 Task: Find connections with filter location Kresek with filter topic #Venturecapitalwith filter profile language German with filter current company MTR Foods Private Limited with filter school Maulana Azad National Urdu University, Hyderabad with filter industry Mobile Gaming Apps with filter service category Customer Support with filter keywords title Community Volunteer Jobs
Action: Mouse moved to (666, 72)
Screenshot: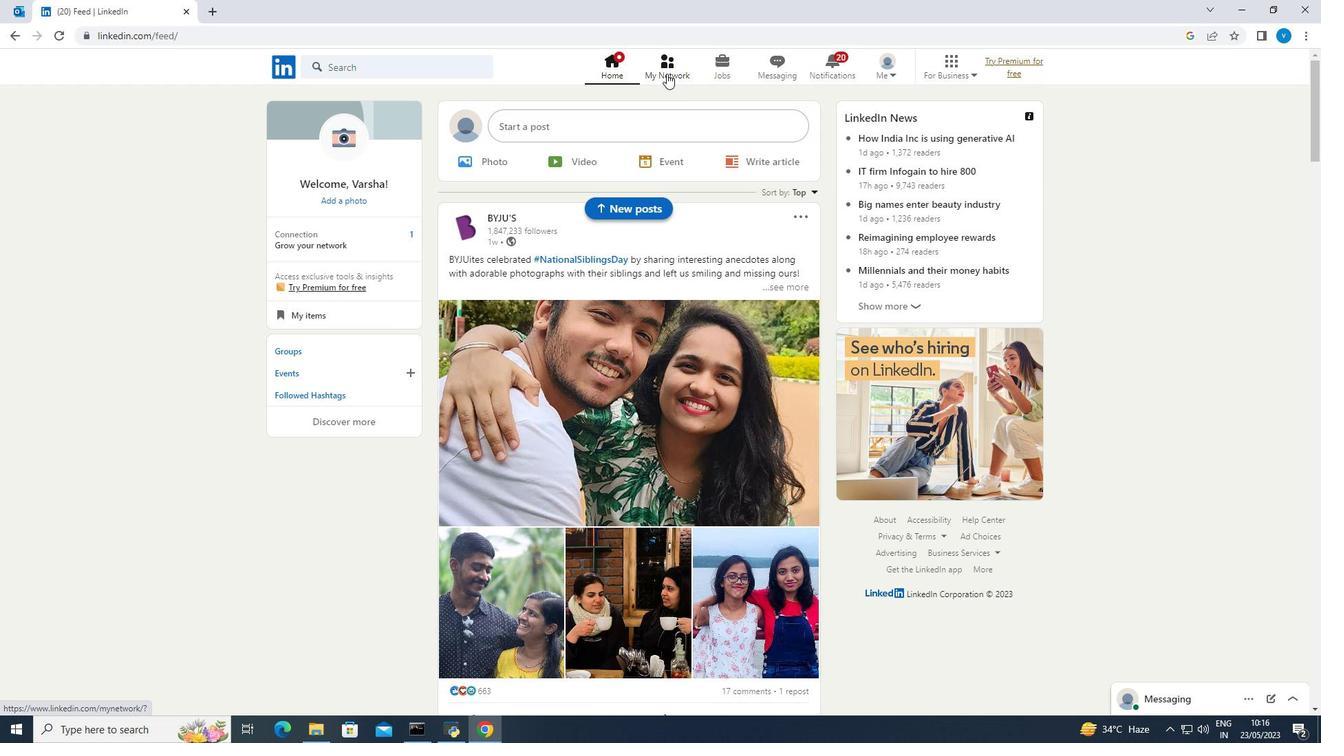 
Action: Mouse pressed left at (666, 72)
Screenshot: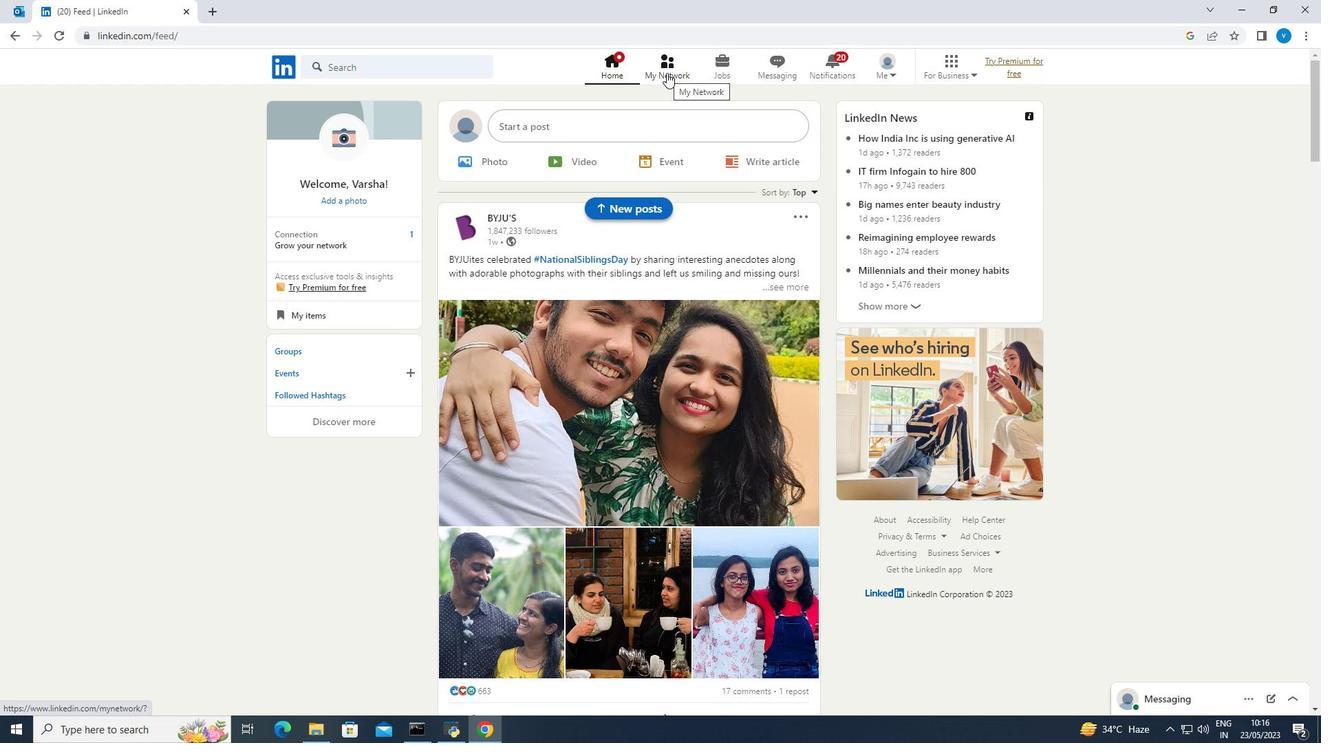 
Action: Mouse moved to (366, 141)
Screenshot: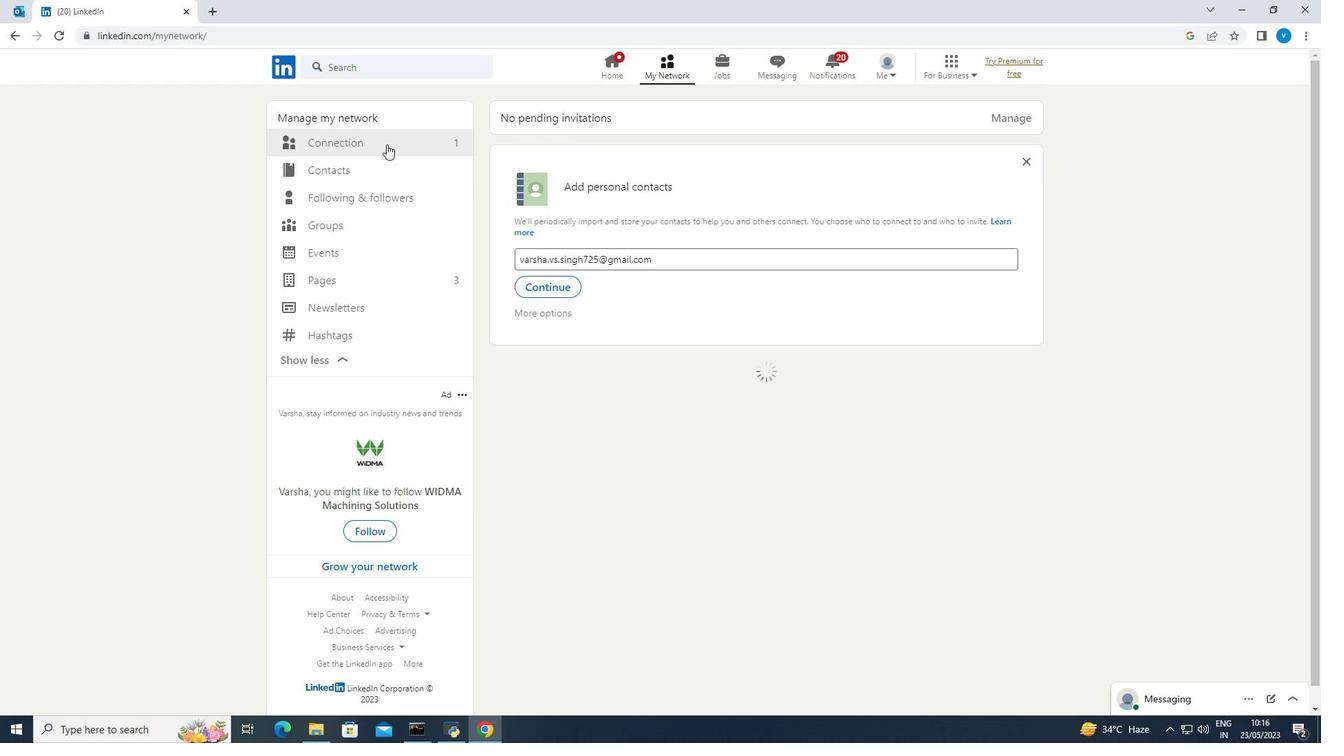 
Action: Mouse pressed left at (366, 141)
Screenshot: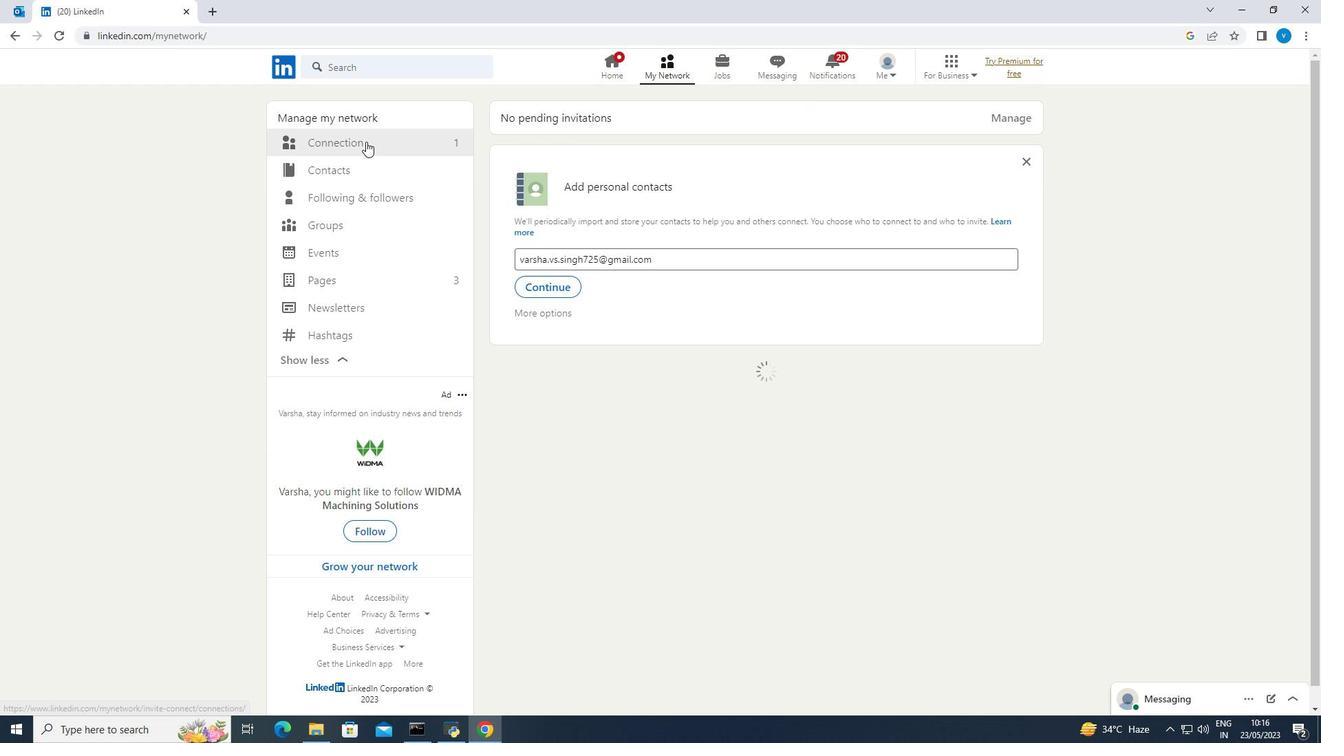 
Action: Mouse moved to (764, 143)
Screenshot: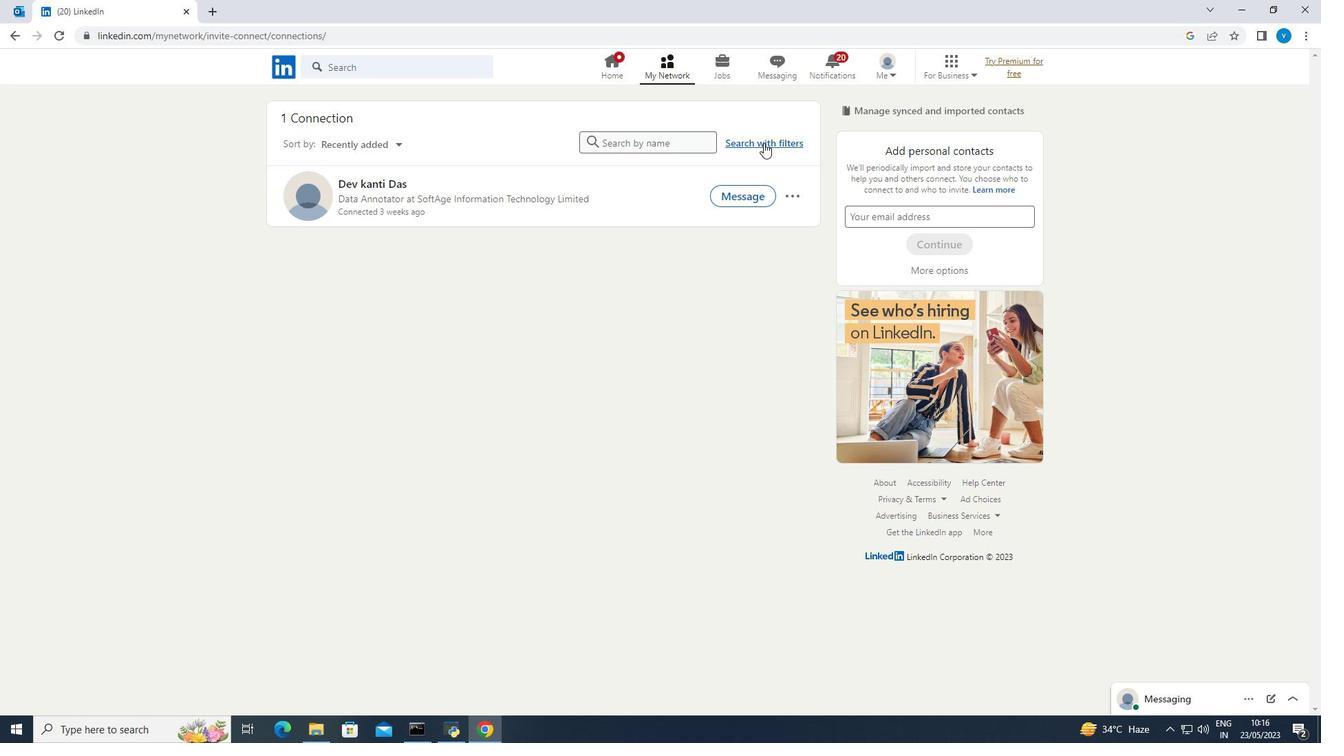 
Action: Mouse pressed left at (764, 143)
Screenshot: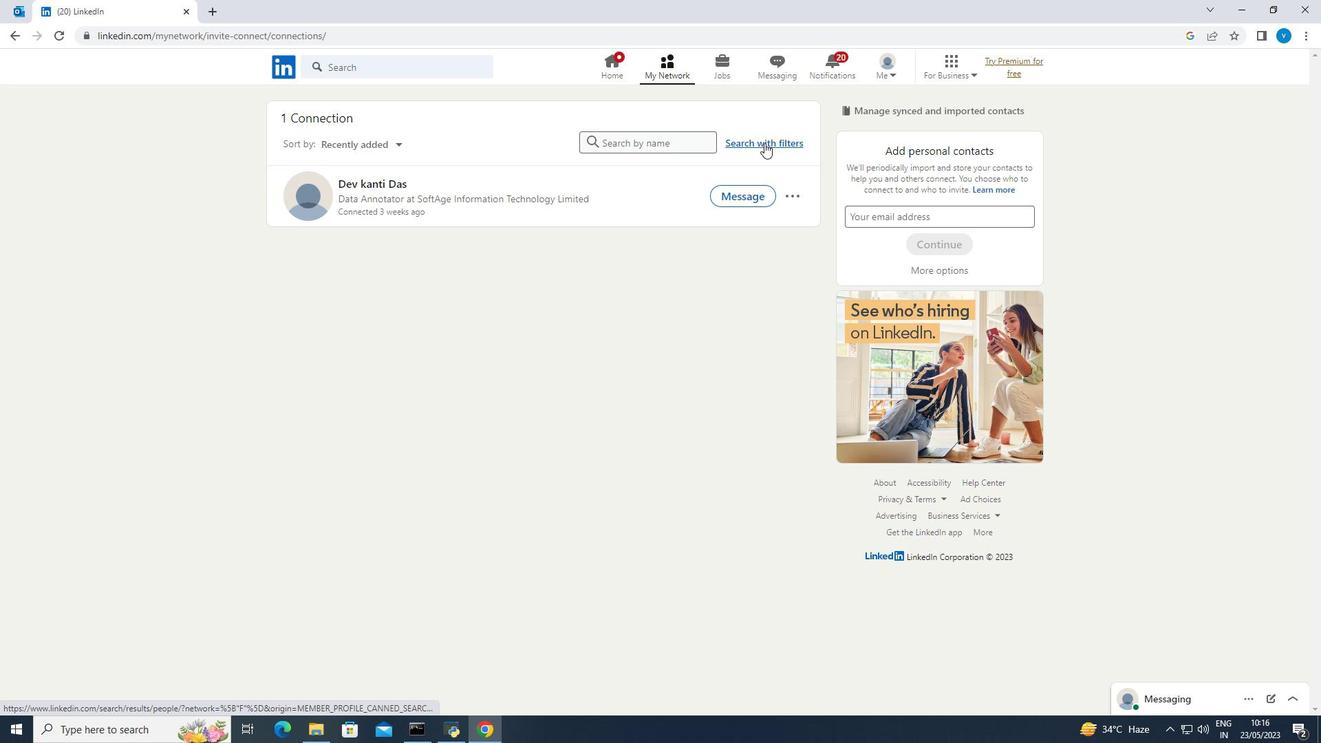 
Action: Mouse moved to (705, 108)
Screenshot: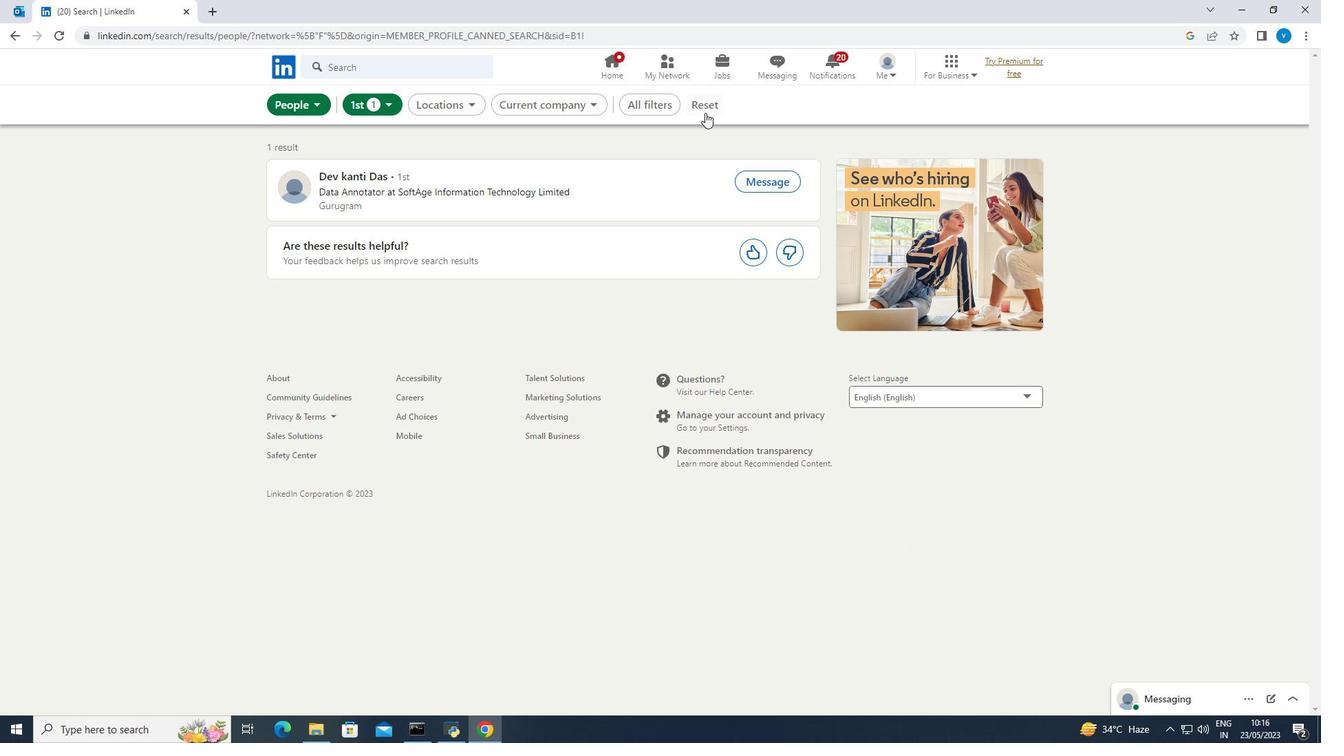 
Action: Mouse pressed left at (705, 108)
Screenshot: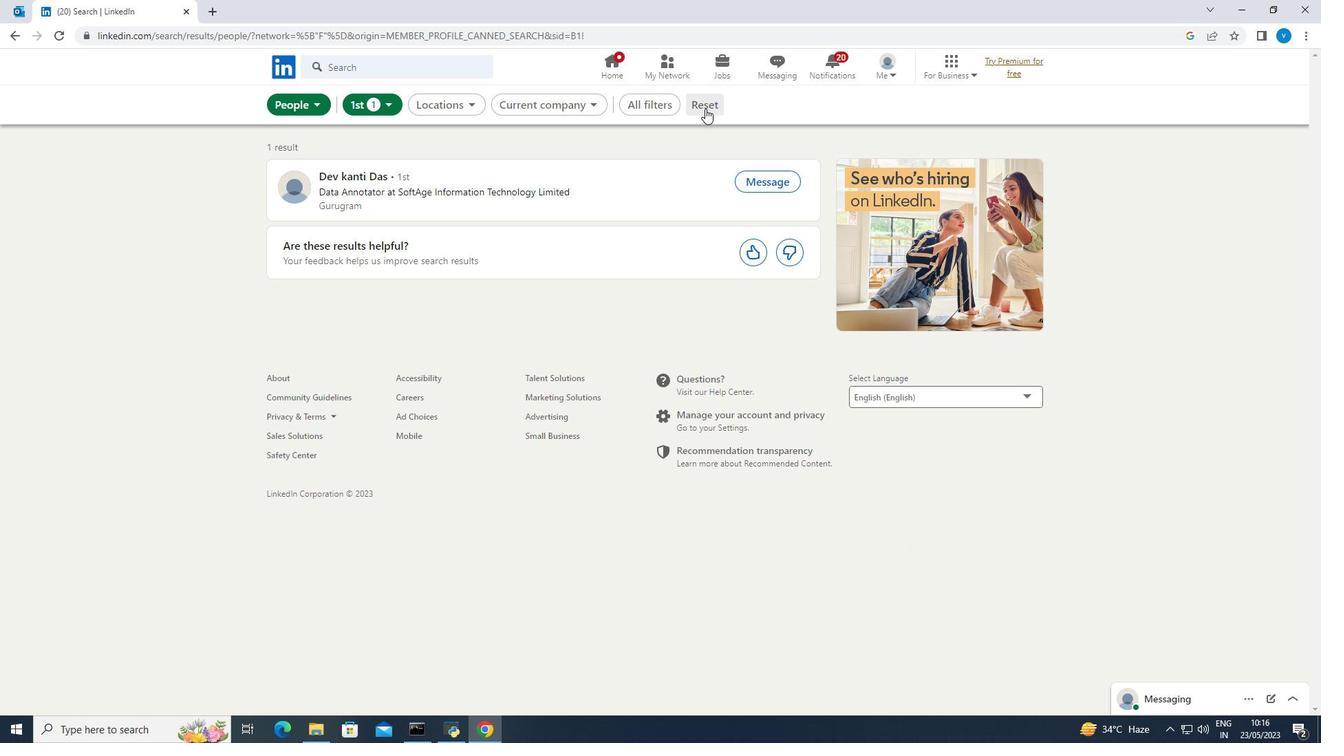 
Action: Mouse moved to (695, 108)
Screenshot: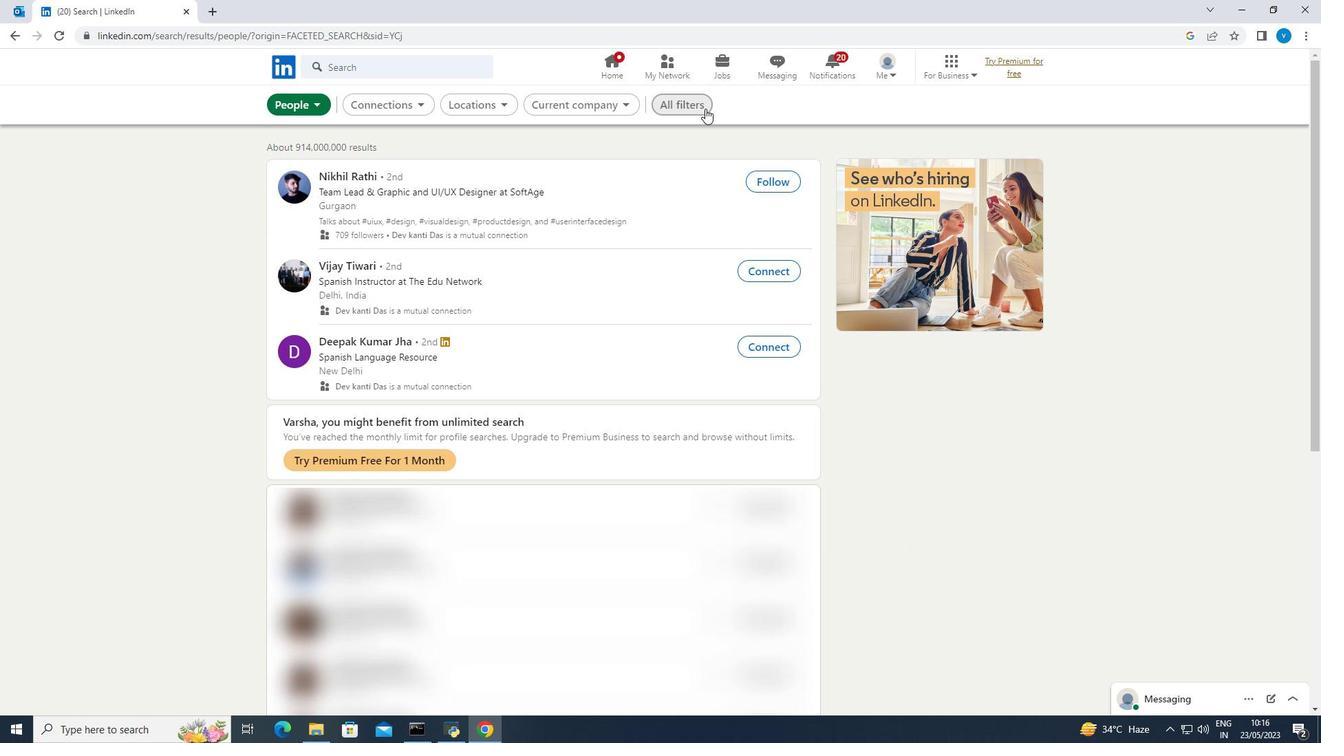 
Action: Mouse pressed left at (695, 108)
Screenshot: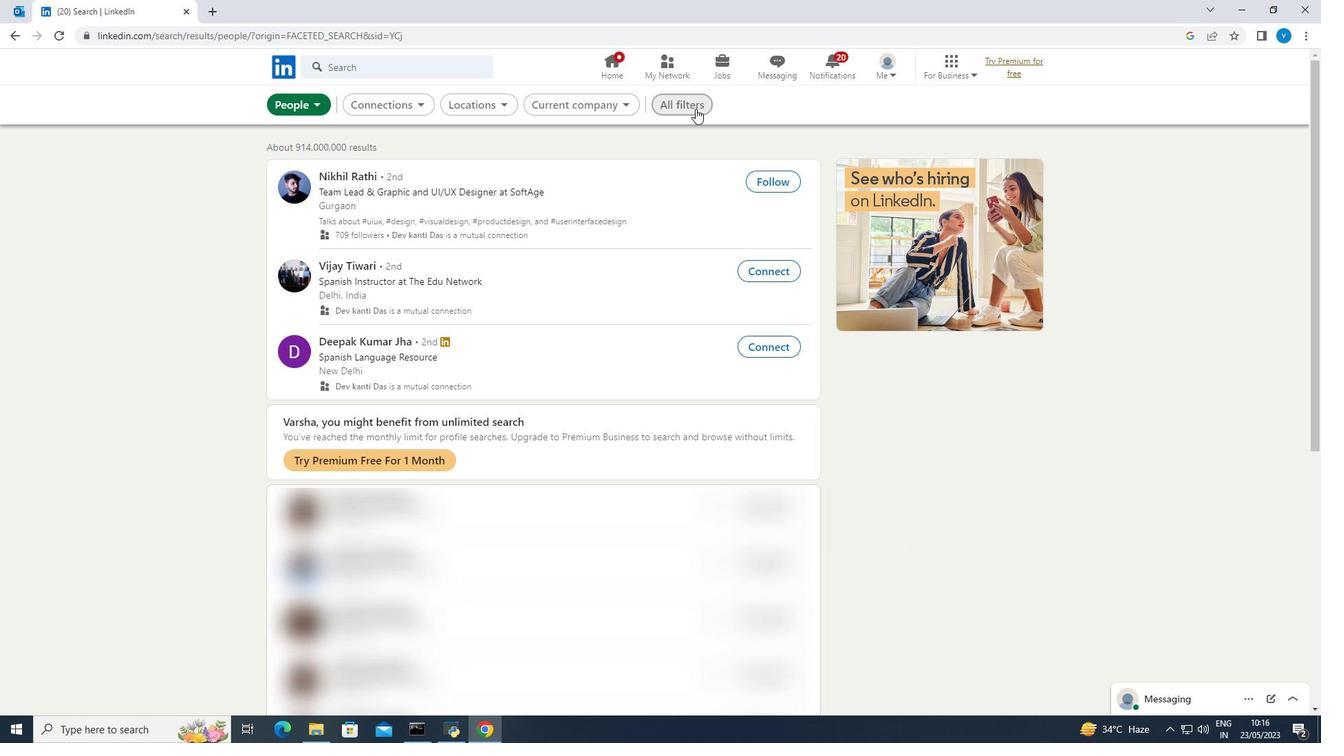 
Action: Mouse moved to (1003, 254)
Screenshot: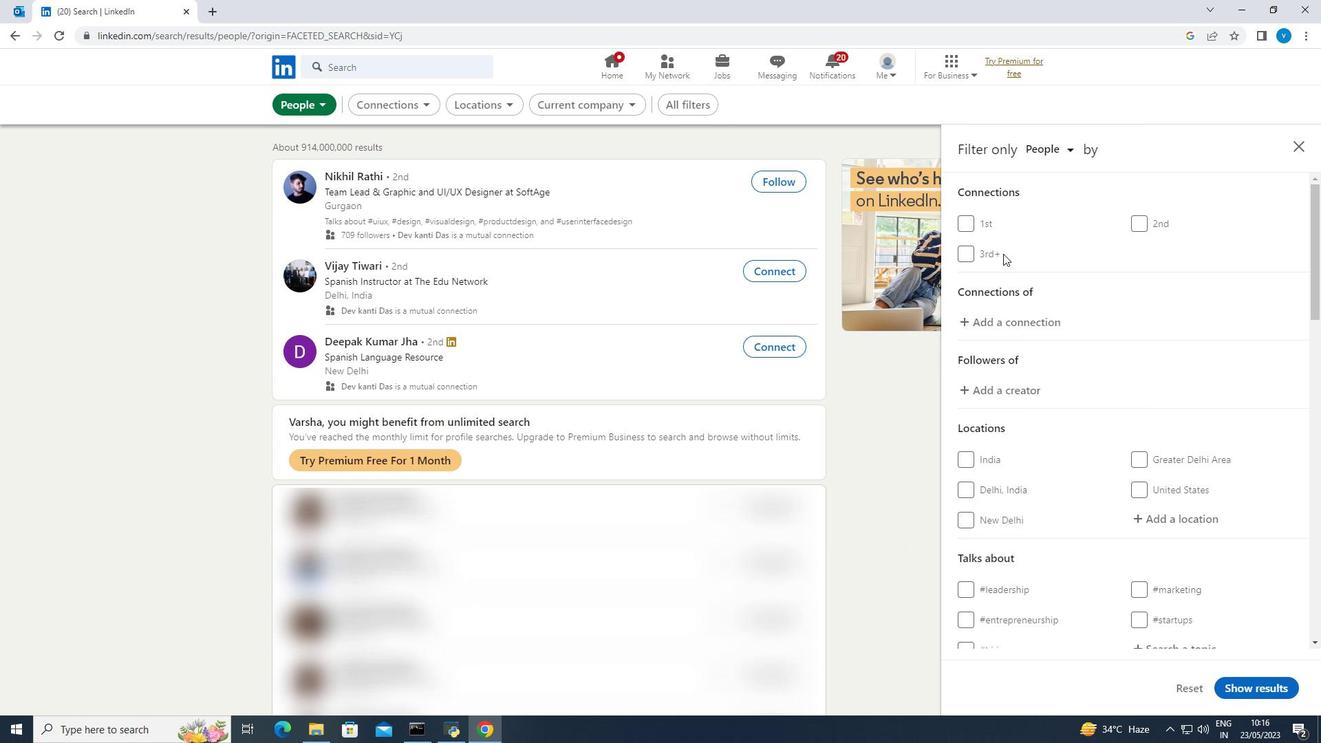 
Action: Mouse scrolled (1003, 253) with delta (0, 0)
Screenshot: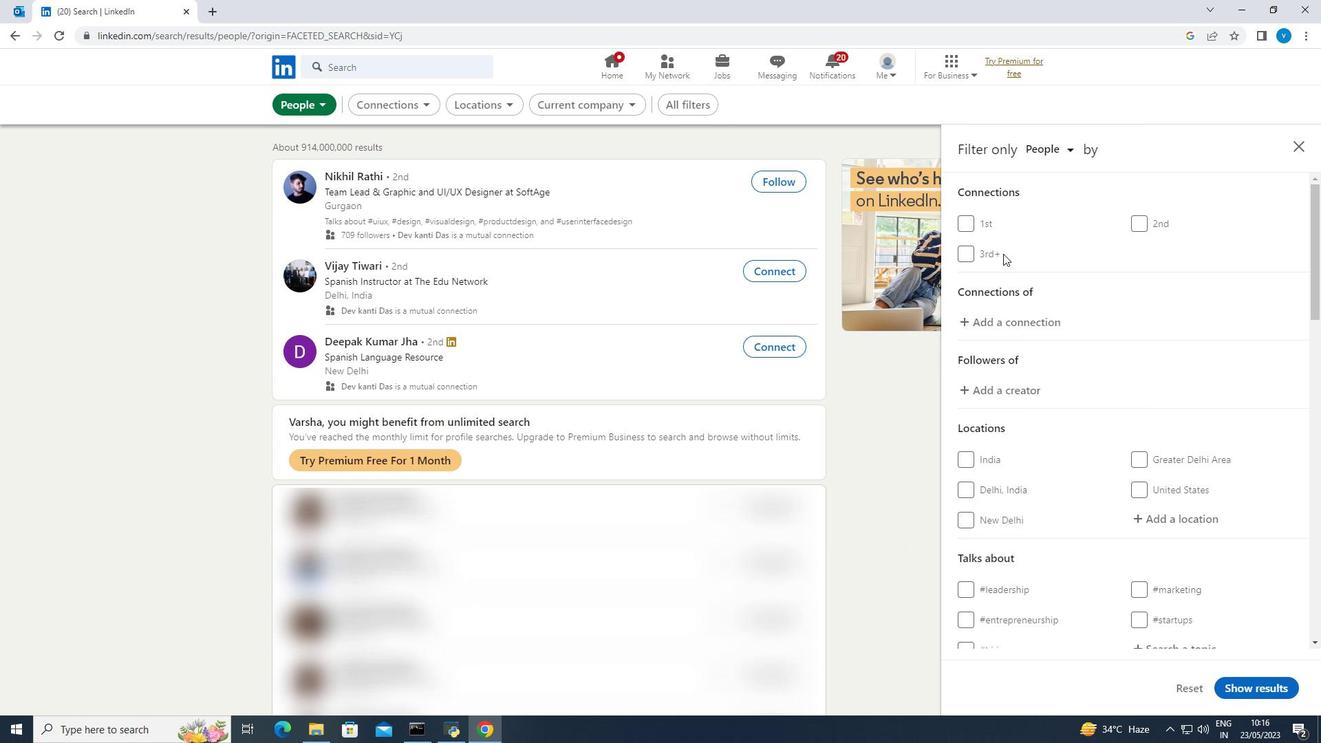 
Action: Mouse moved to (1003, 254)
Screenshot: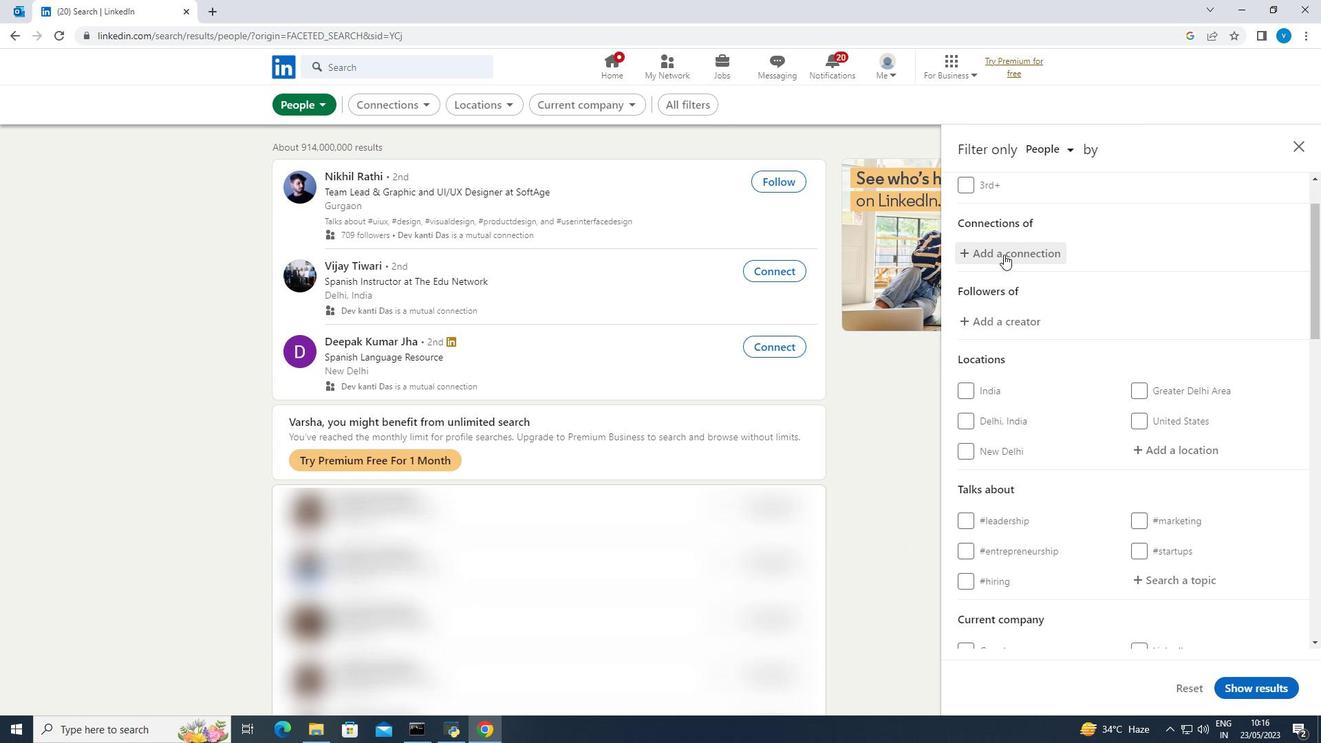
Action: Mouse scrolled (1003, 253) with delta (0, 0)
Screenshot: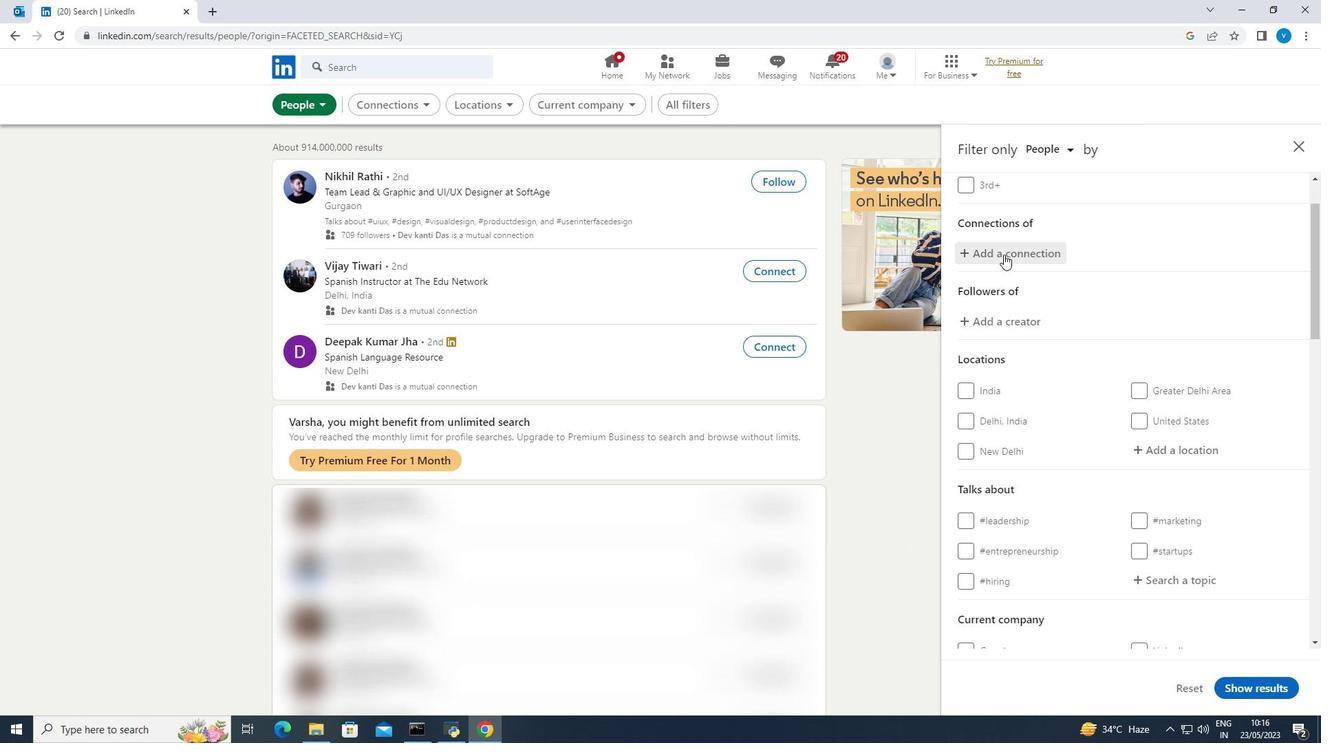 
Action: Mouse scrolled (1003, 253) with delta (0, 0)
Screenshot: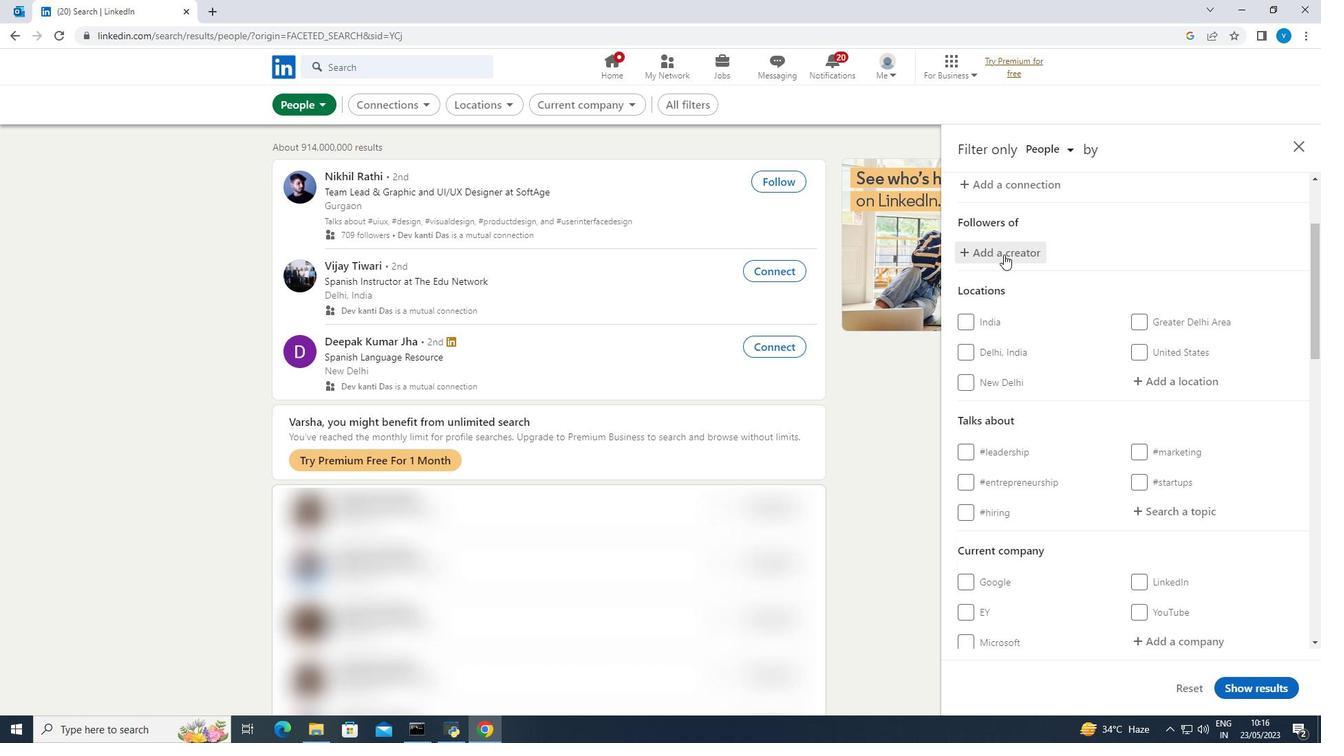 
Action: Mouse moved to (1171, 309)
Screenshot: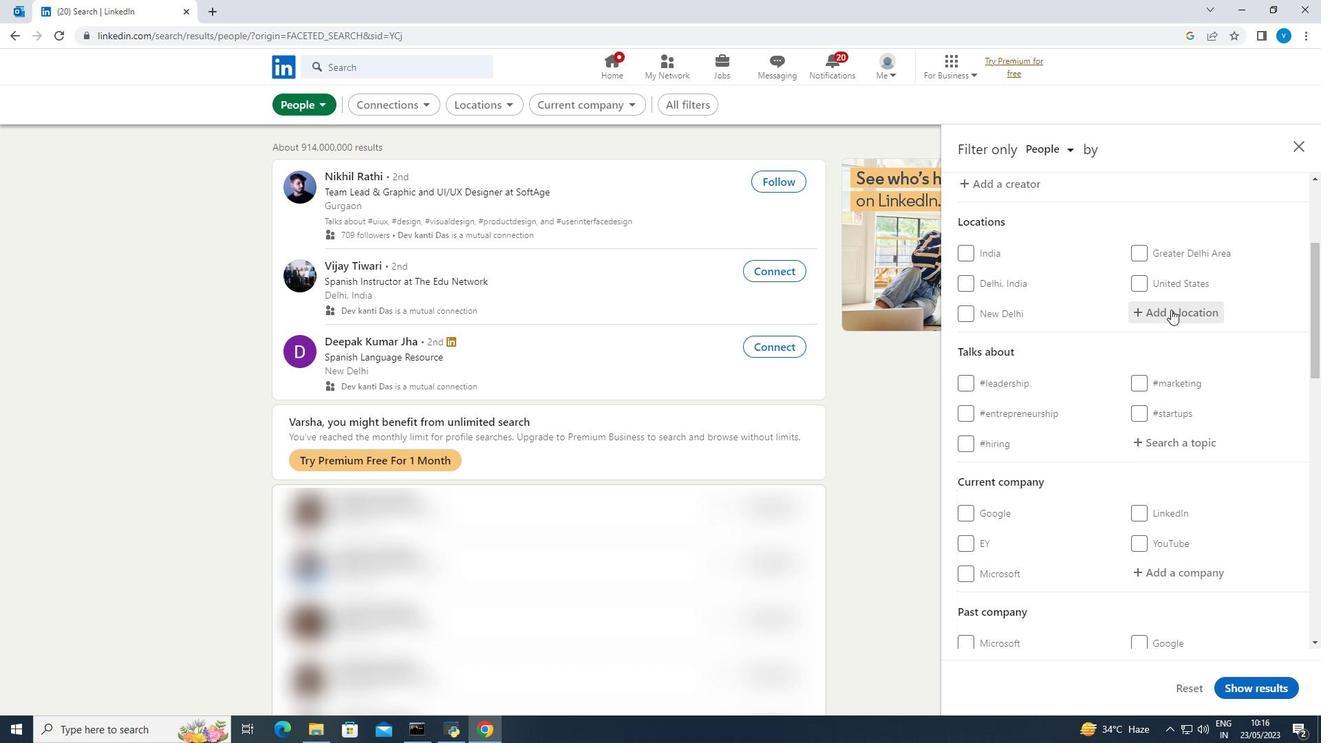 
Action: Mouse pressed left at (1171, 309)
Screenshot: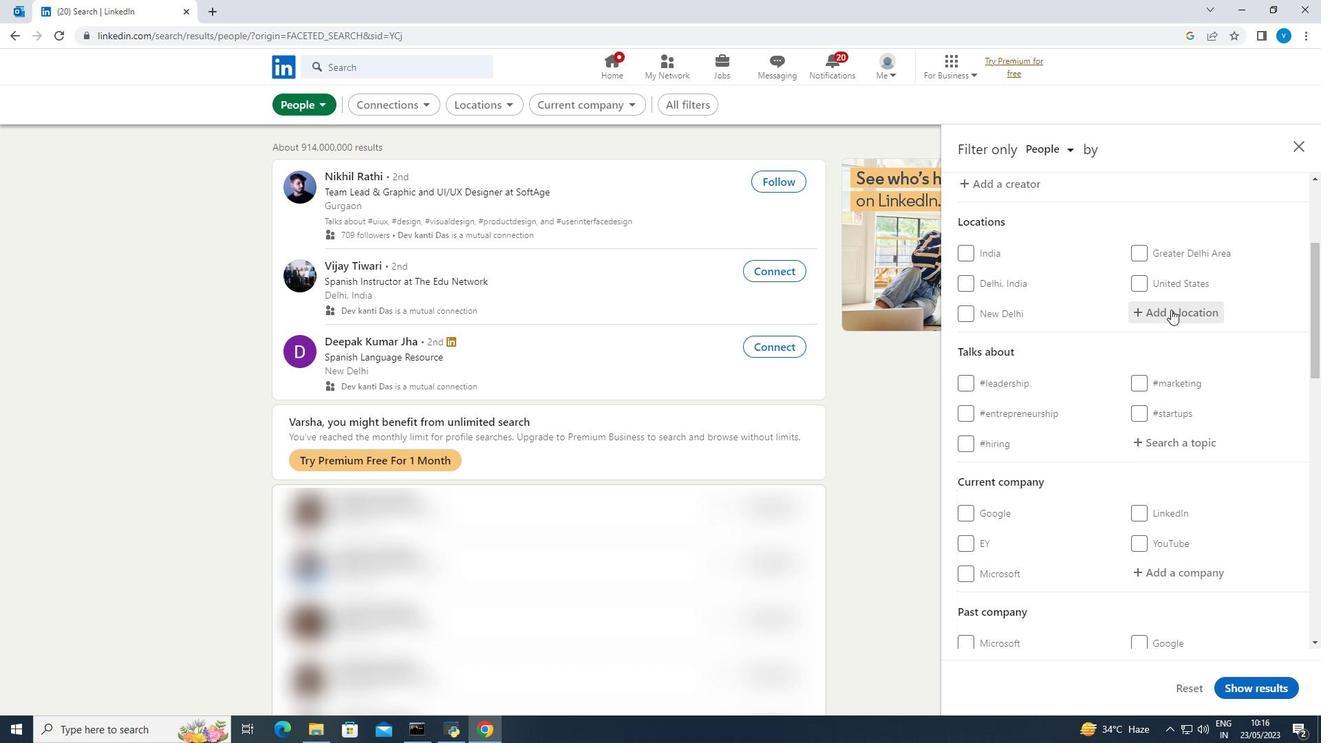 
Action: Key pressed <Key.shift><Key.shift><Key.shift><Key.shift><Key.shift><Key.shift><Key.shift>Kresek
Screenshot: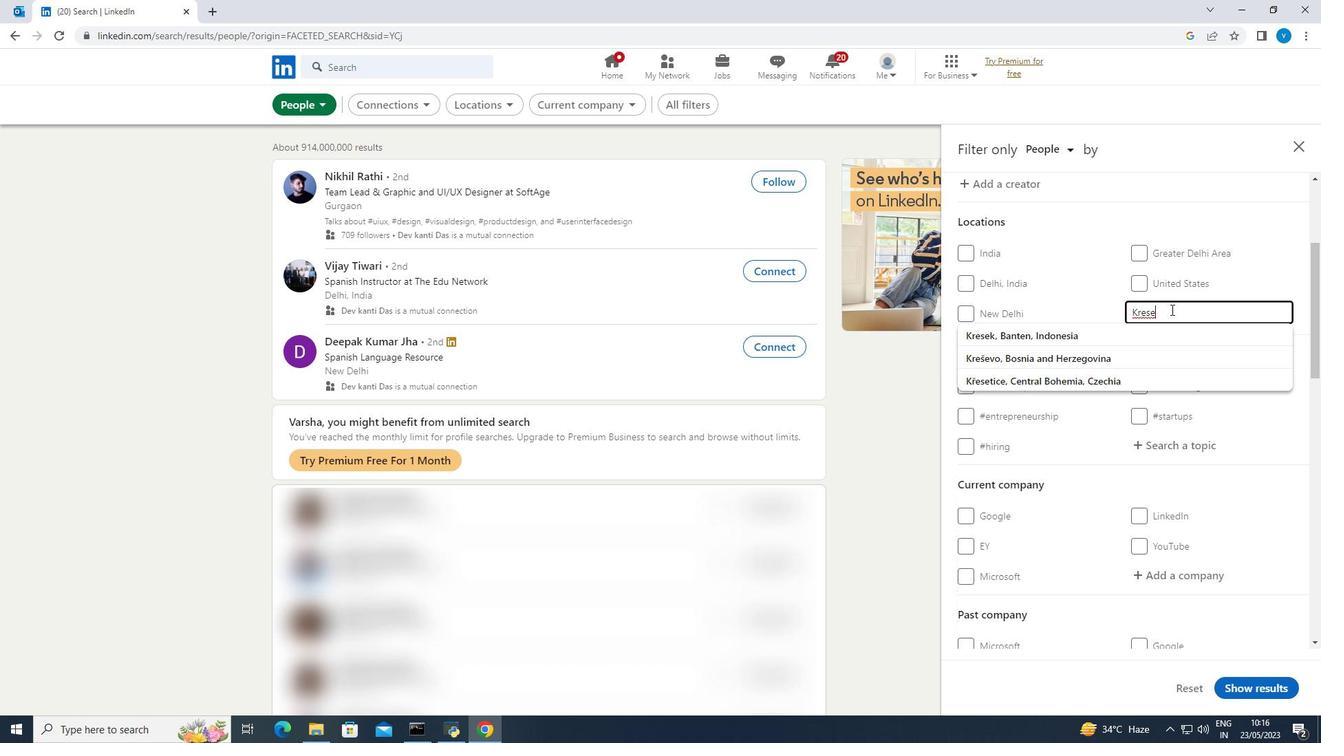 
Action: Mouse moved to (1160, 436)
Screenshot: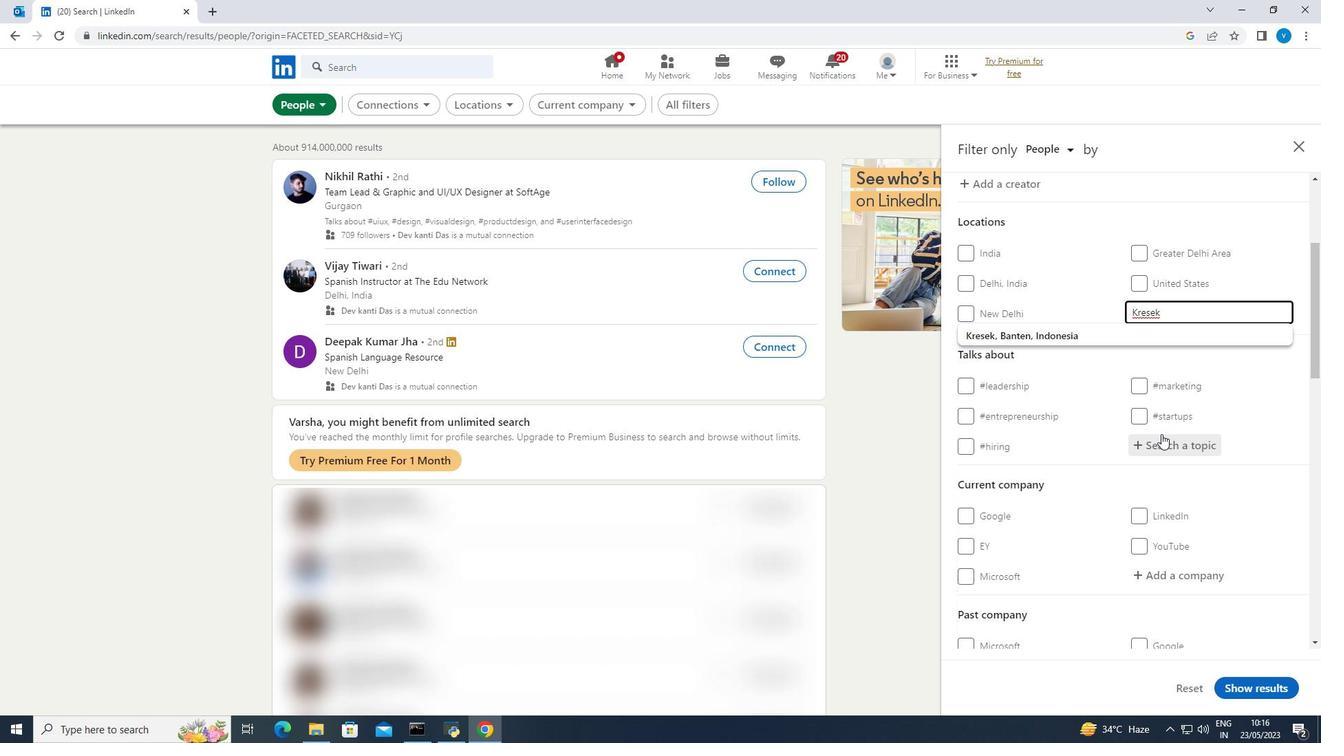 
Action: Mouse pressed left at (1160, 436)
Screenshot: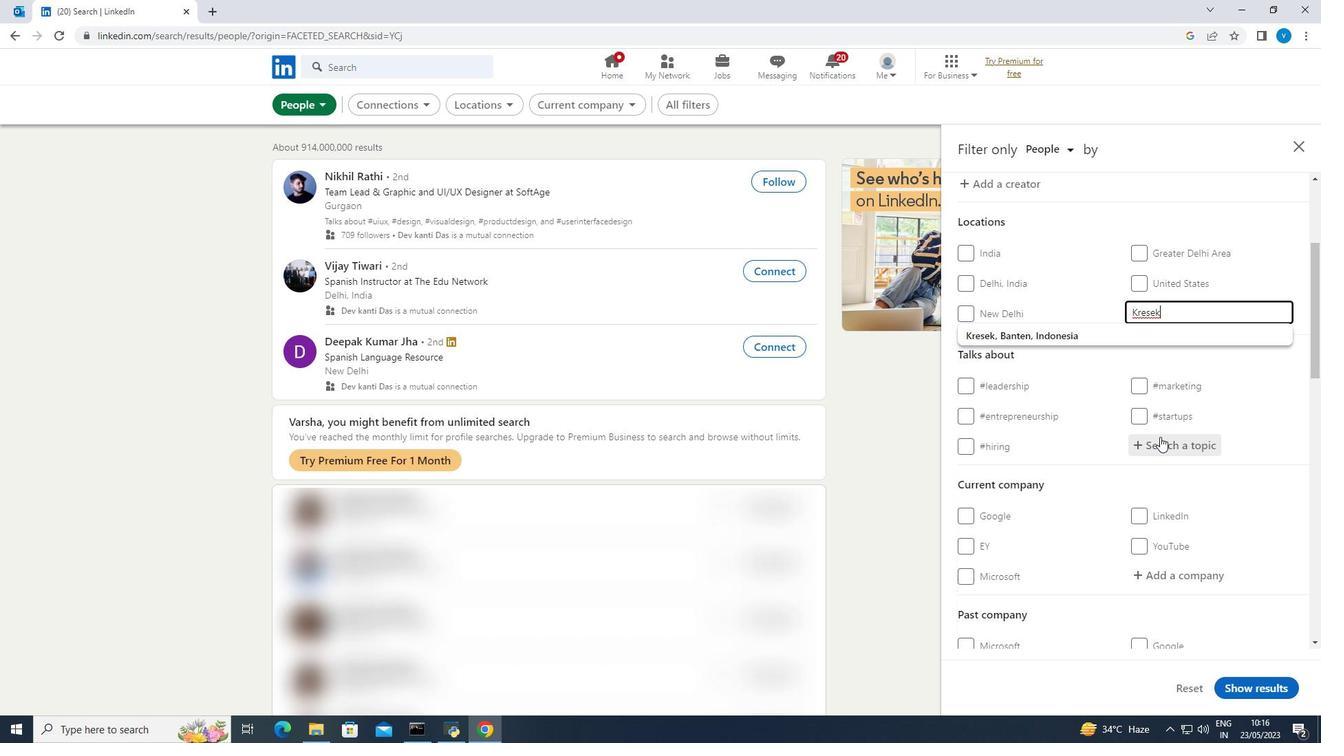 
Action: Key pressed <Key.shift><Key.shift><Key.shift><Key.shift><Key.shift><Key.shift><Key.shift>#<Key.shift><Key.shift><Key.shift>Venturecapital
Screenshot: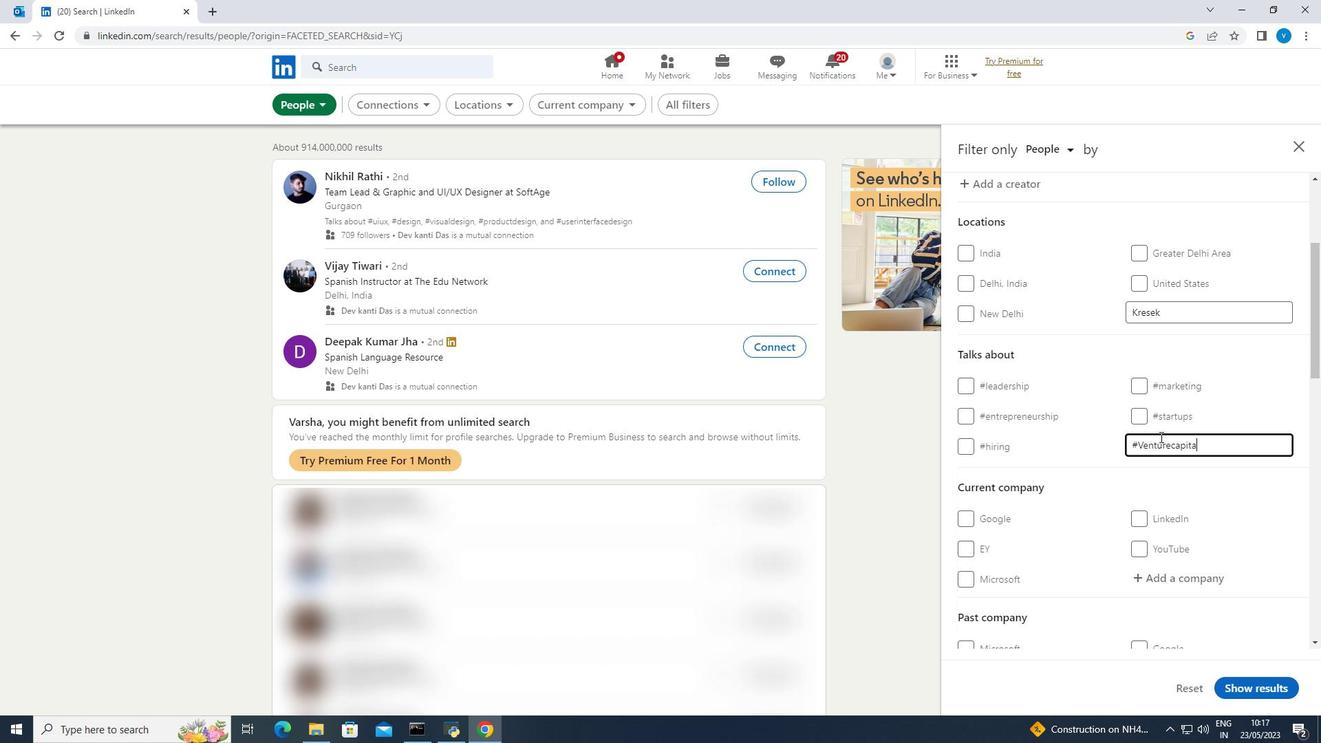 
Action: Mouse moved to (1118, 483)
Screenshot: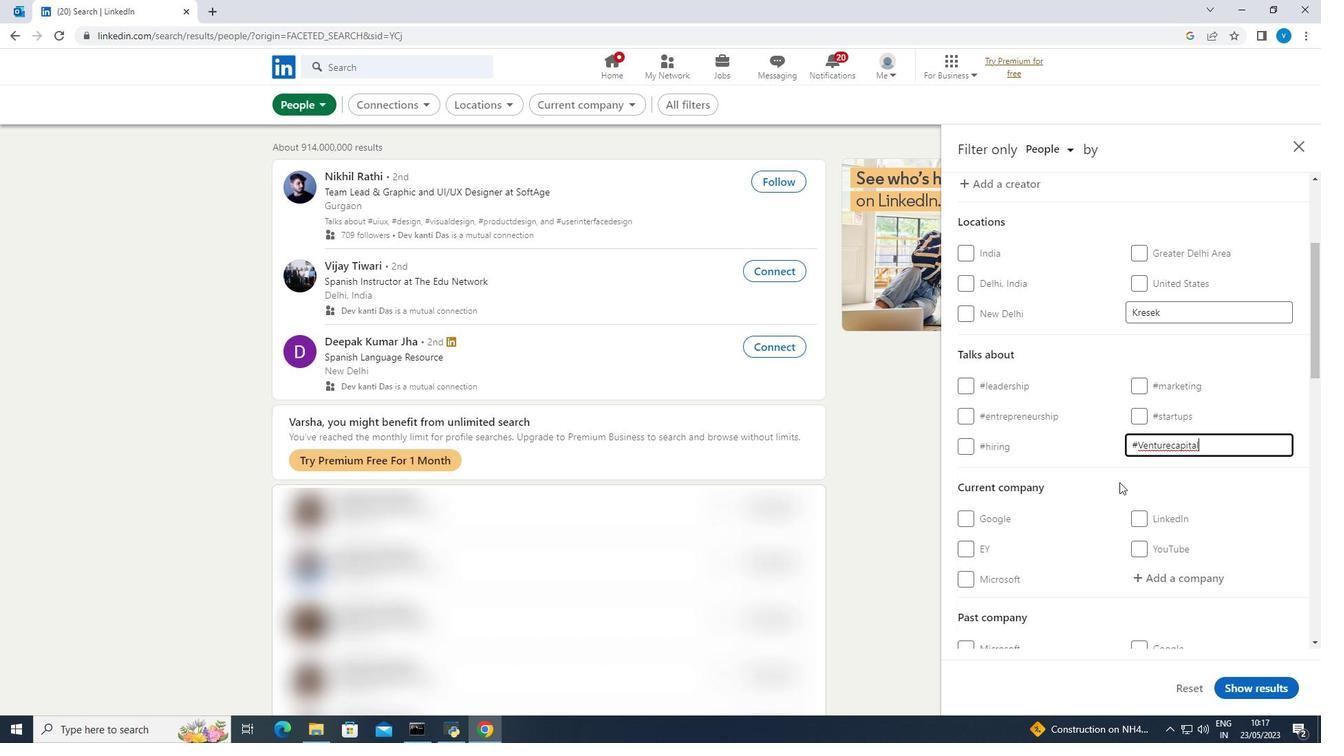 
Action: Mouse scrolled (1118, 482) with delta (0, 0)
Screenshot: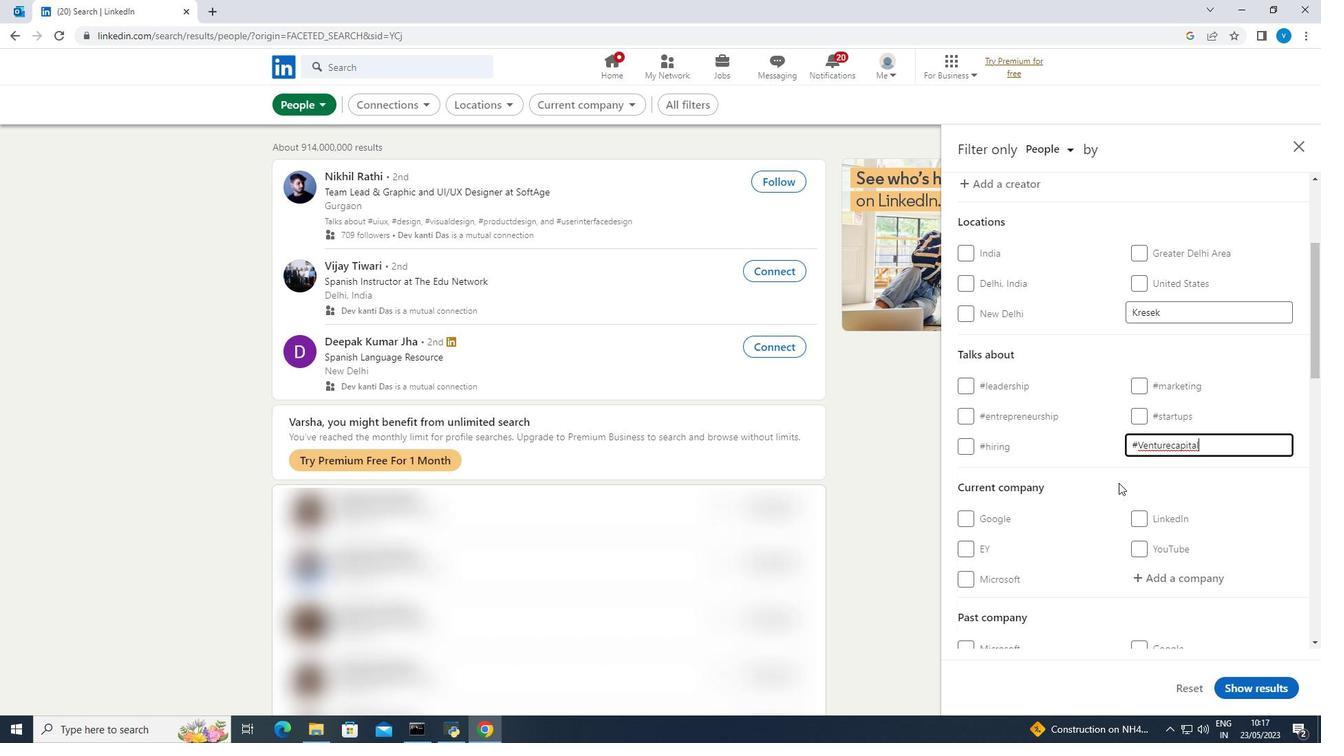 
Action: Mouse moved to (1118, 483)
Screenshot: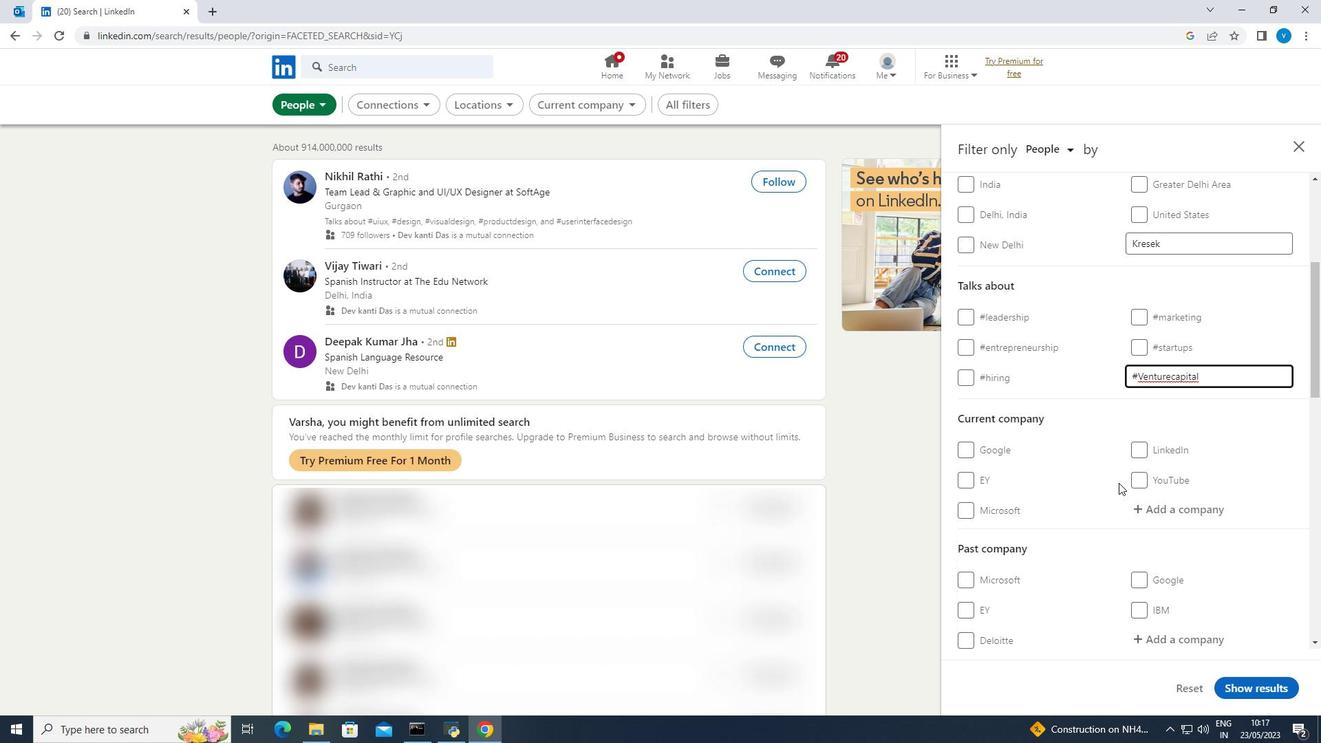 
Action: Mouse scrolled (1118, 482) with delta (0, 0)
Screenshot: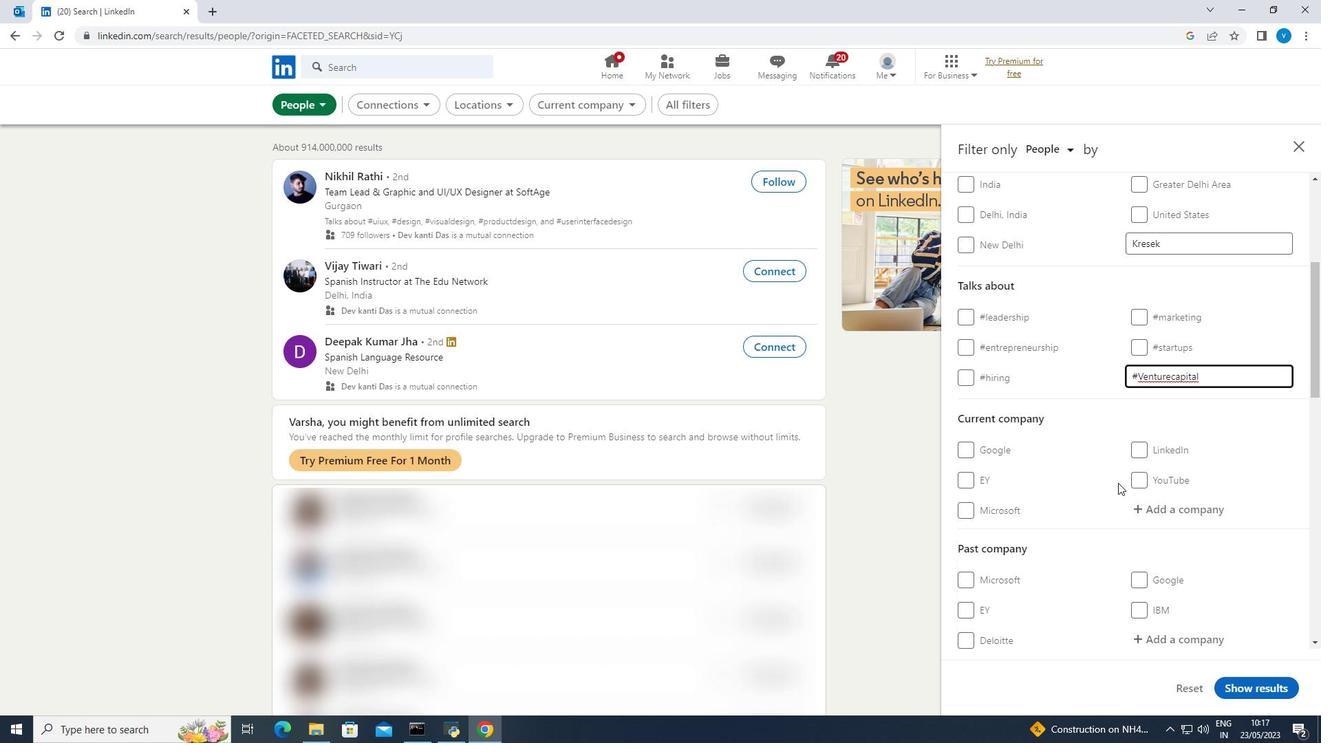 
Action: Mouse moved to (1117, 484)
Screenshot: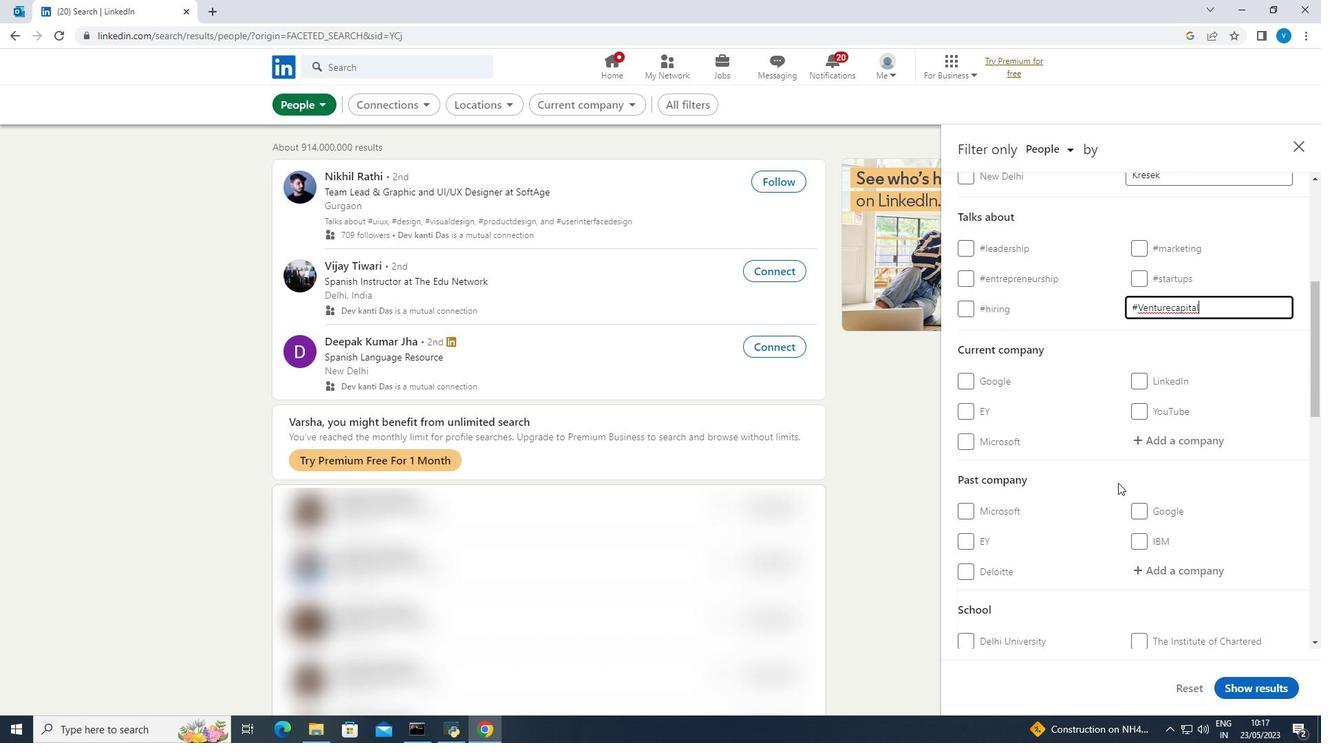 
Action: Mouse scrolled (1117, 483) with delta (0, 0)
Screenshot: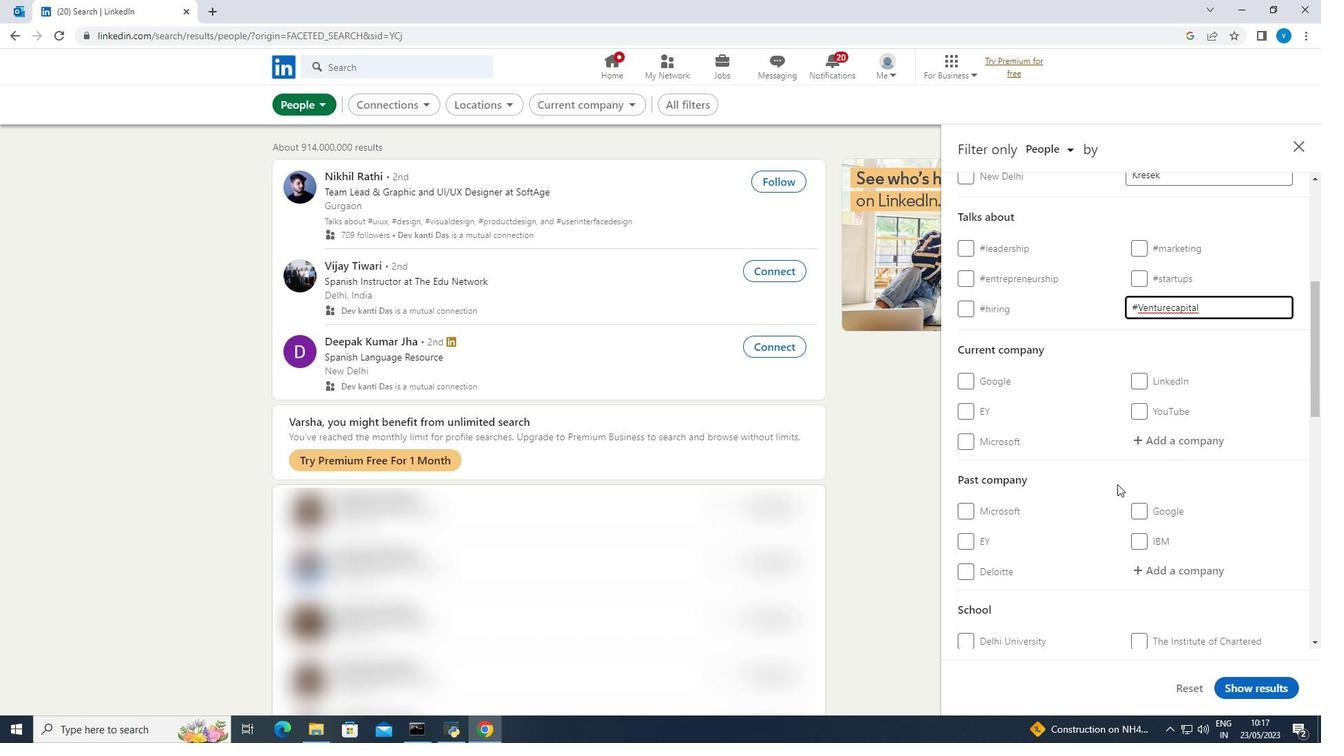 
Action: Mouse scrolled (1117, 483) with delta (0, 0)
Screenshot: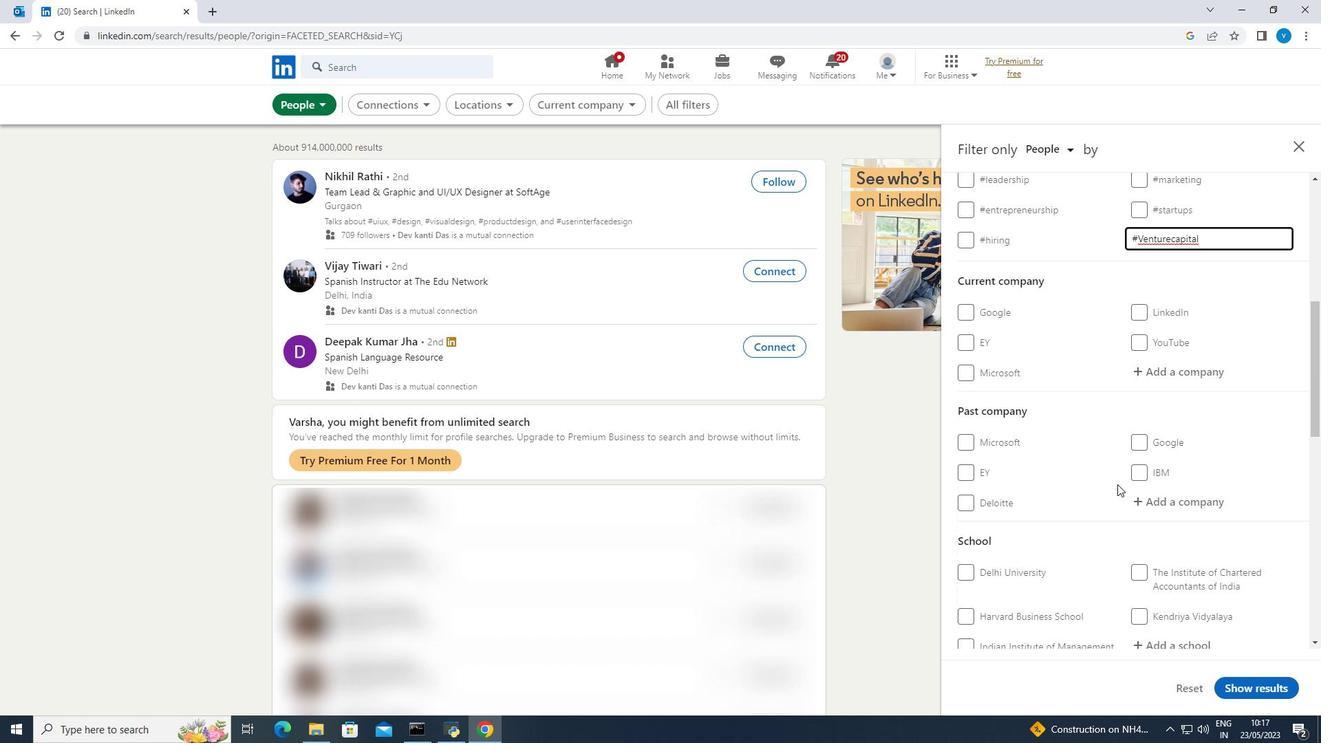 
Action: Mouse scrolled (1117, 483) with delta (0, 0)
Screenshot: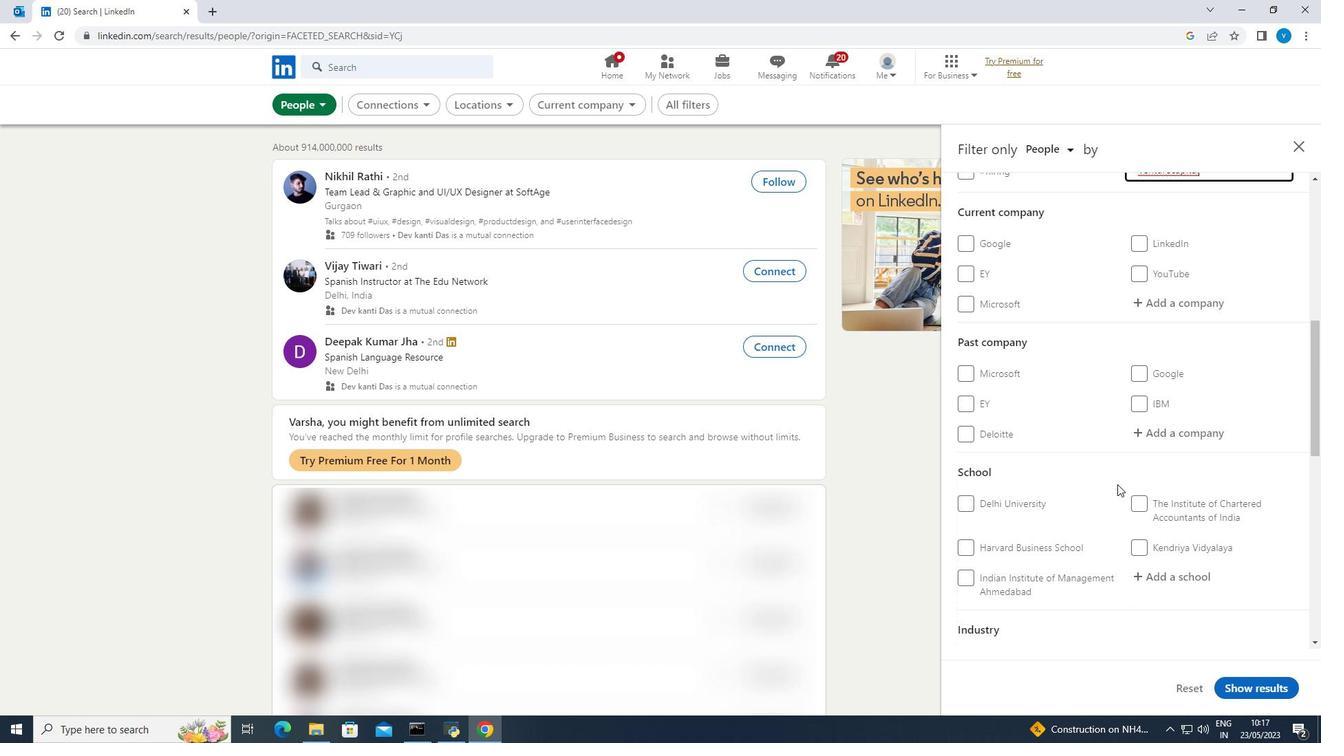 
Action: Mouse scrolled (1117, 483) with delta (0, 0)
Screenshot: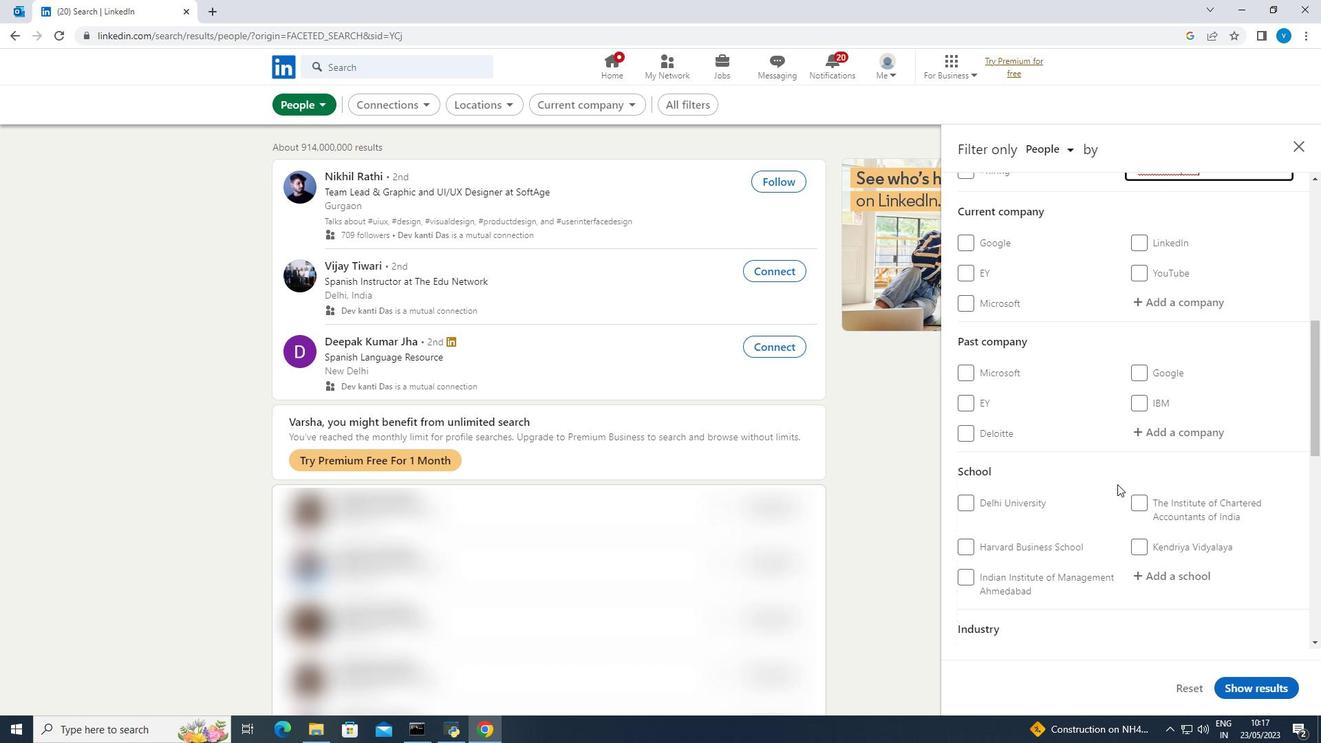
Action: Mouse scrolled (1117, 483) with delta (0, 0)
Screenshot: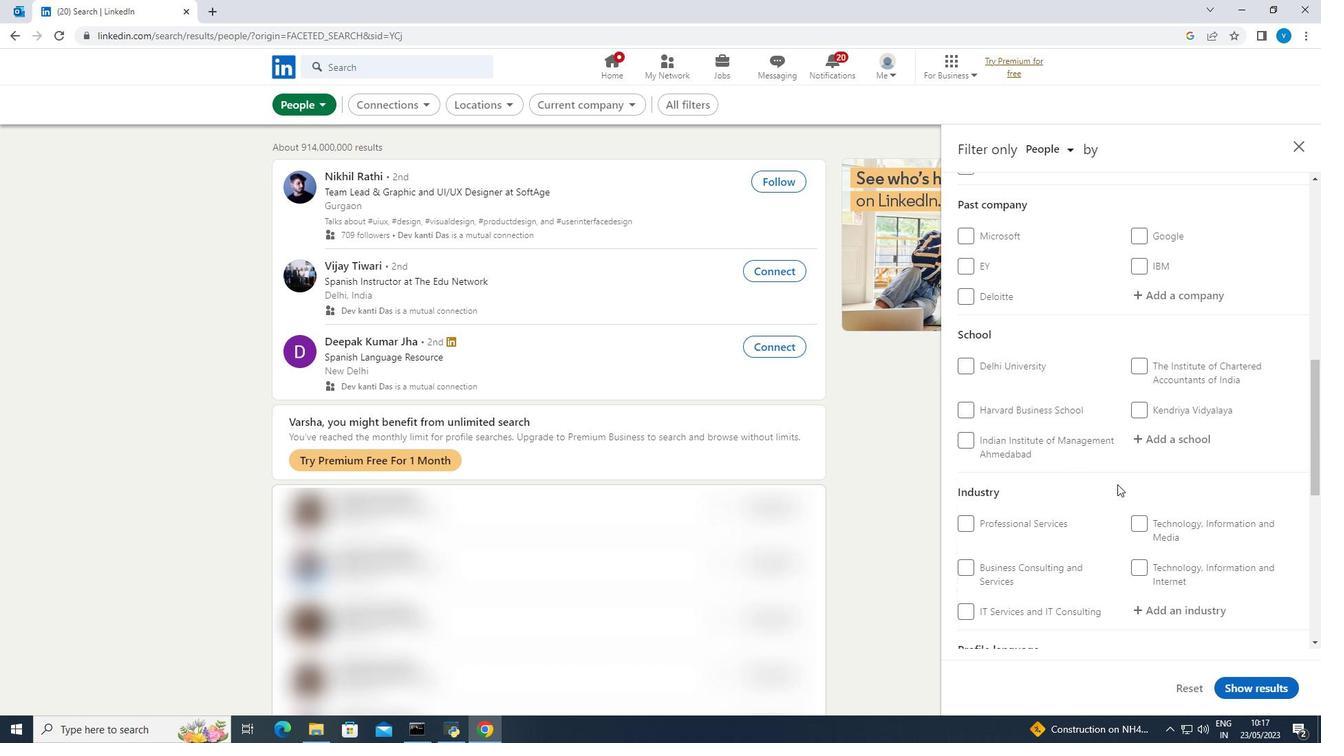 
Action: Mouse scrolled (1117, 483) with delta (0, 0)
Screenshot: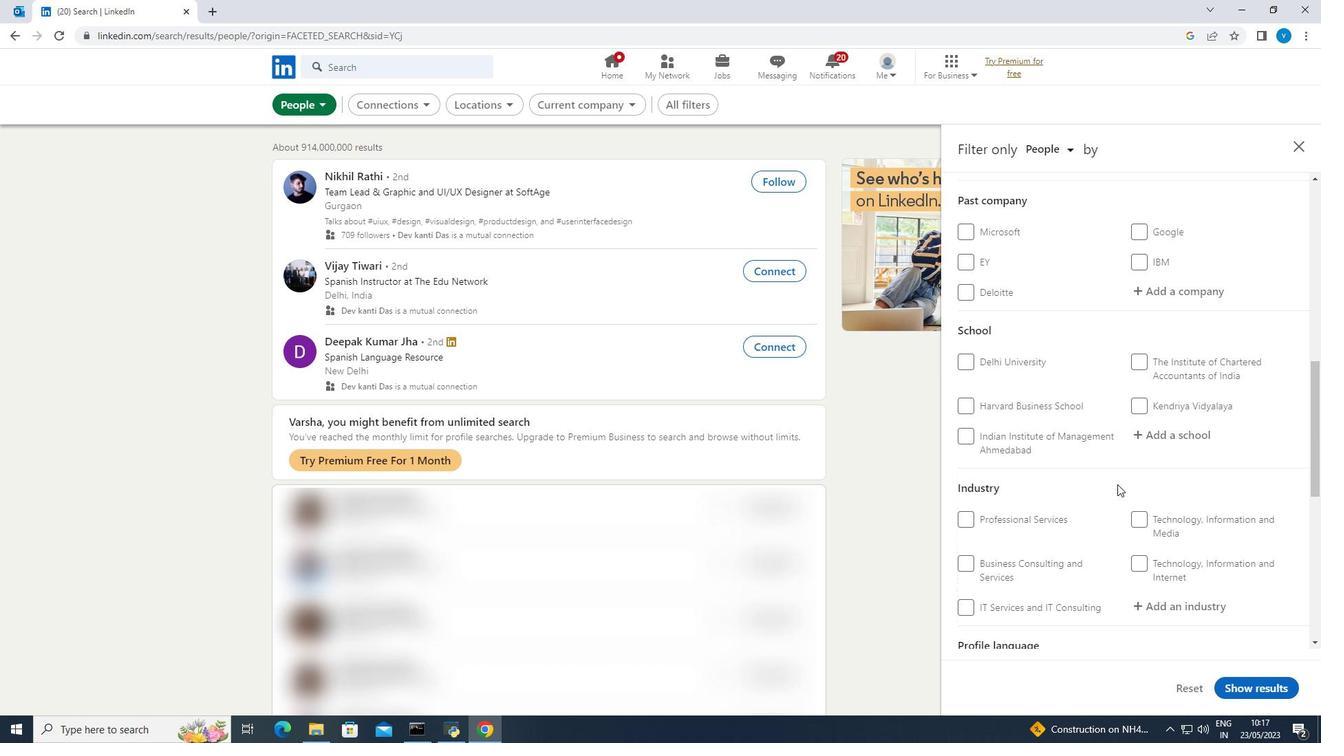 
Action: Mouse moved to (968, 604)
Screenshot: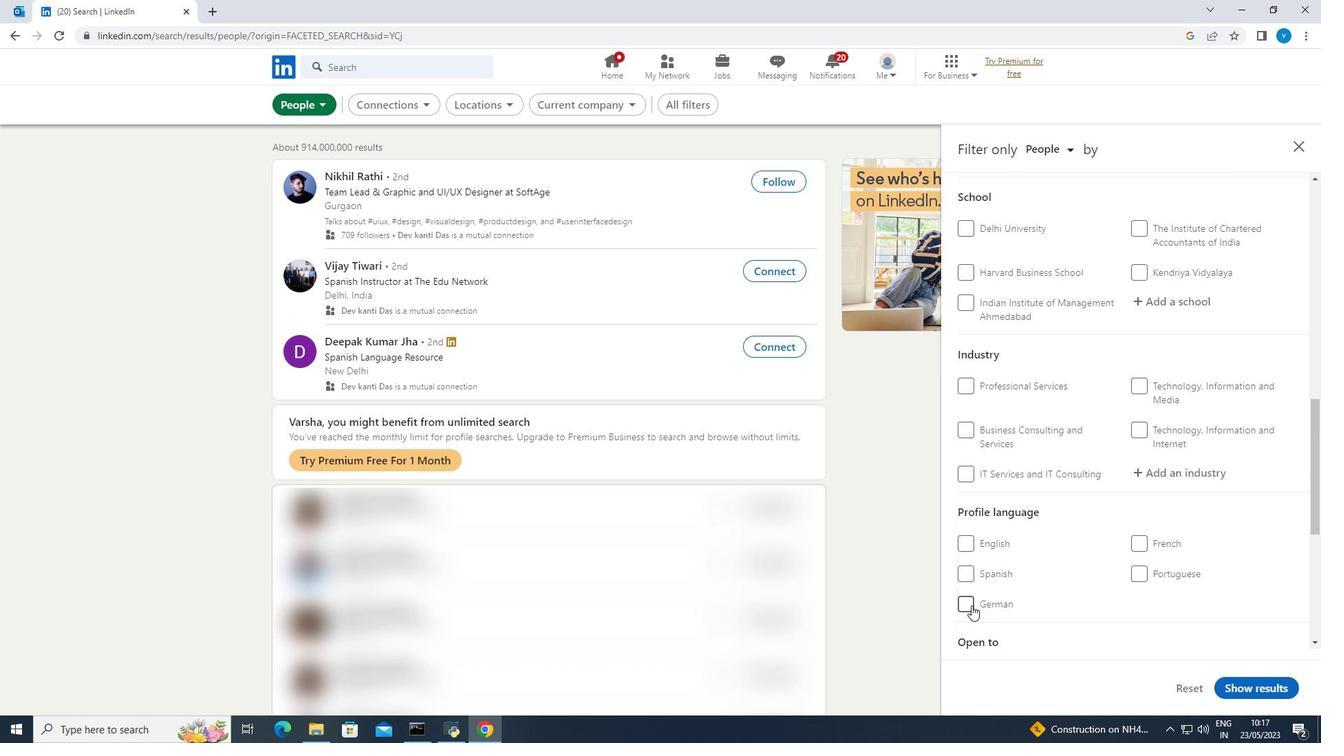 
Action: Mouse pressed left at (968, 604)
Screenshot: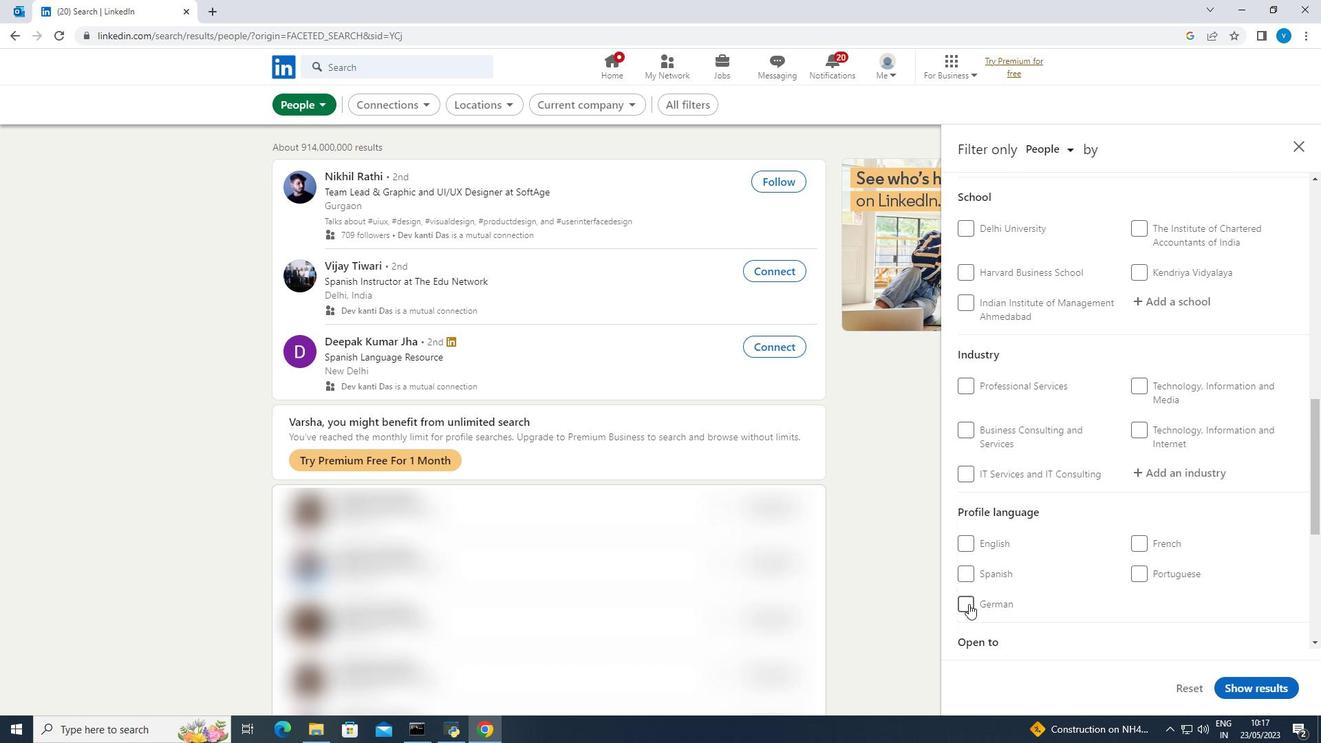 
Action: Mouse moved to (980, 593)
Screenshot: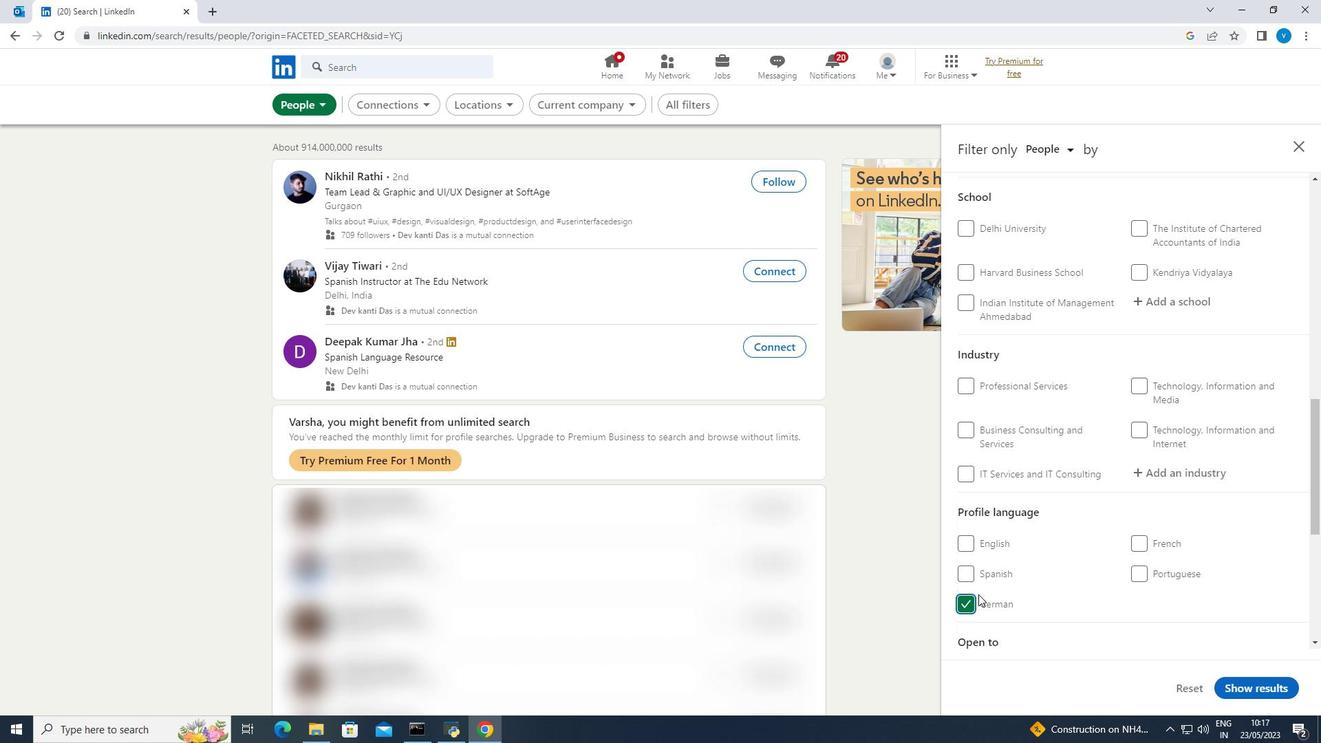 
Action: Mouse scrolled (980, 594) with delta (0, 0)
Screenshot: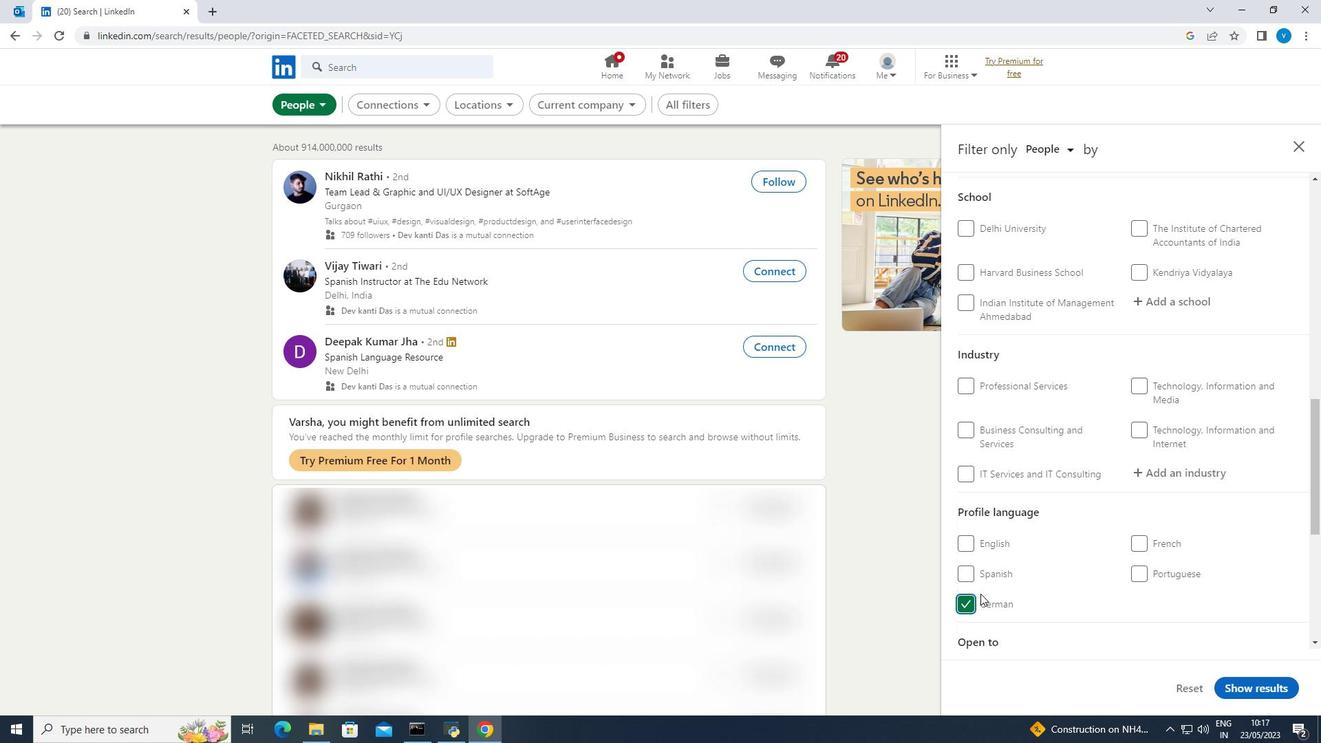 
Action: Mouse moved to (984, 590)
Screenshot: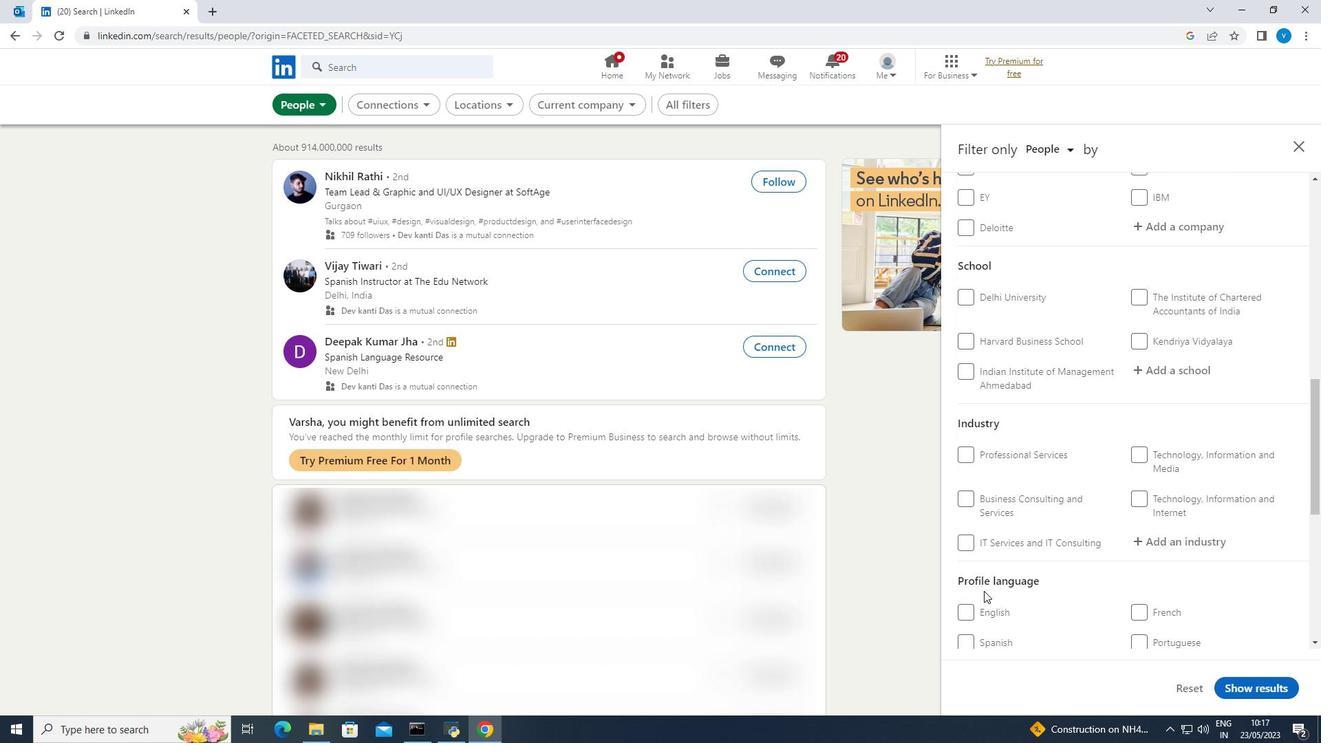 
Action: Mouse scrolled (984, 591) with delta (0, 0)
Screenshot: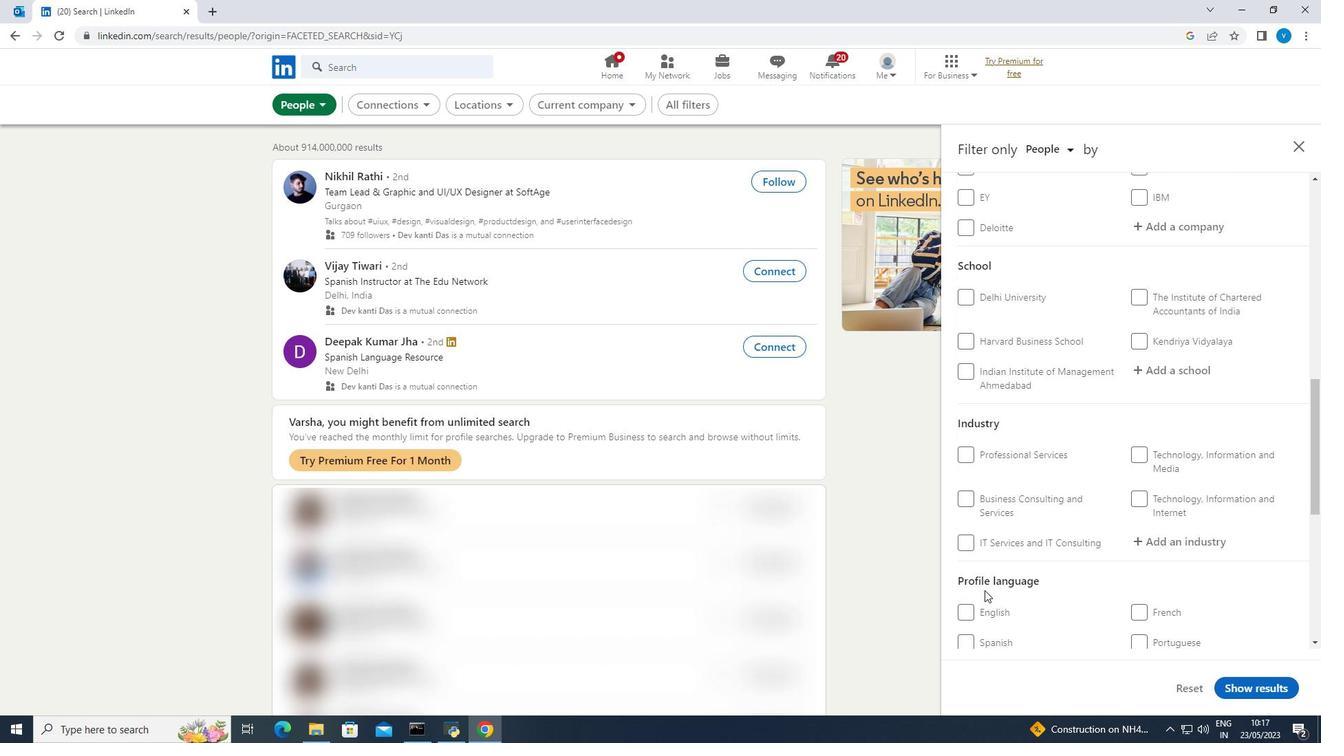 
Action: Mouse moved to (988, 588)
Screenshot: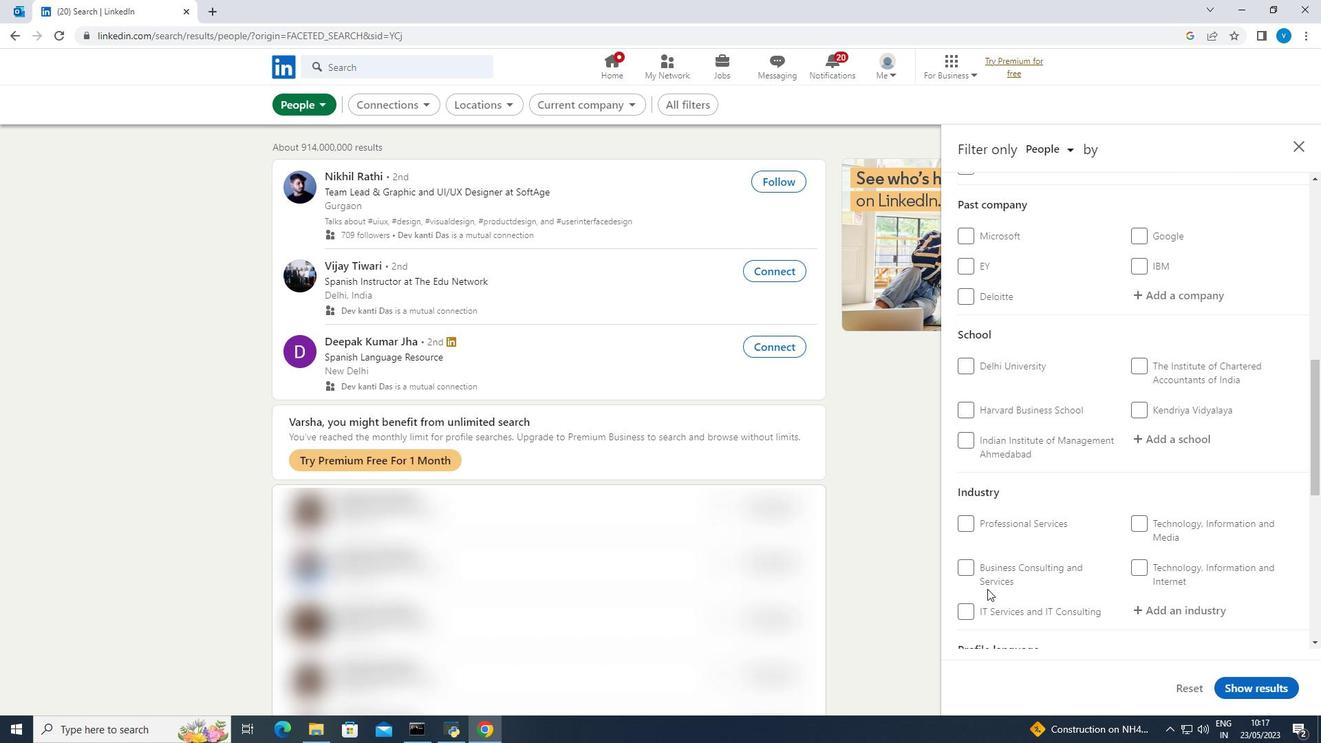 
Action: Mouse scrolled (988, 588) with delta (0, 0)
Screenshot: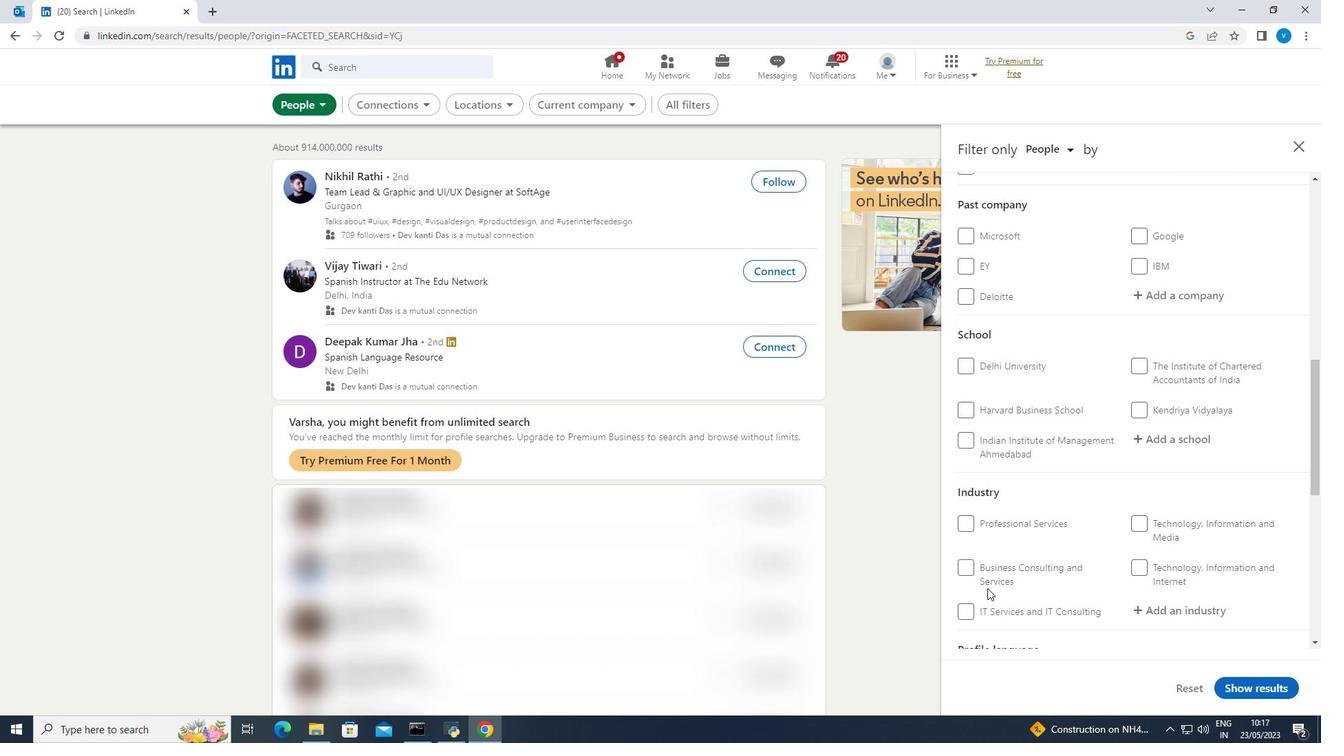 
Action: Mouse scrolled (988, 588) with delta (0, 0)
Screenshot: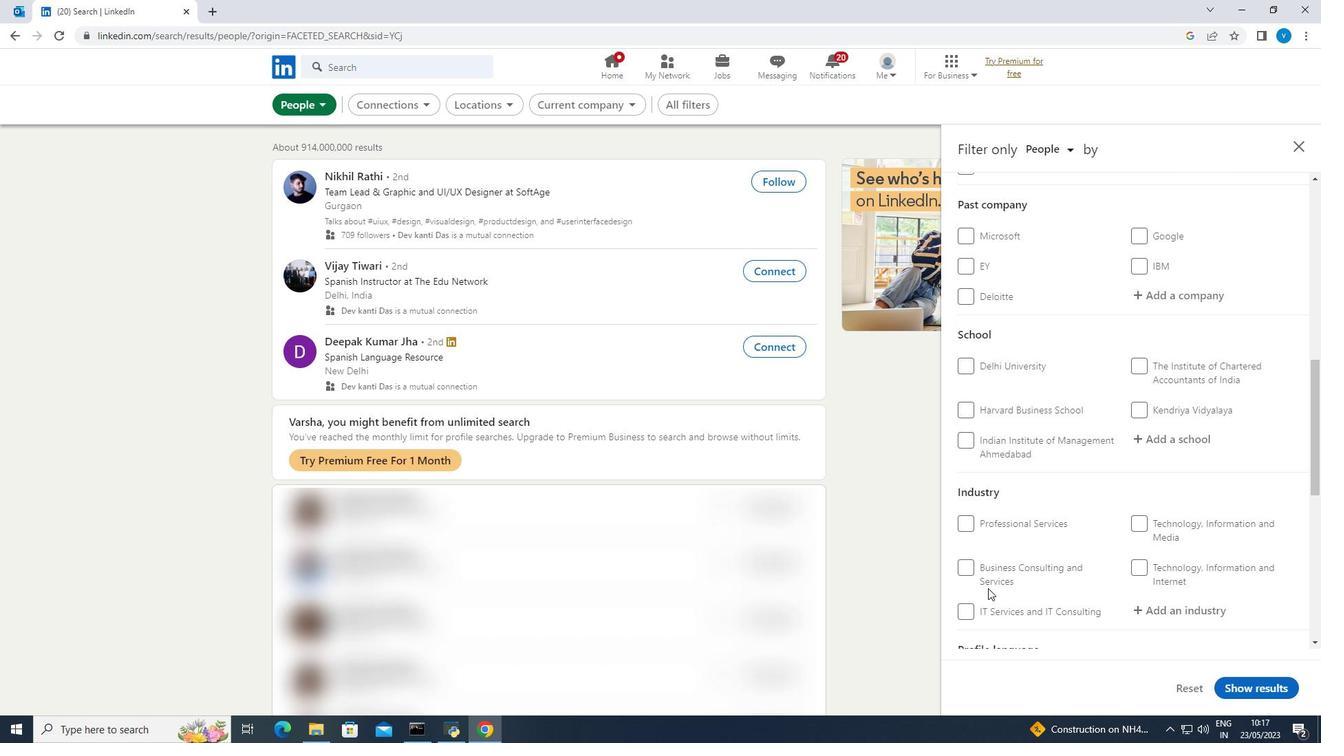 
Action: Mouse moved to (1171, 305)
Screenshot: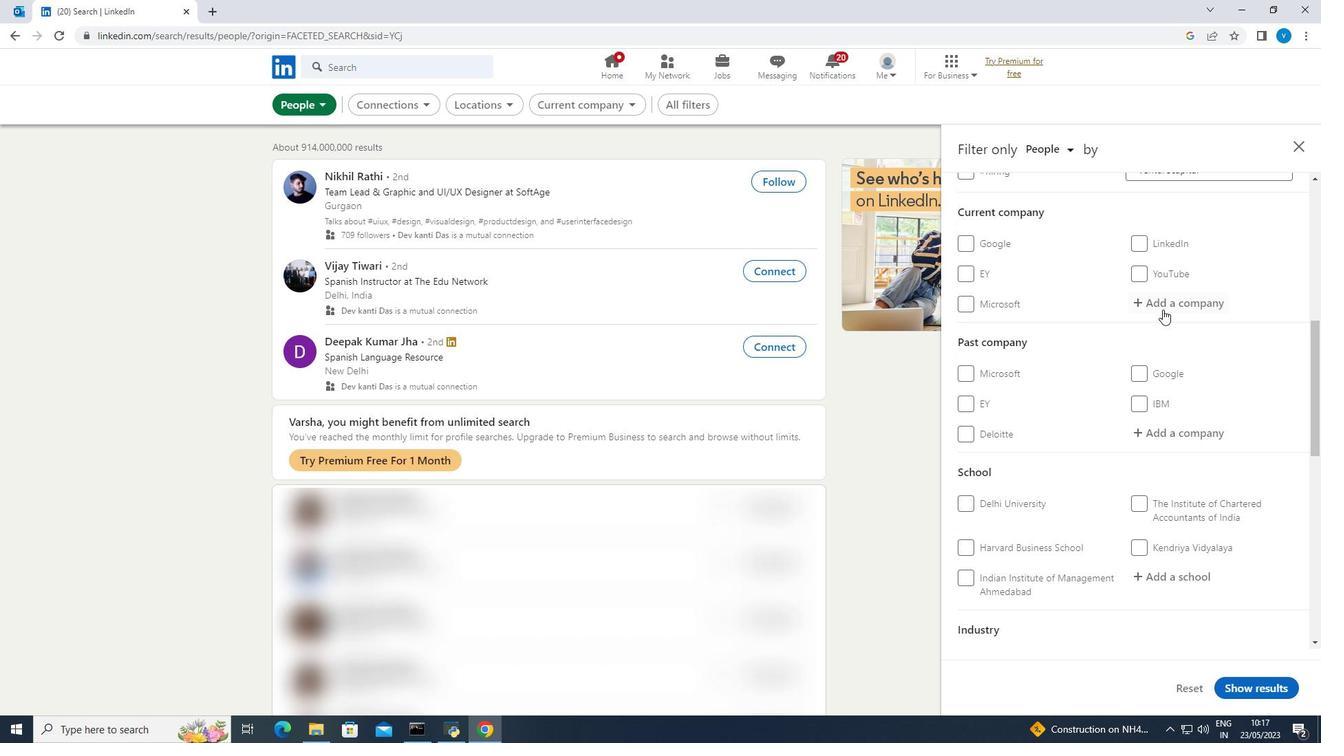 
Action: Mouse pressed left at (1171, 305)
Screenshot: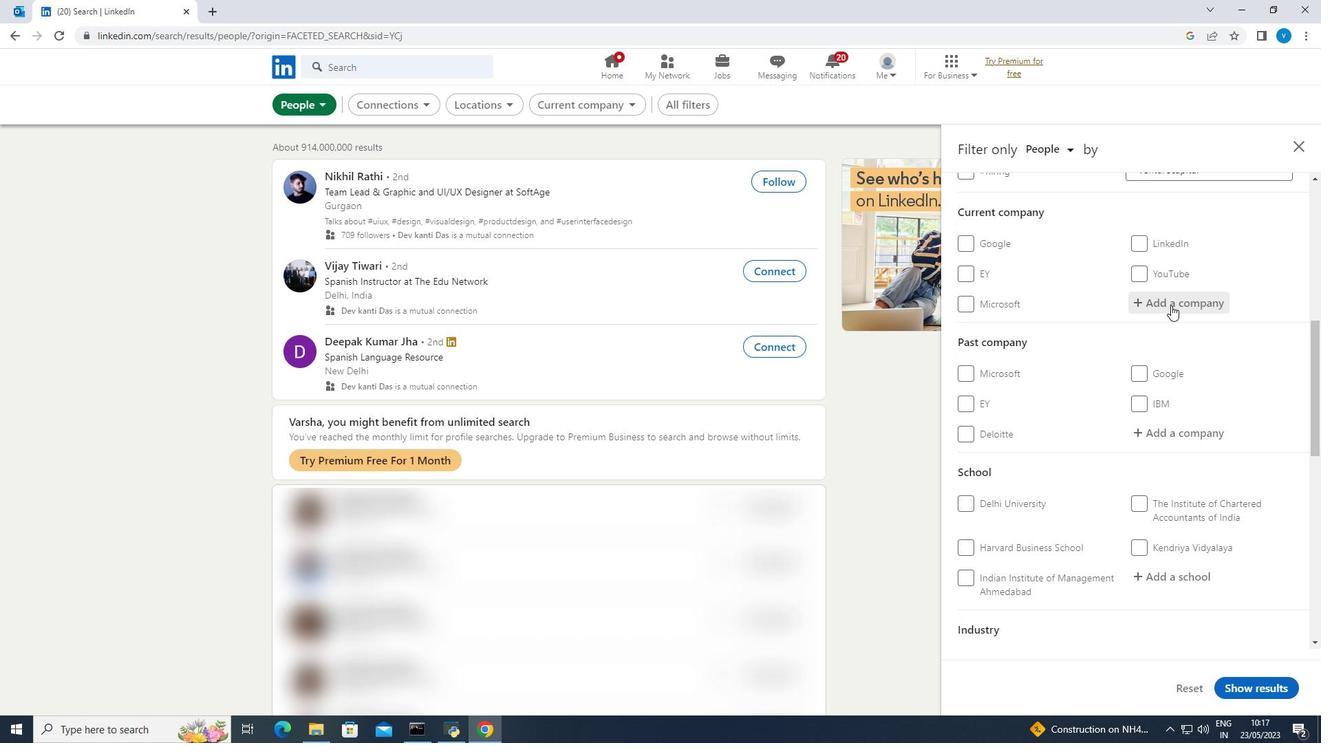 
Action: Key pressed <Key.shift><Key.shift>MTR<Key.space><Key.shift>Foods
Screenshot: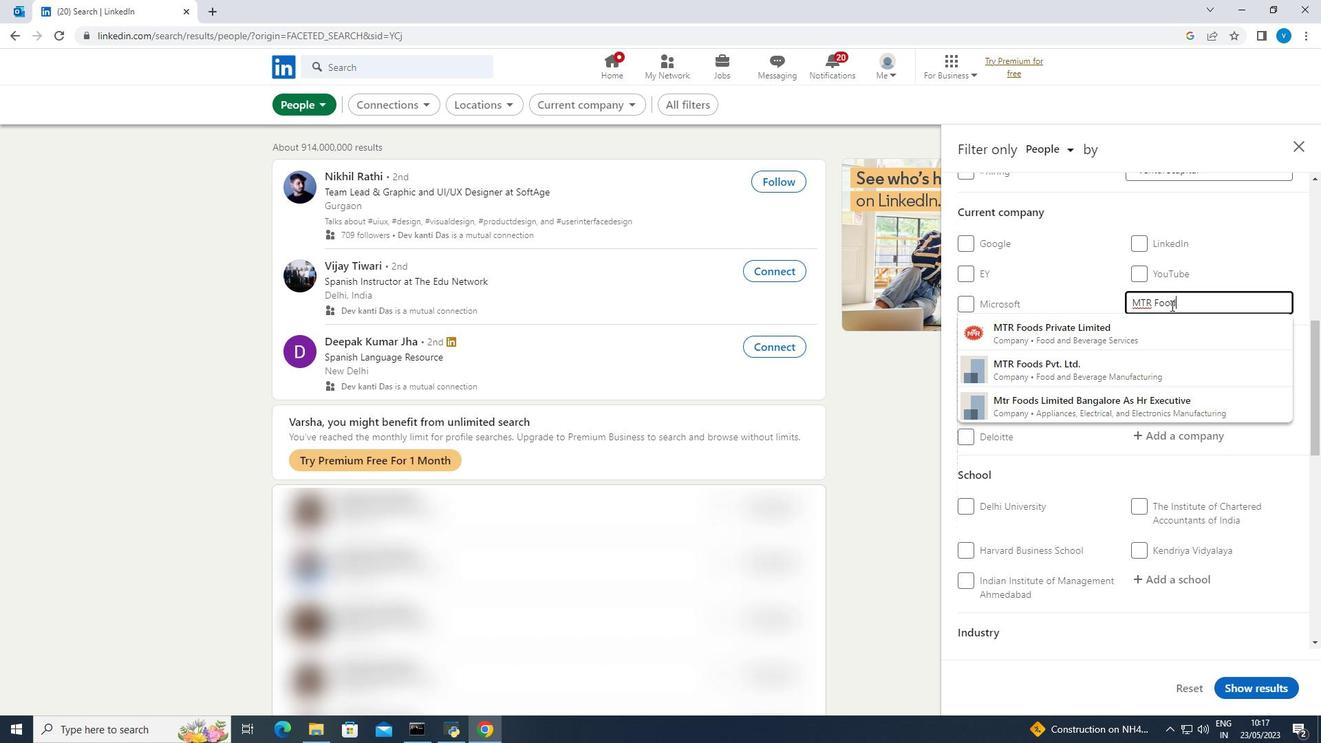 
Action: Mouse moved to (1160, 330)
Screenshot: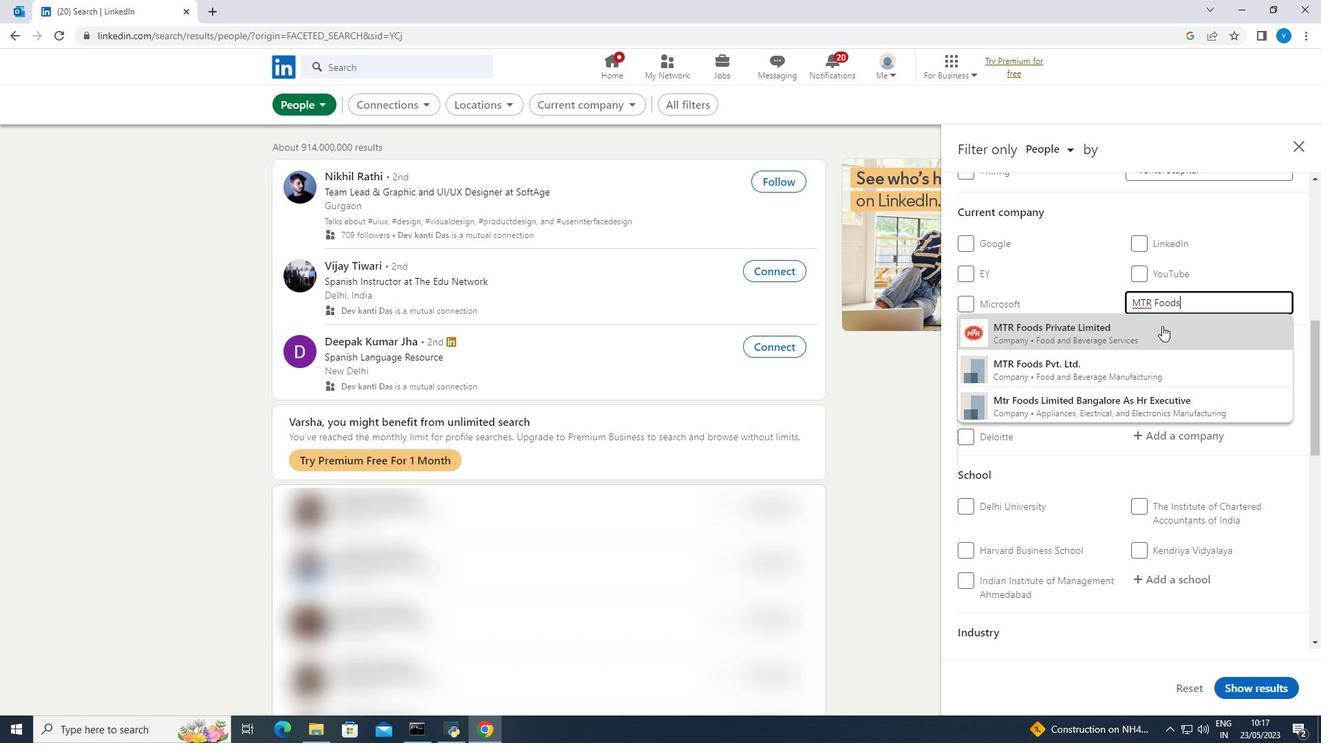 
Action: Mouse pressed left at (1160, 330)
Screenshot: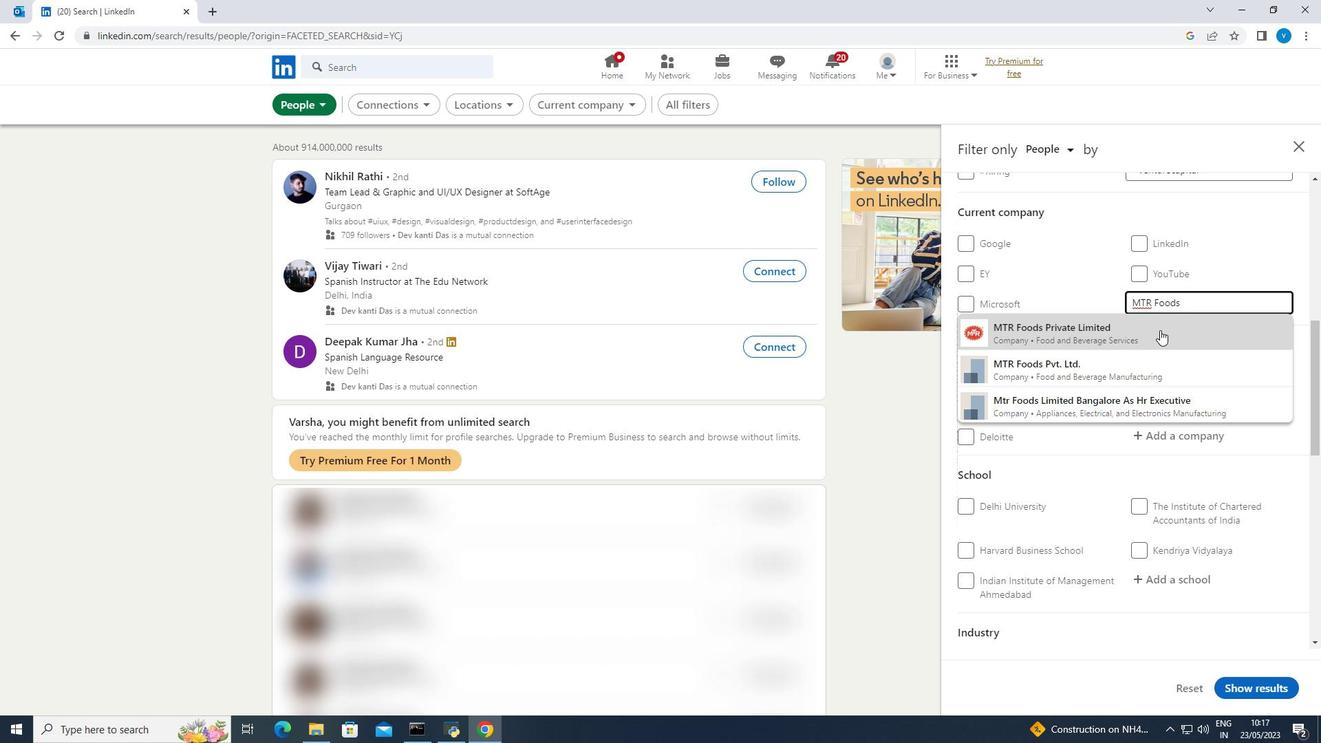 
Action: Mouse moved to (1160, 331)
Screenshot: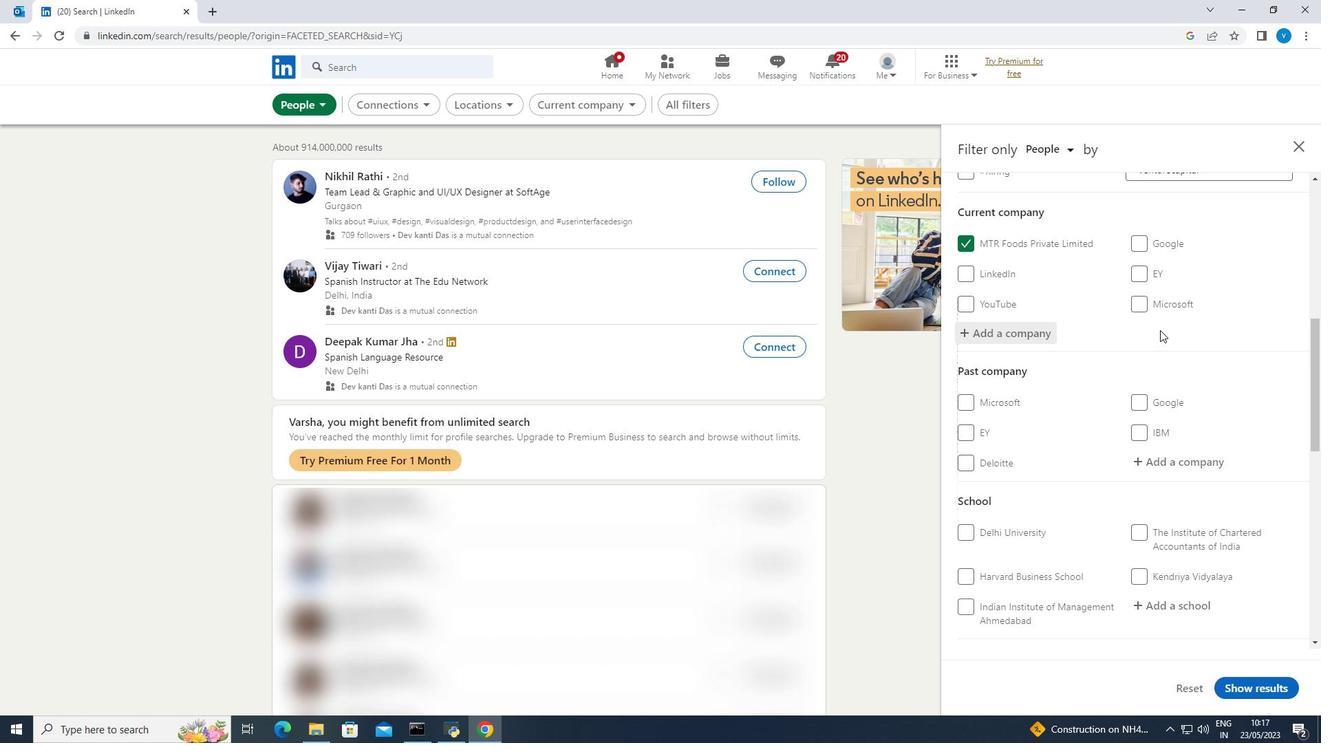 
Action: Mouse scrolled (1160, 330) with delta (0, 0)
Screenshot: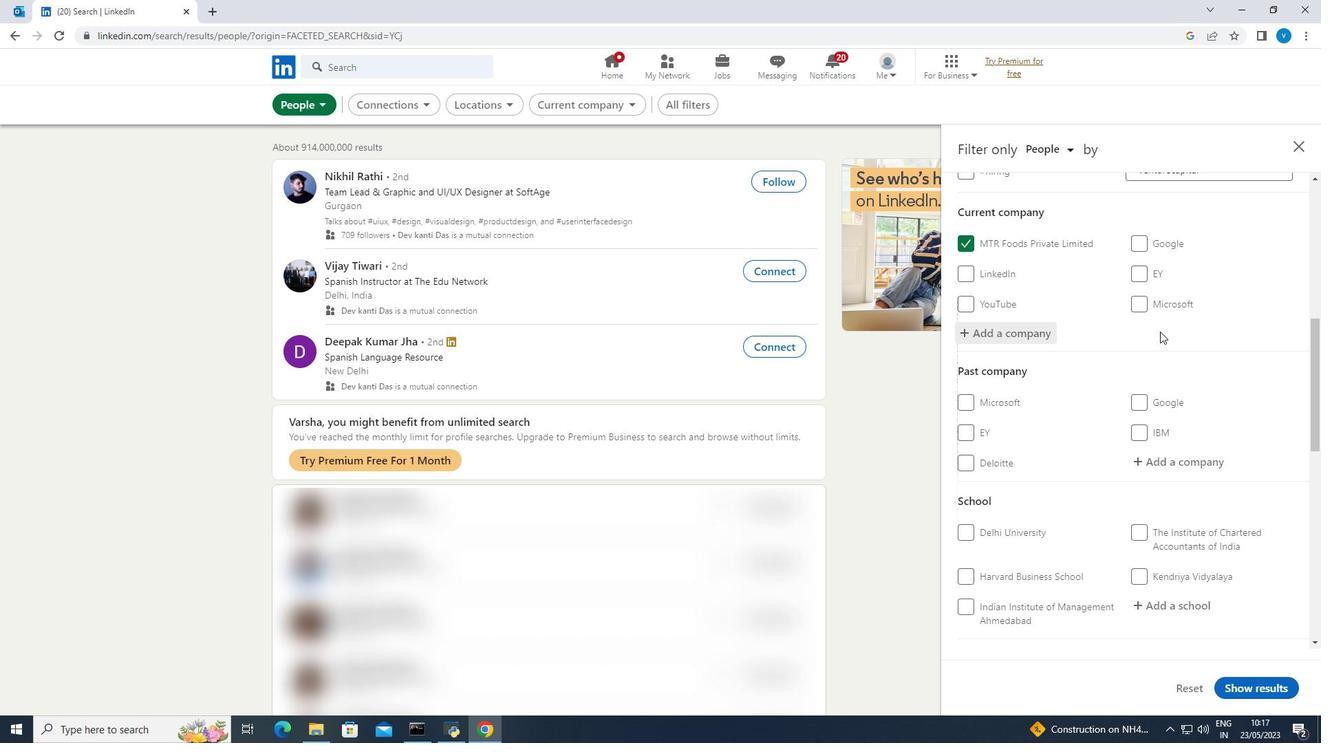
Action: Mouse moved to (1160, 331)
Screenshot: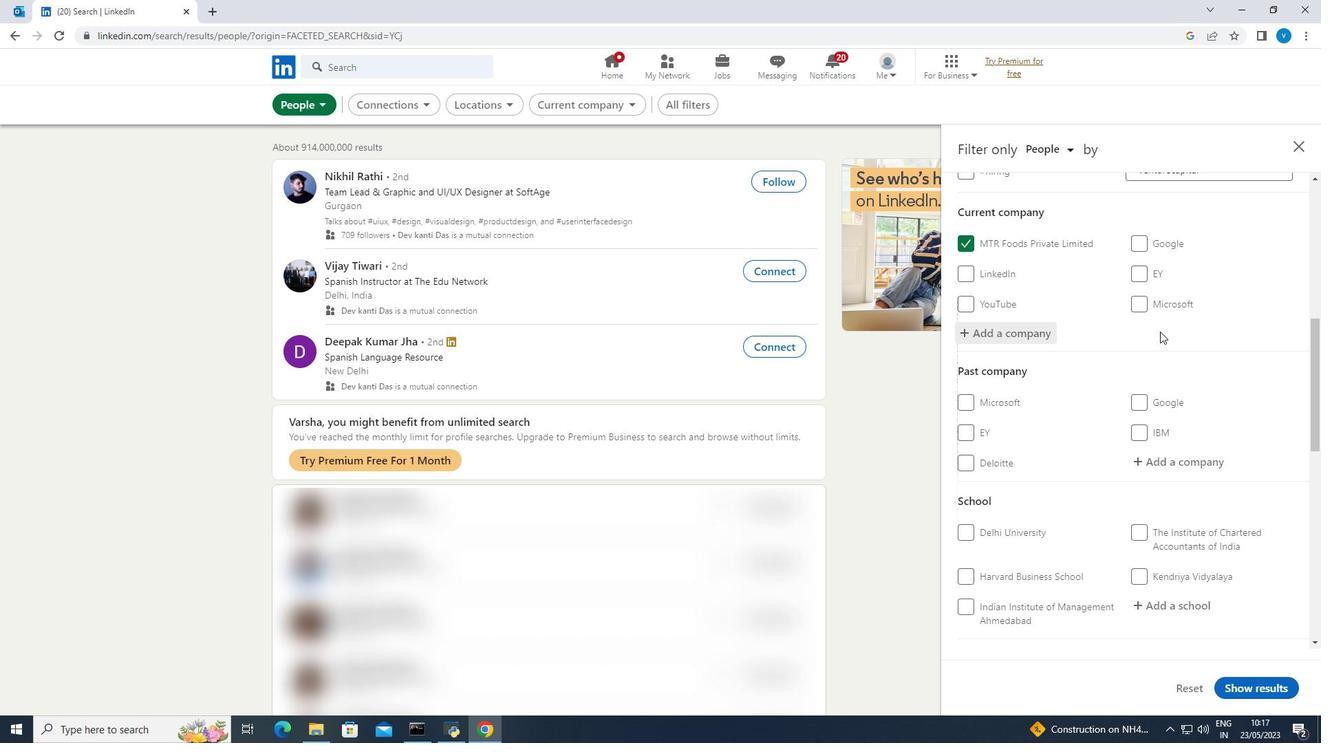 
Action: Mouse scrolled (1160, 330) with delta (0, 0)
Screenshot: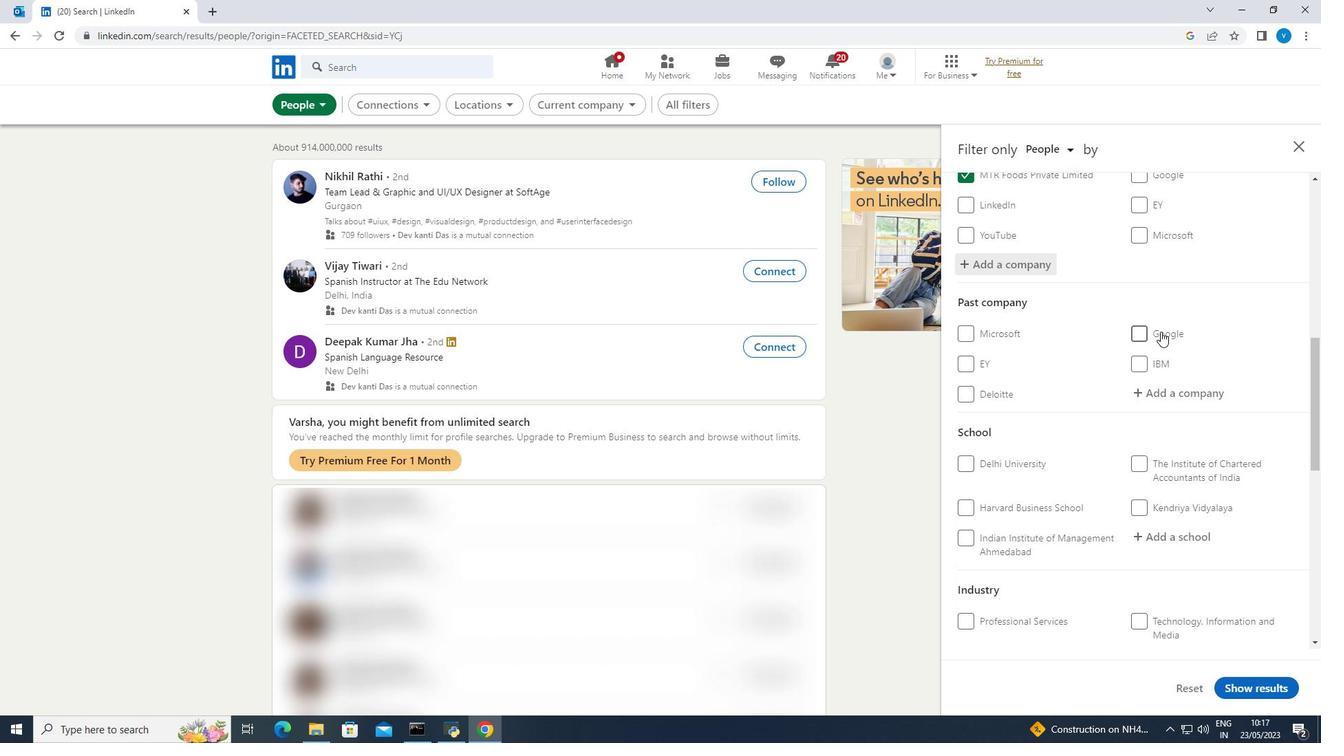 
Action: Mouse scrolled (1160, 330) with delta (0, 0)
Screenshot: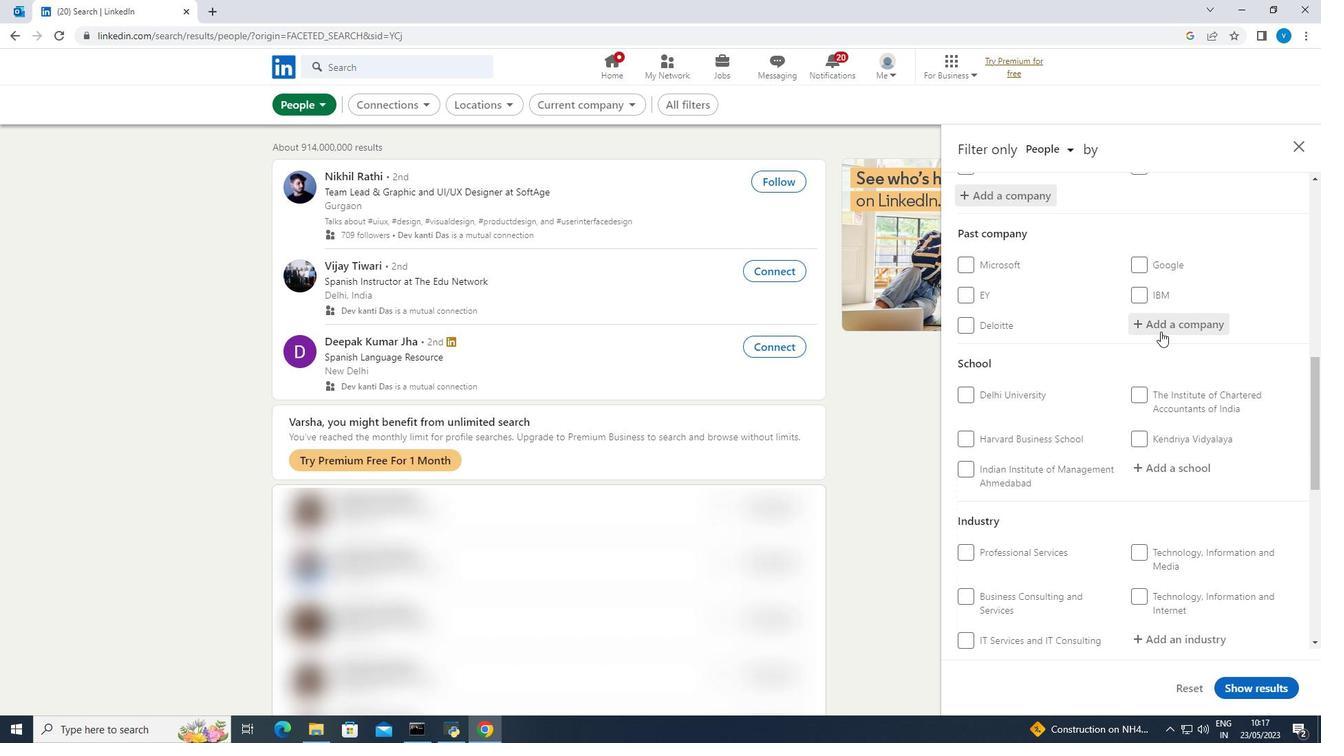 
Action: Mouse moved to (1163, 393)
Screenshot: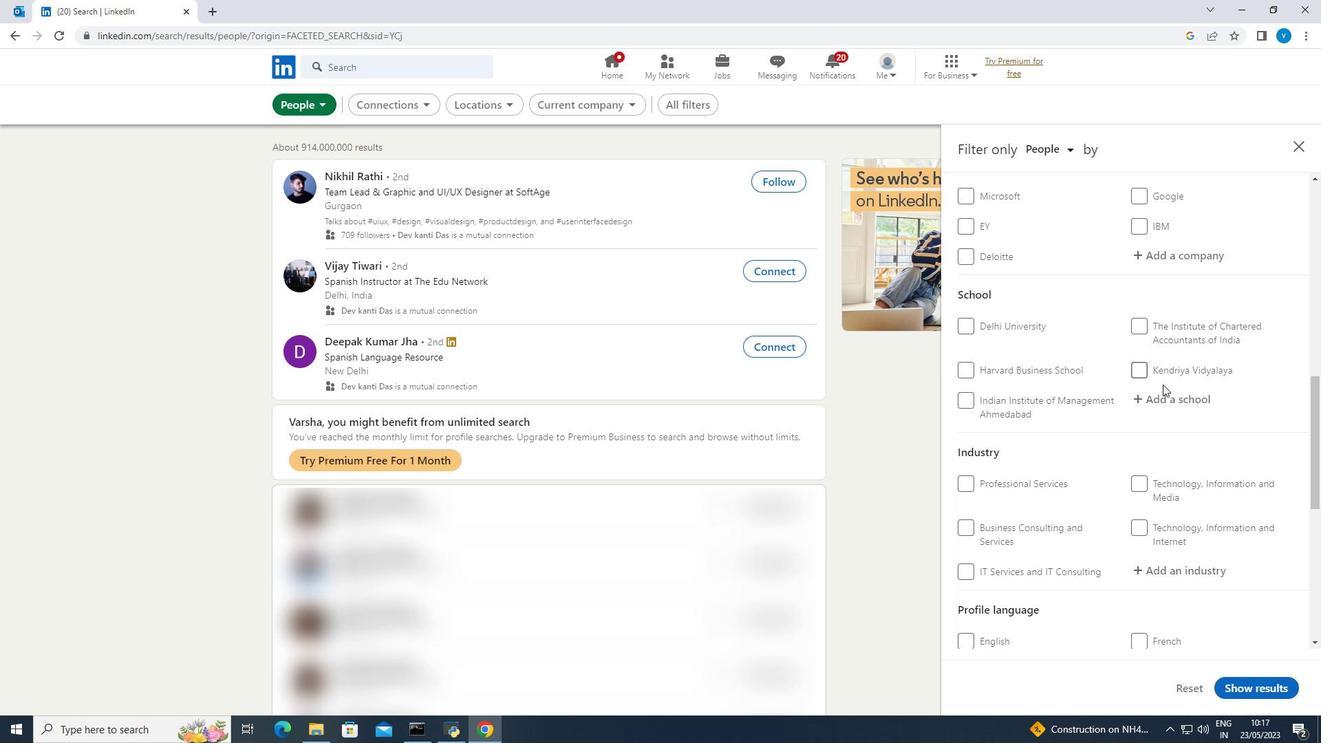
Action: Mouse pressed left at (1163, 393)
Screenshot: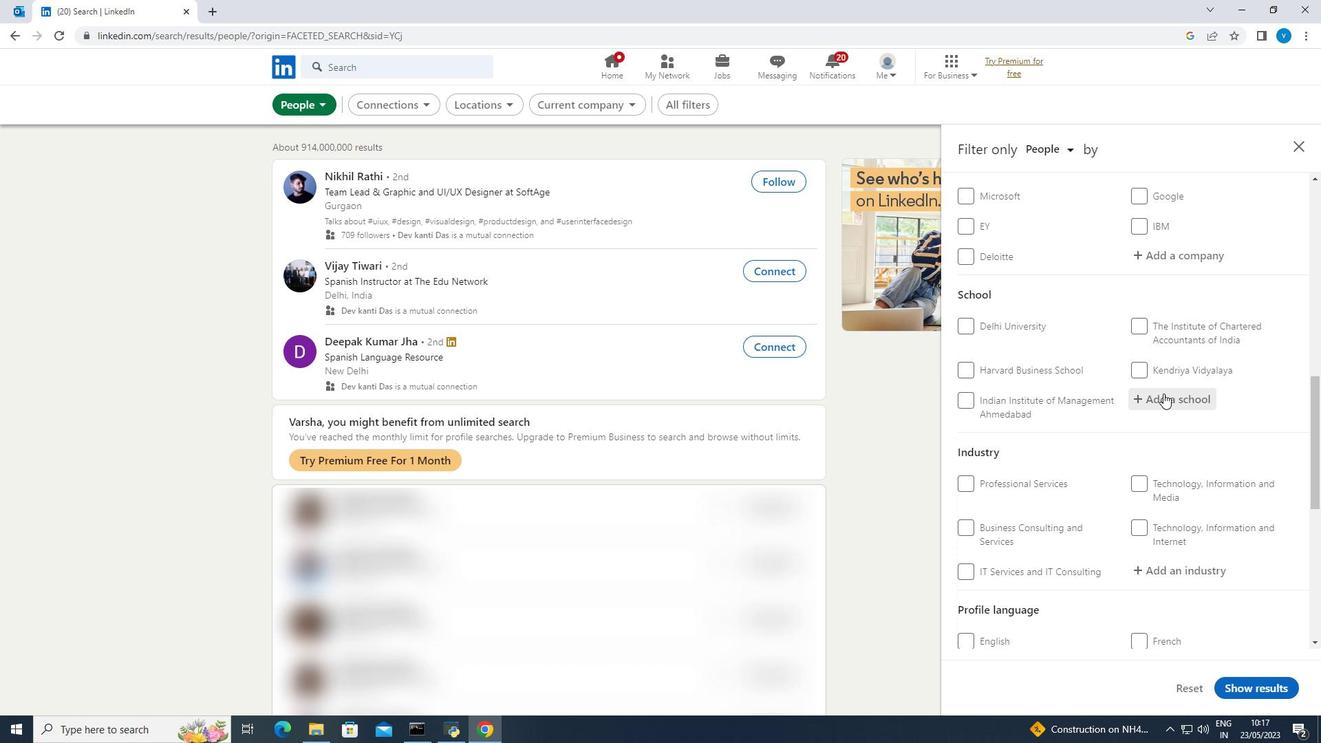 
Action: Key pressed <Key.shift><Key.shift><Key.shift><Key.shift><Key.shift><Key.shift><Key.shift><Key.shift><Key.shift><Key.shift><Key.shift><Key.shift><Key.shift><Key.shift><Key.shift><Key.shift><Key.shift><Key.shift><Key.shift><Key.shift><Key.shift><Key.shift><Key.shift><Key.shift><Key.shift><Key.shift><Key.shift><Key.shift><Key.shift><Key.shift><Key.shift><Key.shift><Key.shift><Key.shift>Maulana<Key.space><Key.shift><Key.shift><Key.shift><Key.shift><Key.shift><Key.shift>Azad<Key.space><Key.shift><Key.shift><Key.shift><Key.shift><Key.shift><Key.shift>National
Screenshot: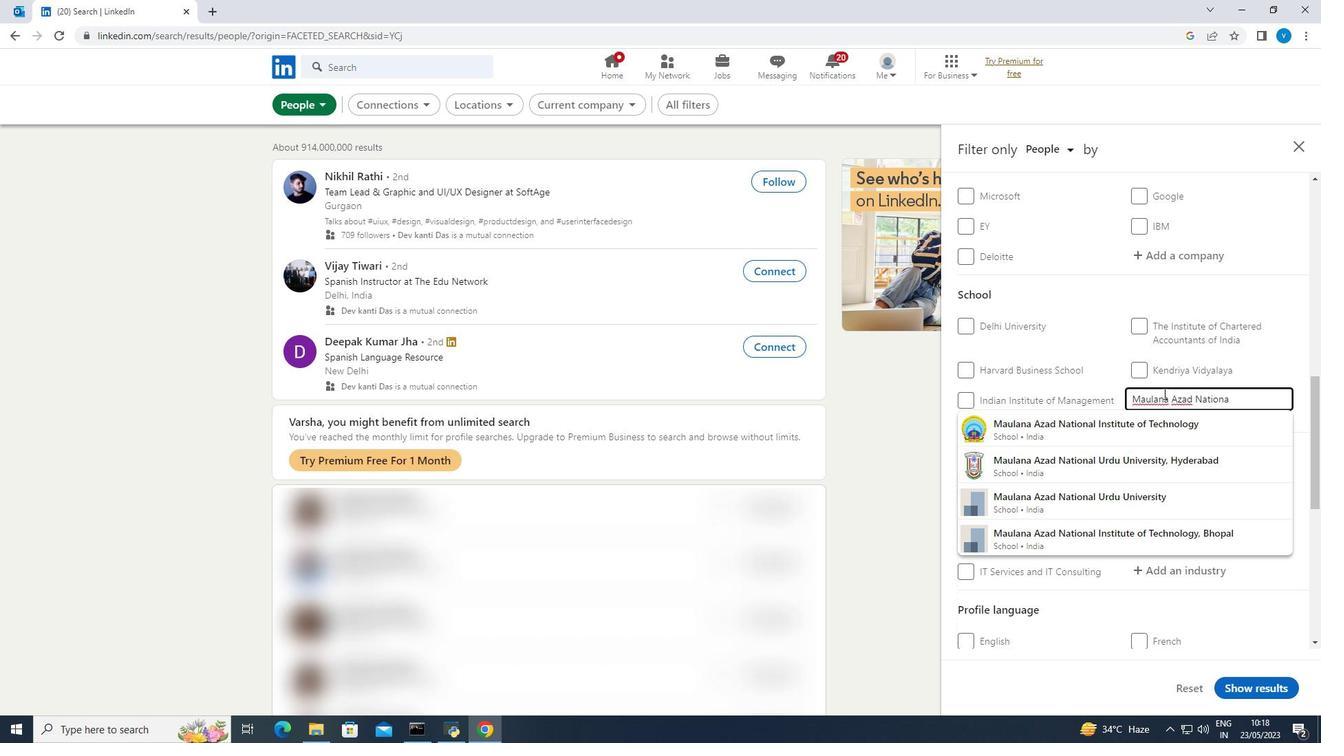 
Action: Mouse moved to (1142, 451)
Screenshot: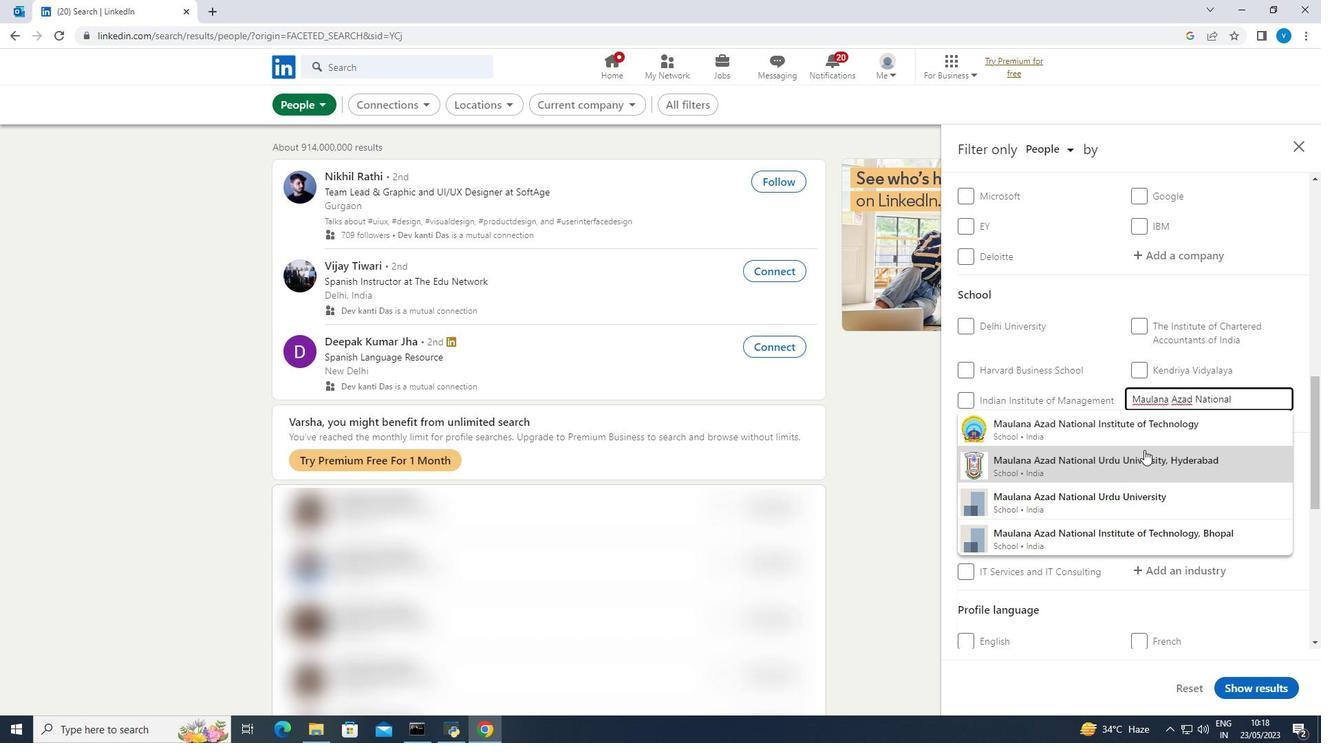 
Action: Mouse pressed left at (1142, 451)
Screenshot: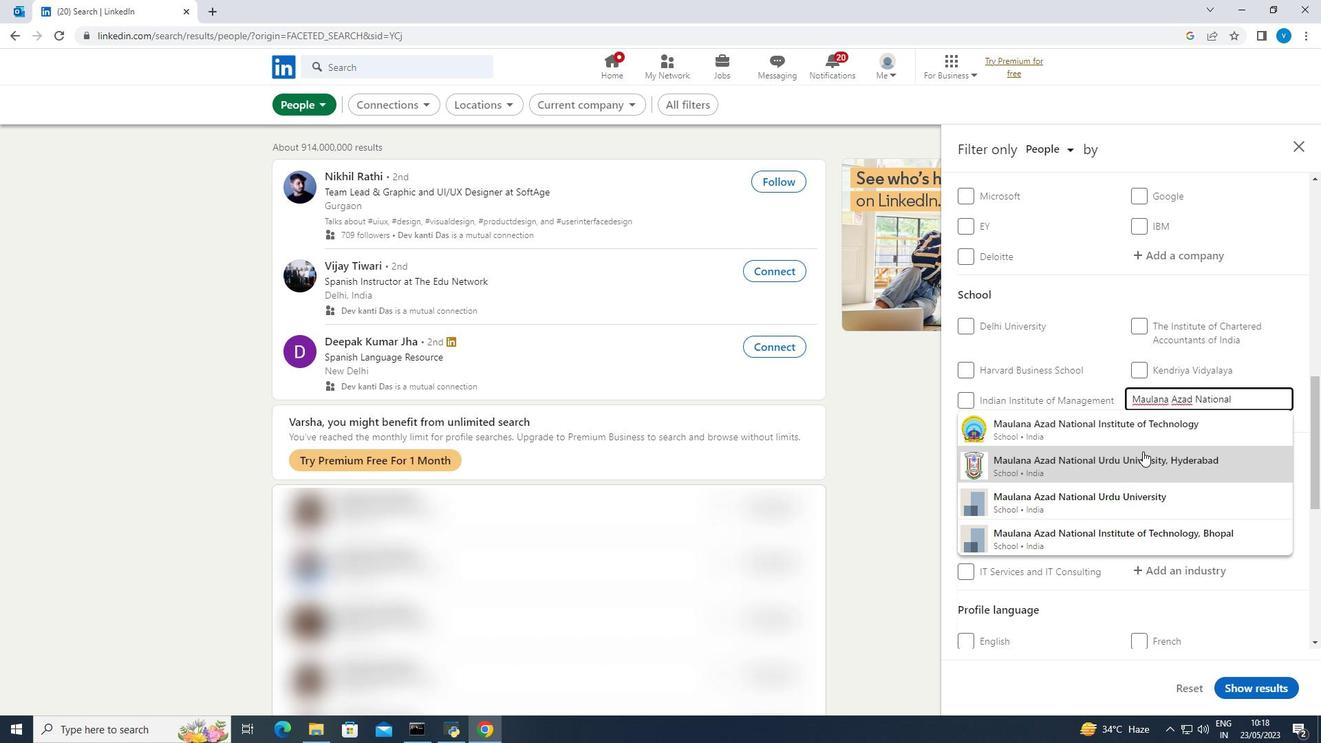 
Action: Mouse scrolled (1142, 450) with delta (0, 0)
Screenshot: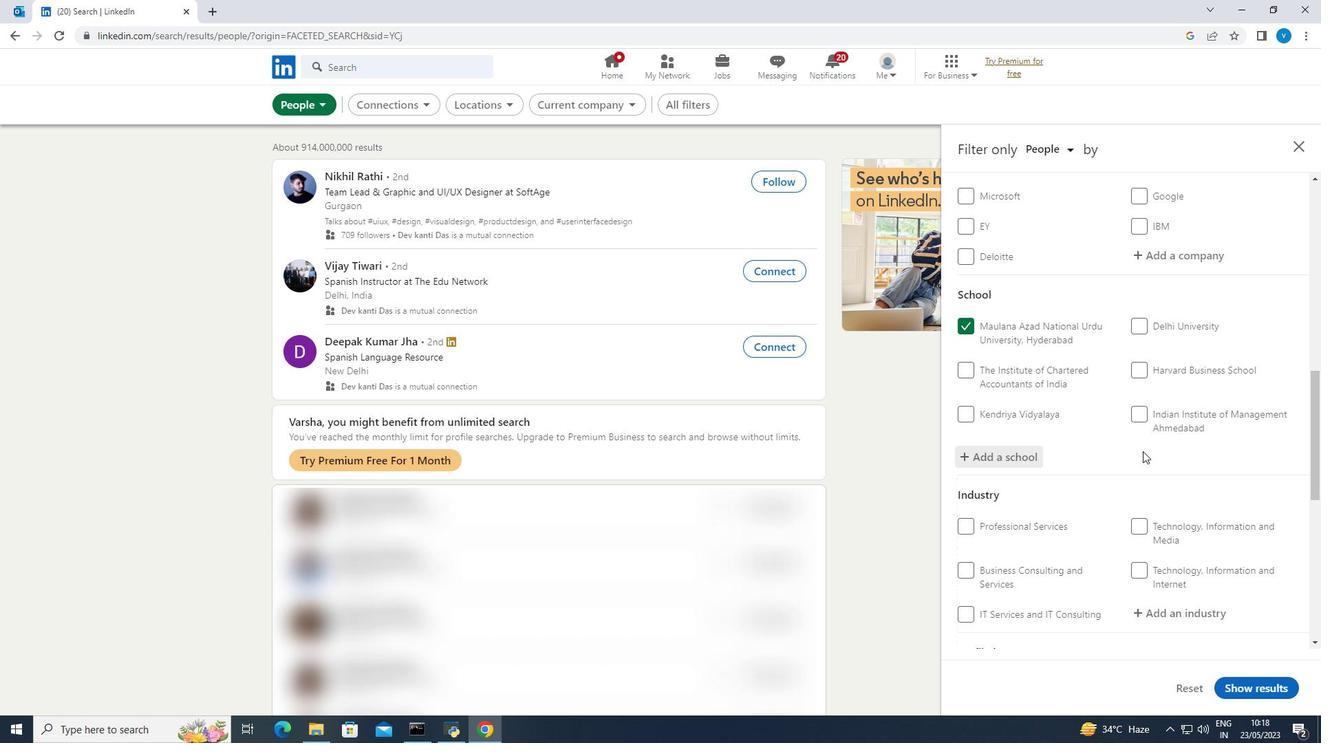 
Action: Mouse scrolled (1142, 450) with delta (0, 0)
Screenshot: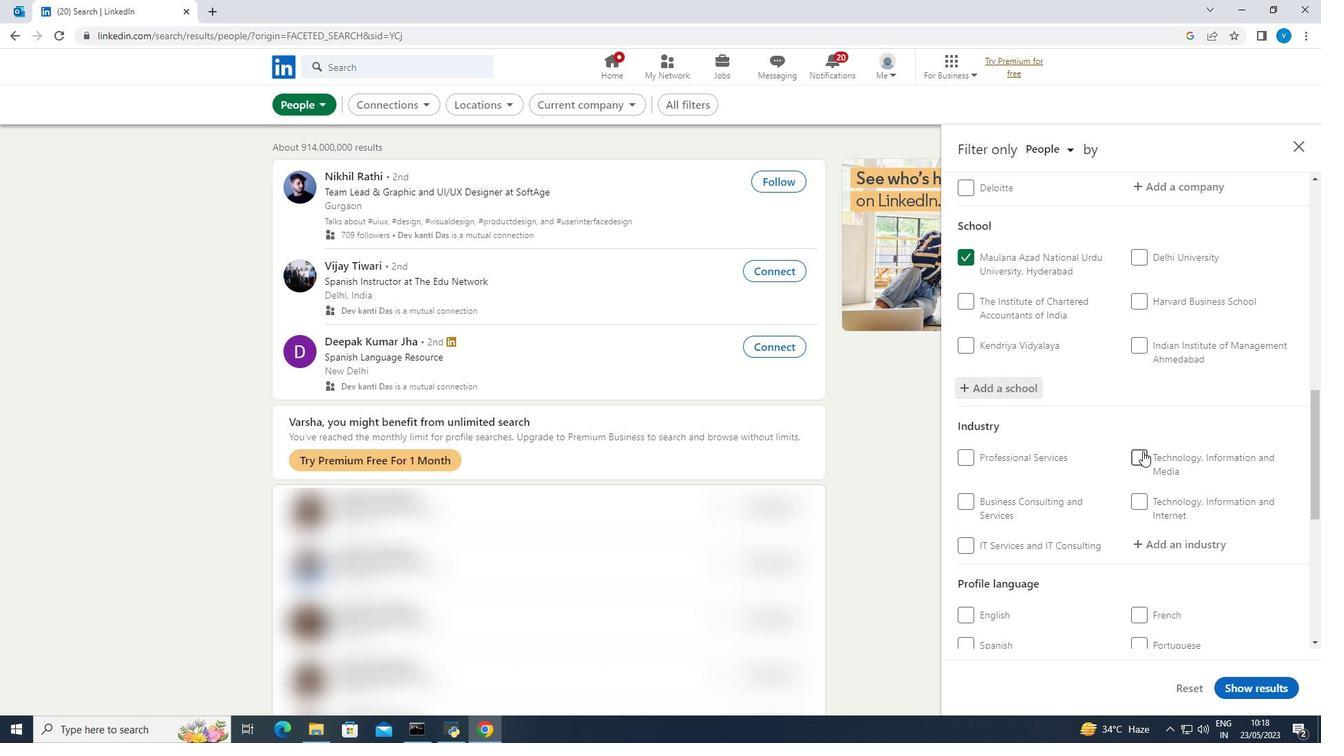 
Action: Mouse moved to (1173, 481)
Screenshot: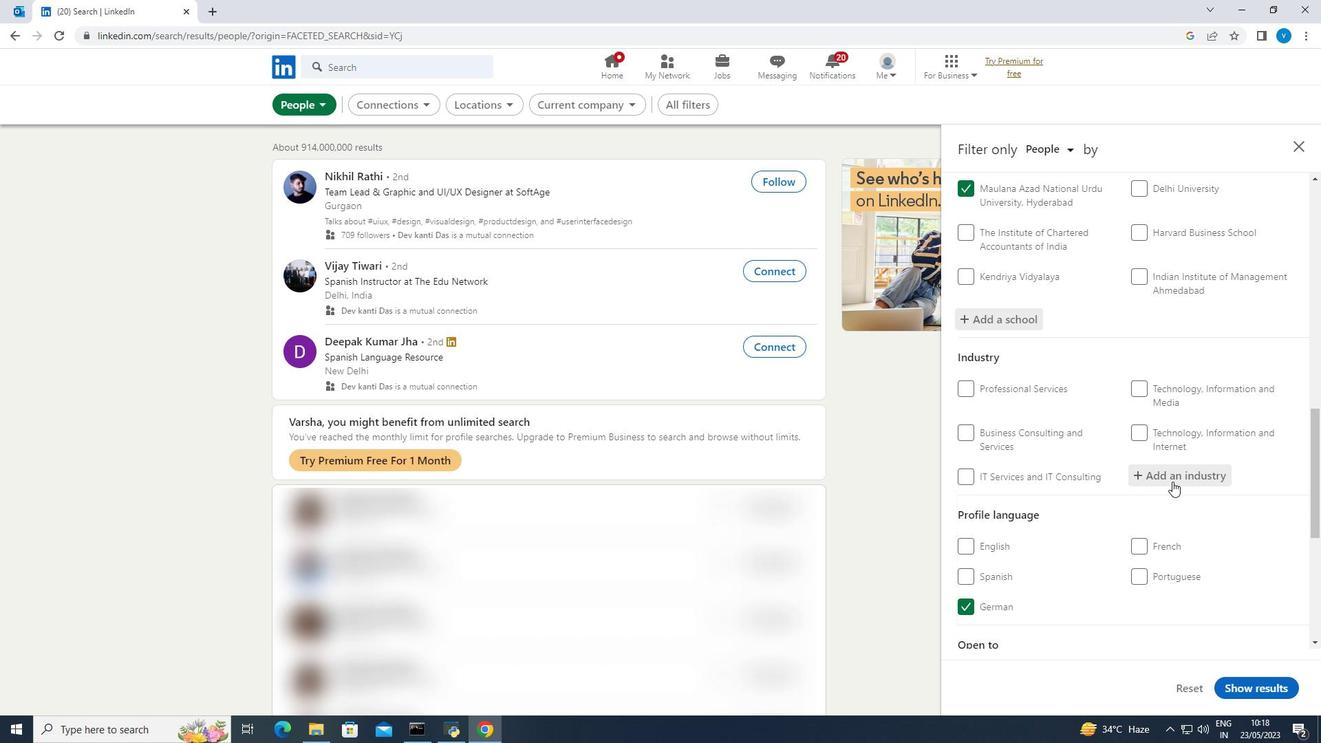 
Action: Mouse pressed left at (1173, 481)
Screenshot: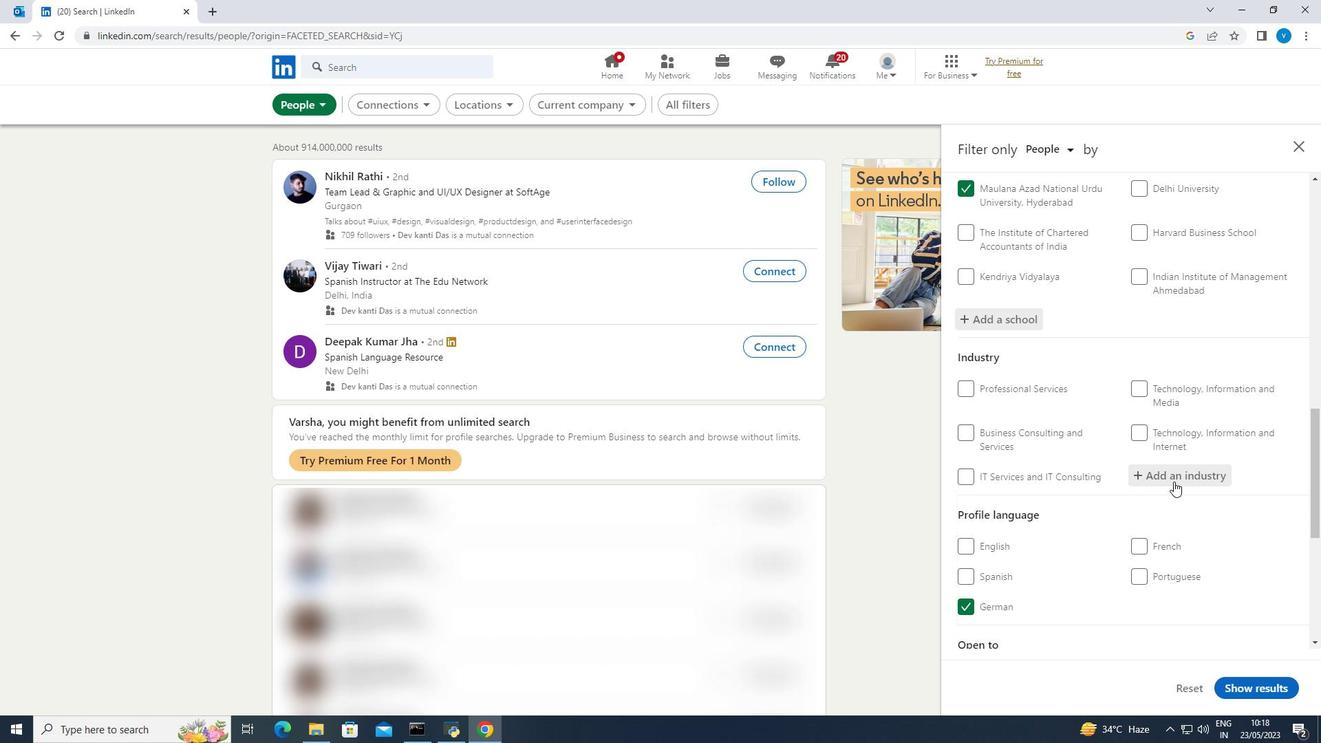 
Action: Mouse moved to (1173, 480)
Screenshot: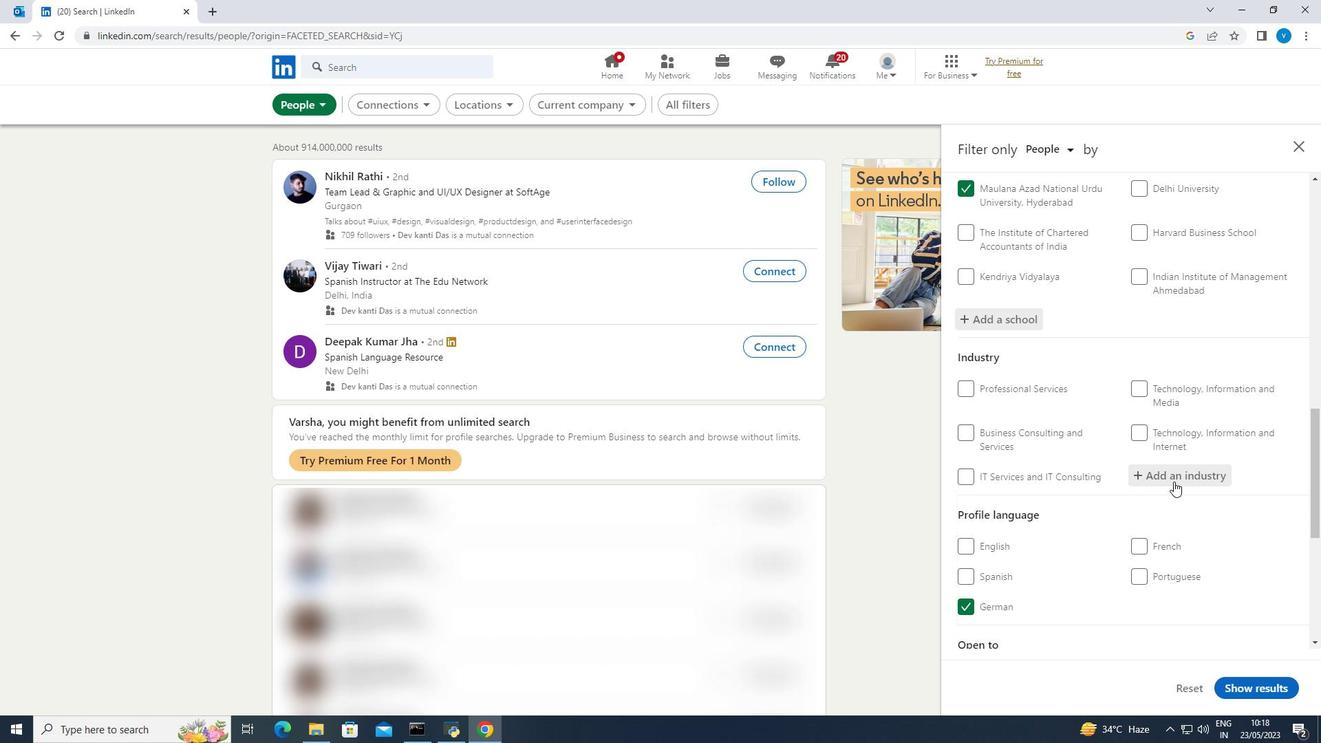 
Action: Key pressed <Key.shift><Key.shift><Key.shift><Key.shift><Key.shift><Key.shift>Mobile<Key.space><Key.shift><Key.shift><Key.shift><Key.shift><Key.shift>G
Screenshot: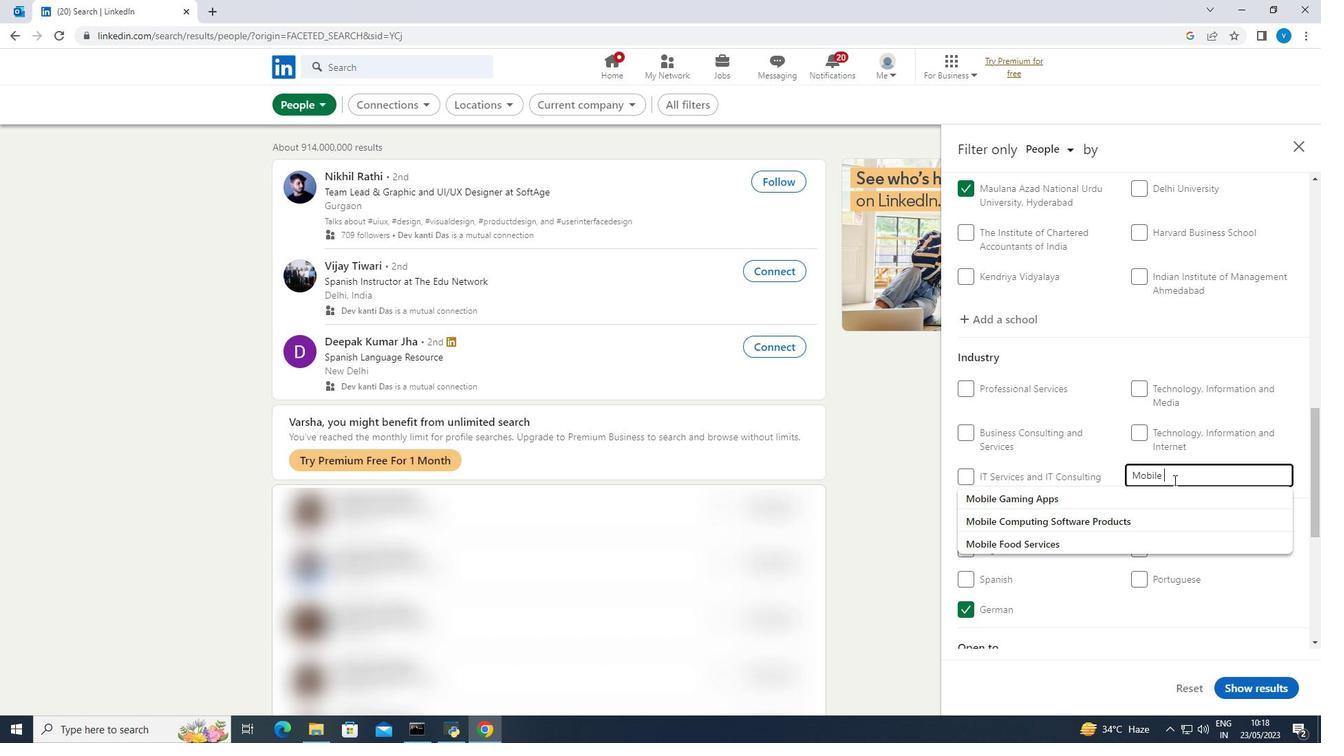 
Action: Mouse moved to (1142, 505)
Screenshot: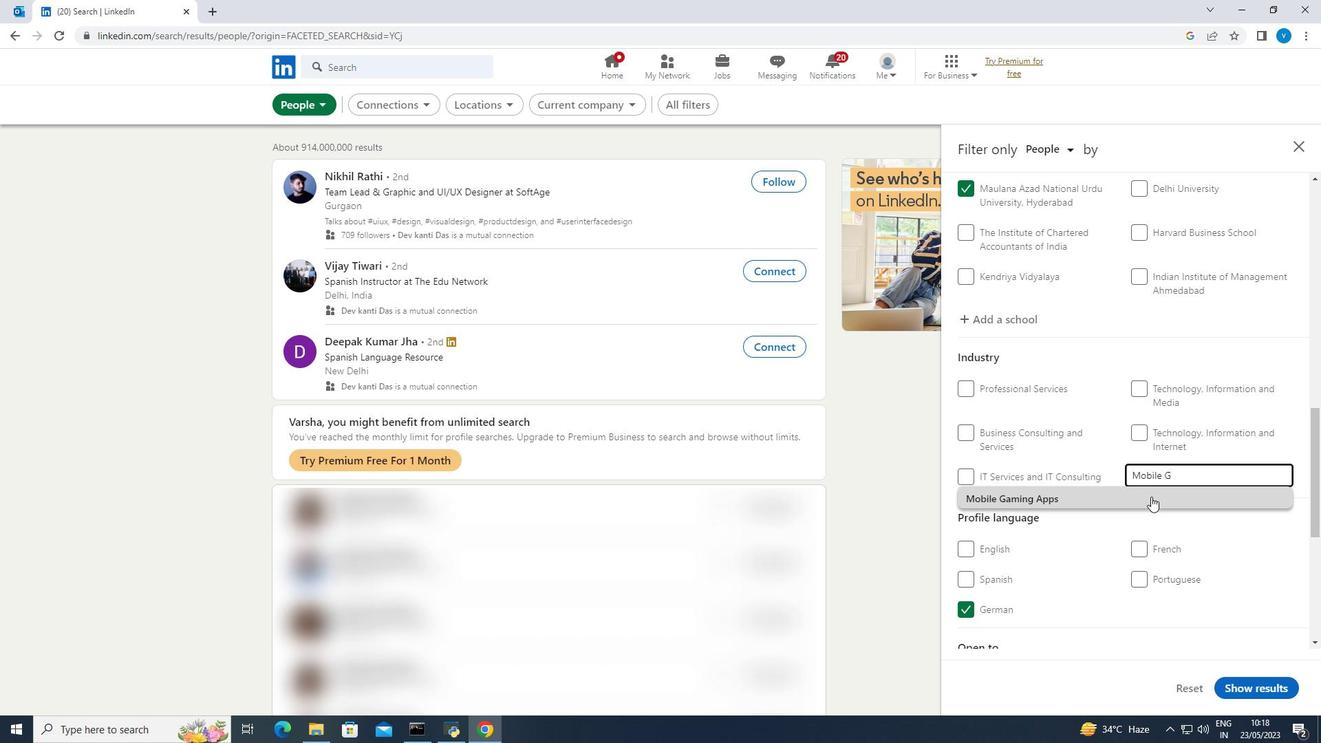 
Action: Mouse pressed left at (1142, 505)
Screenshot: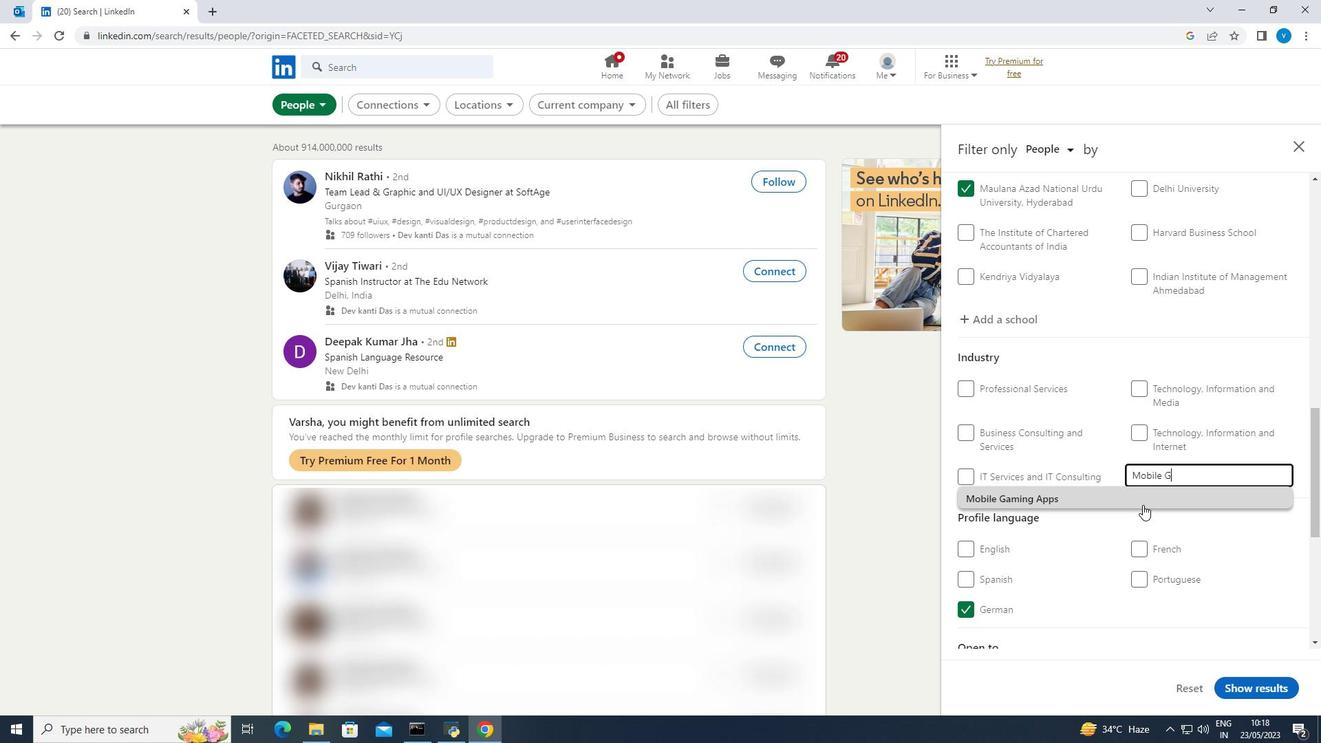 
Action: Mouse scrolled (1142, 504) with delta (0, 0)
Screenshot: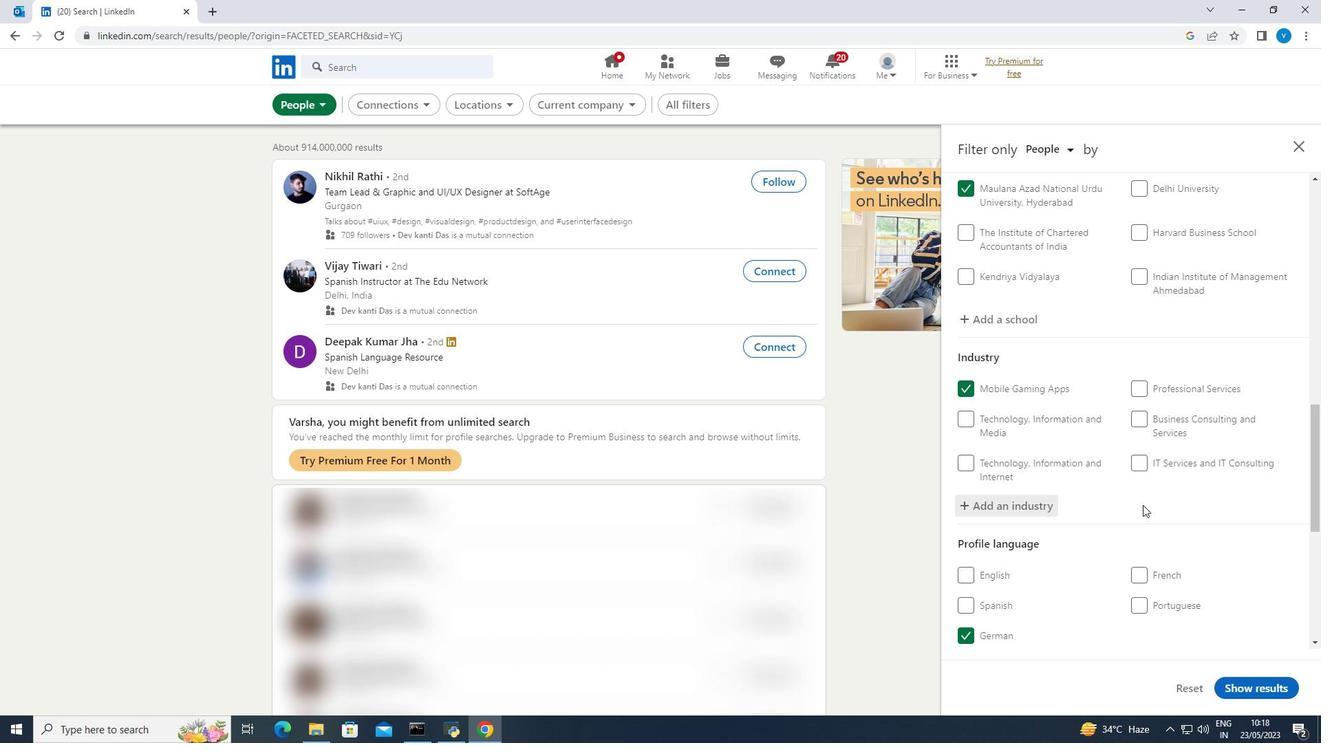 
Action: Mouse scrolled (1142, 504) with delta (0, 0)
Screenshot: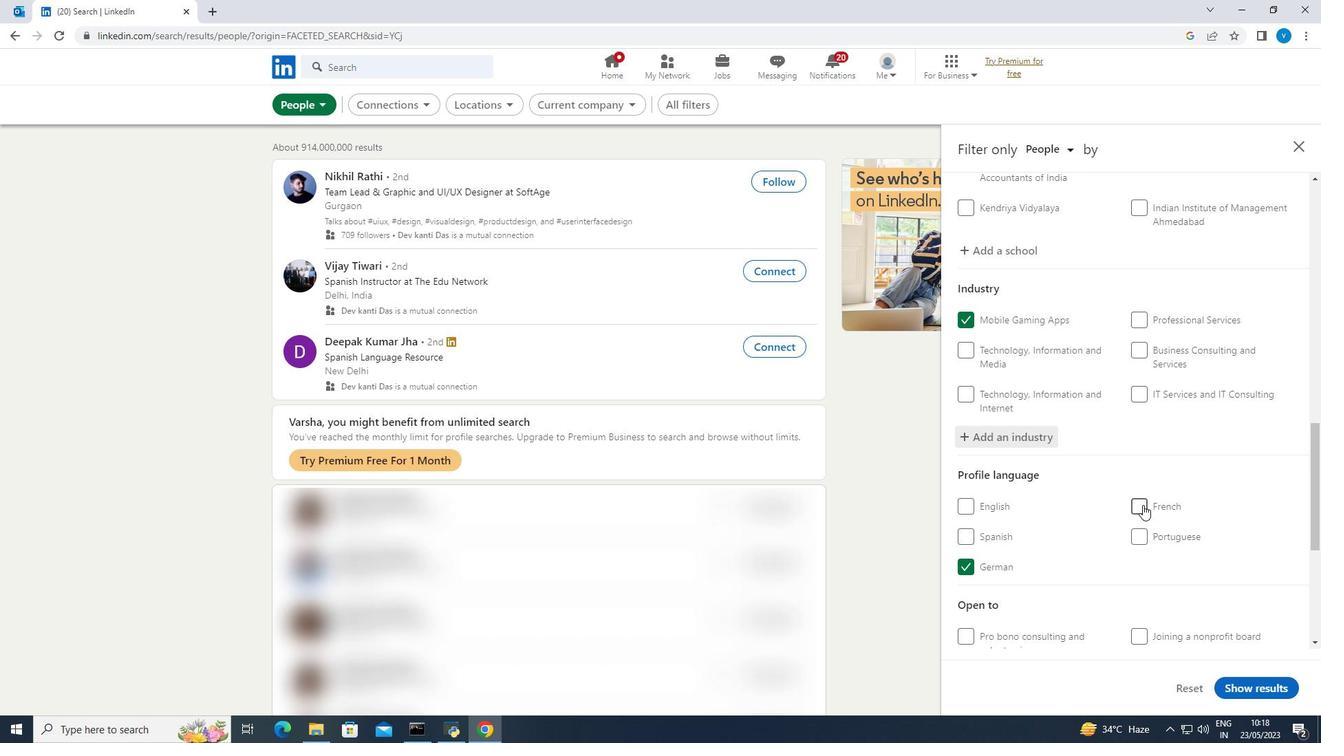 
Action: Mouse scrolled (1142, 504) with delta (0, 0)
Screenshot: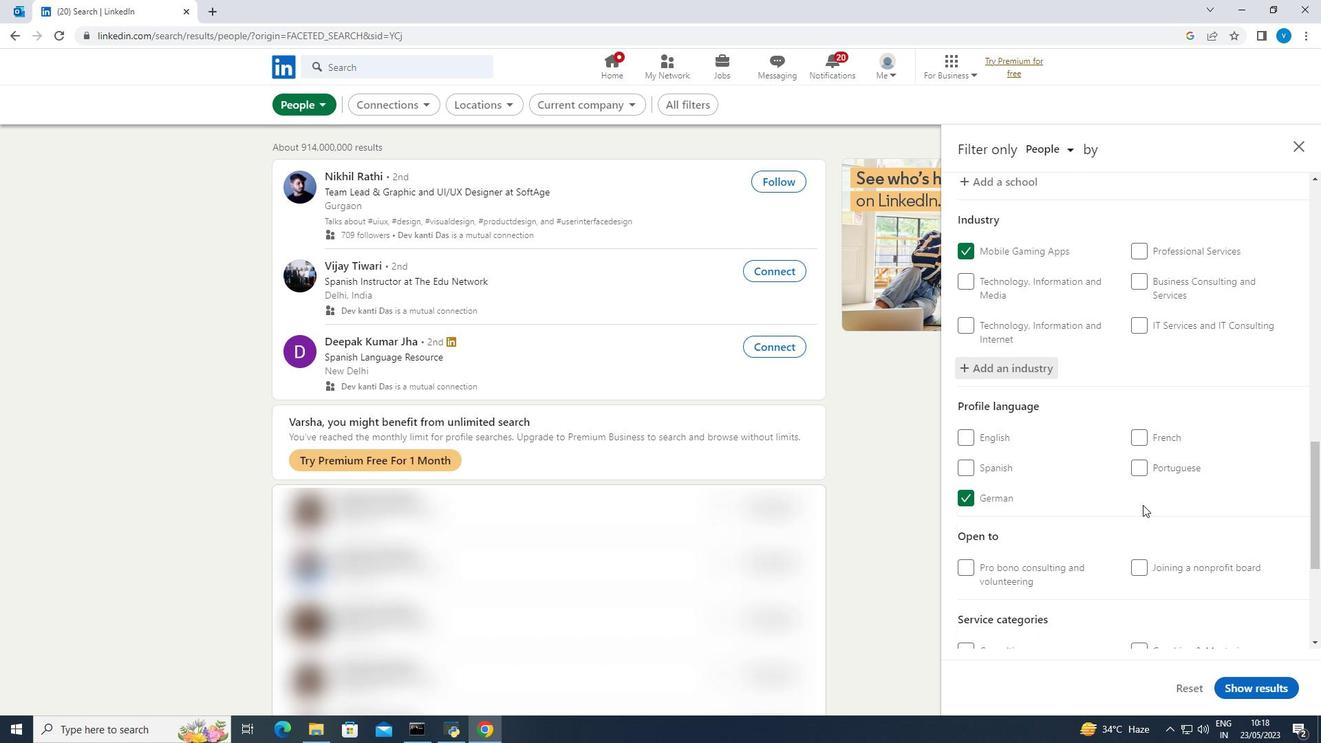 
Action: Mouse scrolled (1142, 504) with delta (0, 0)
Screenshot: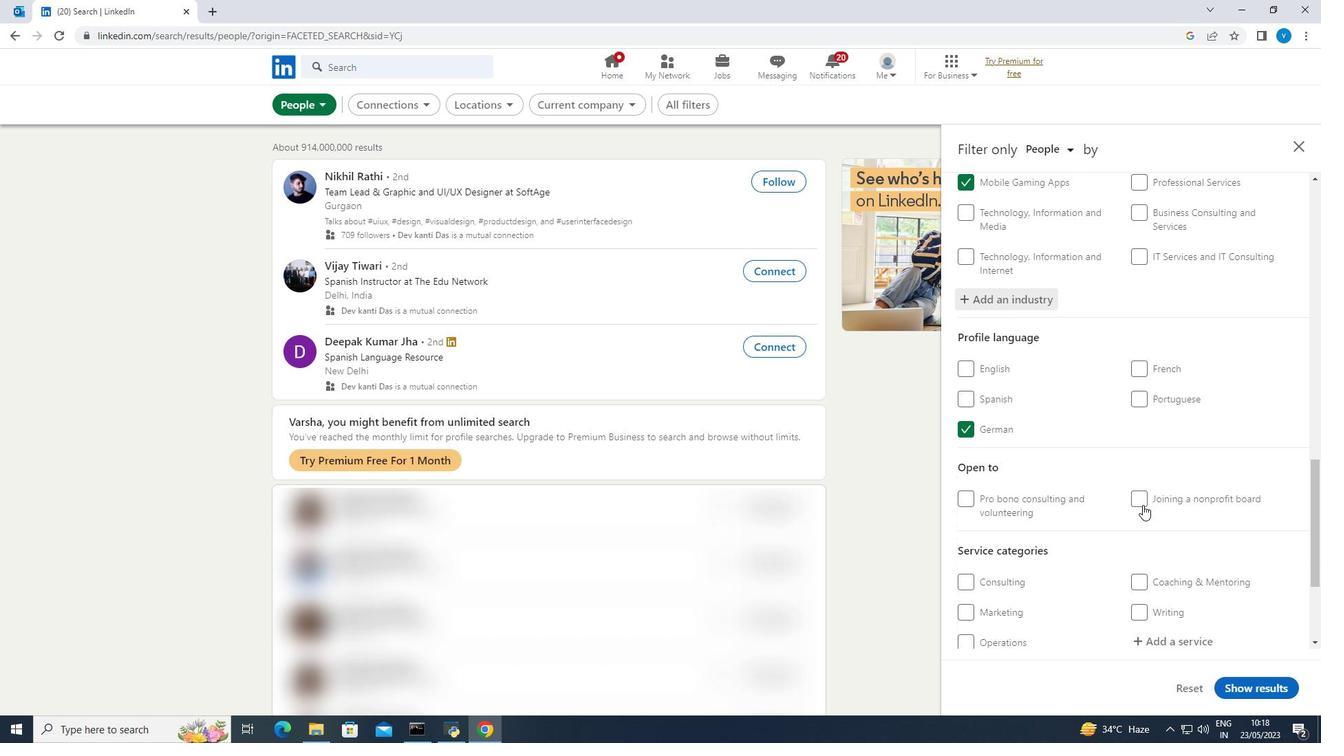 
Action: Mouse scrolled (1142, 504) with delta (0, 0)
Screenshot: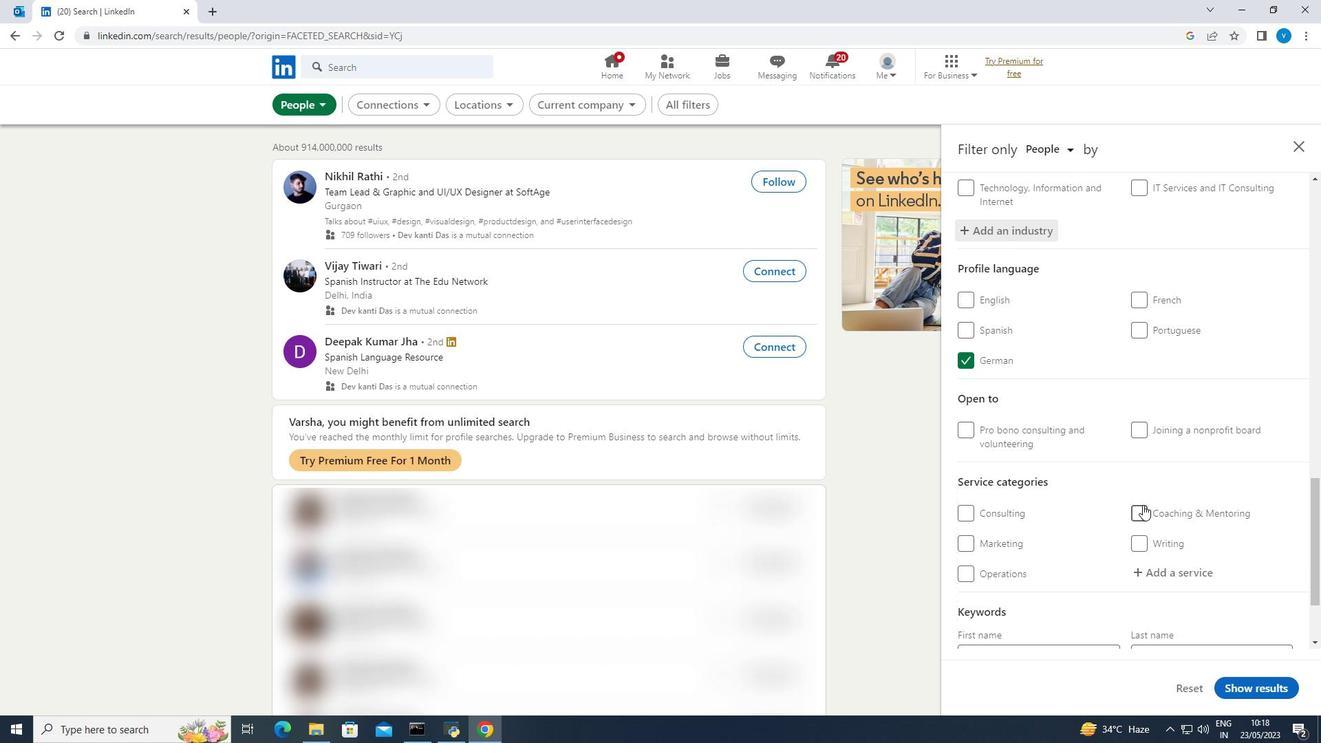 
Action: Mouse pressed left at (1142, 505)
Screenshot: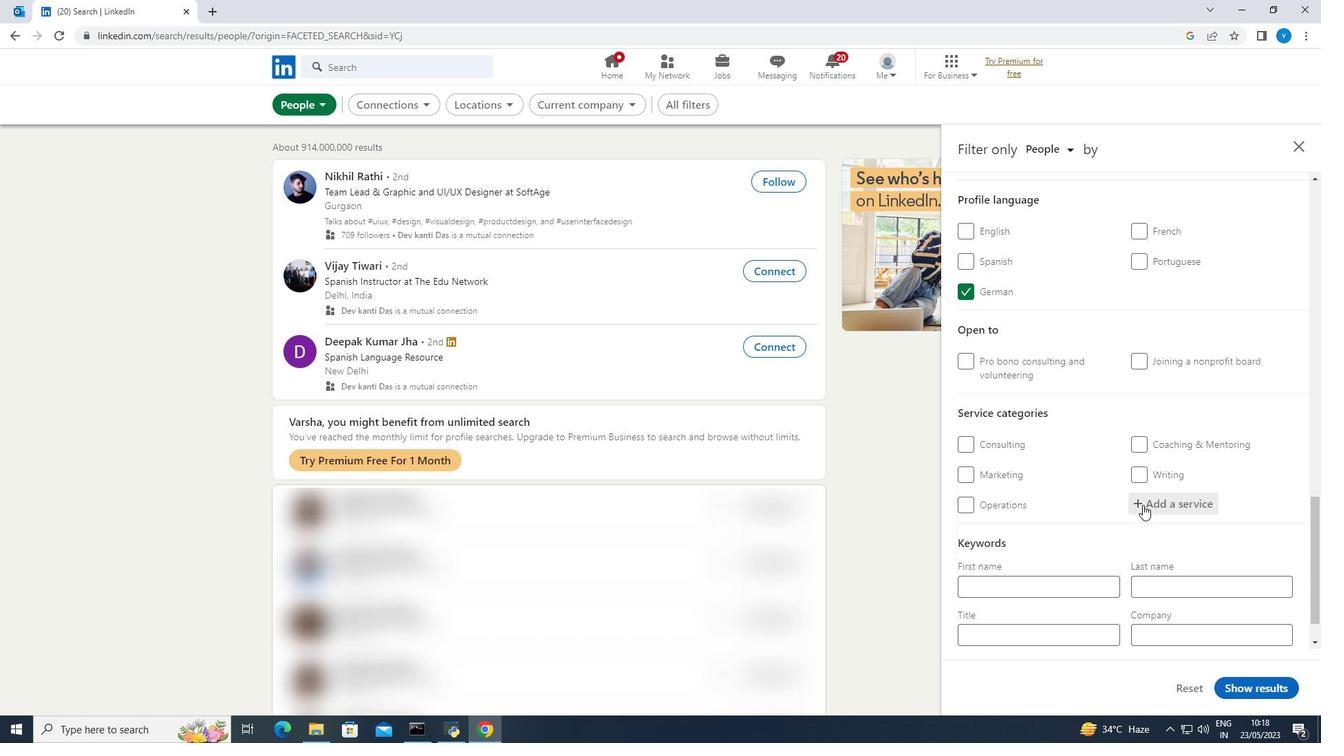 
Action: Key pressed <Key.shift><Key.shift><Key.shift><Key.shift>Custom
Screenshot: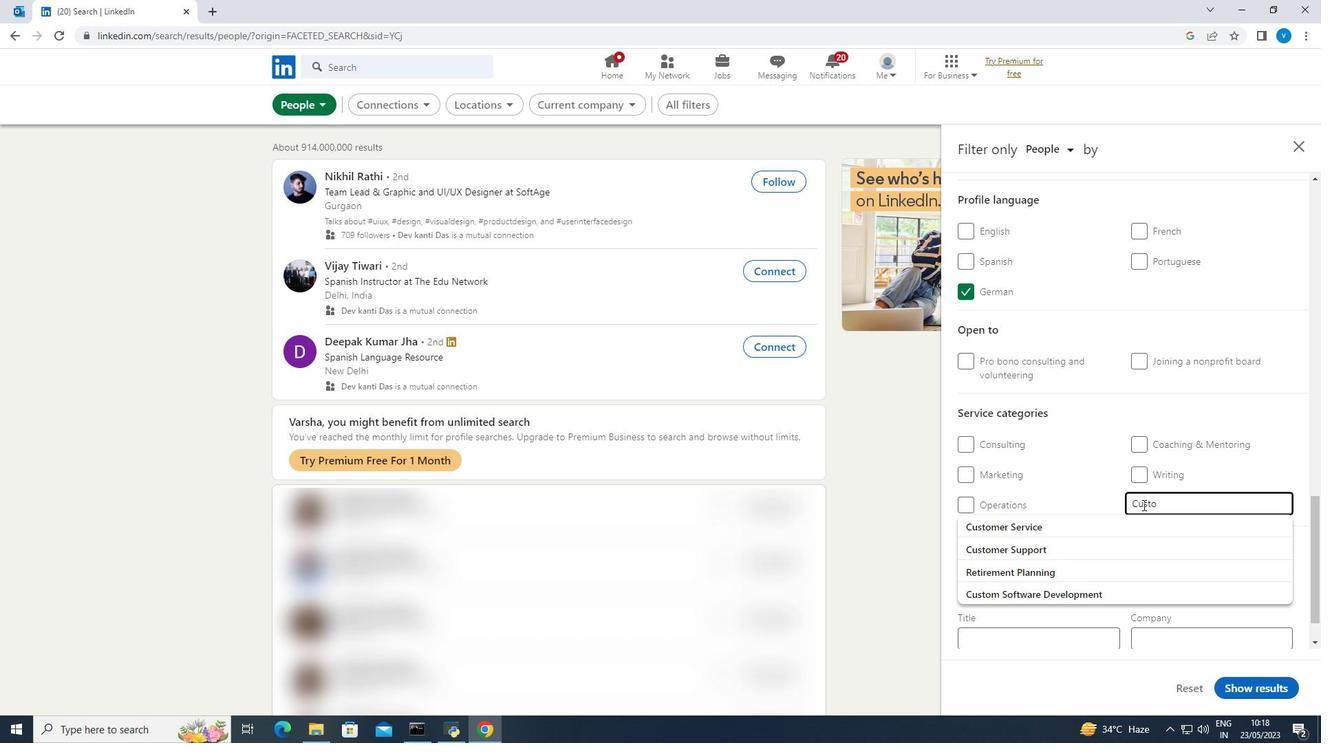 
Action: Mouse moved to (1074, 558)
Screenshot: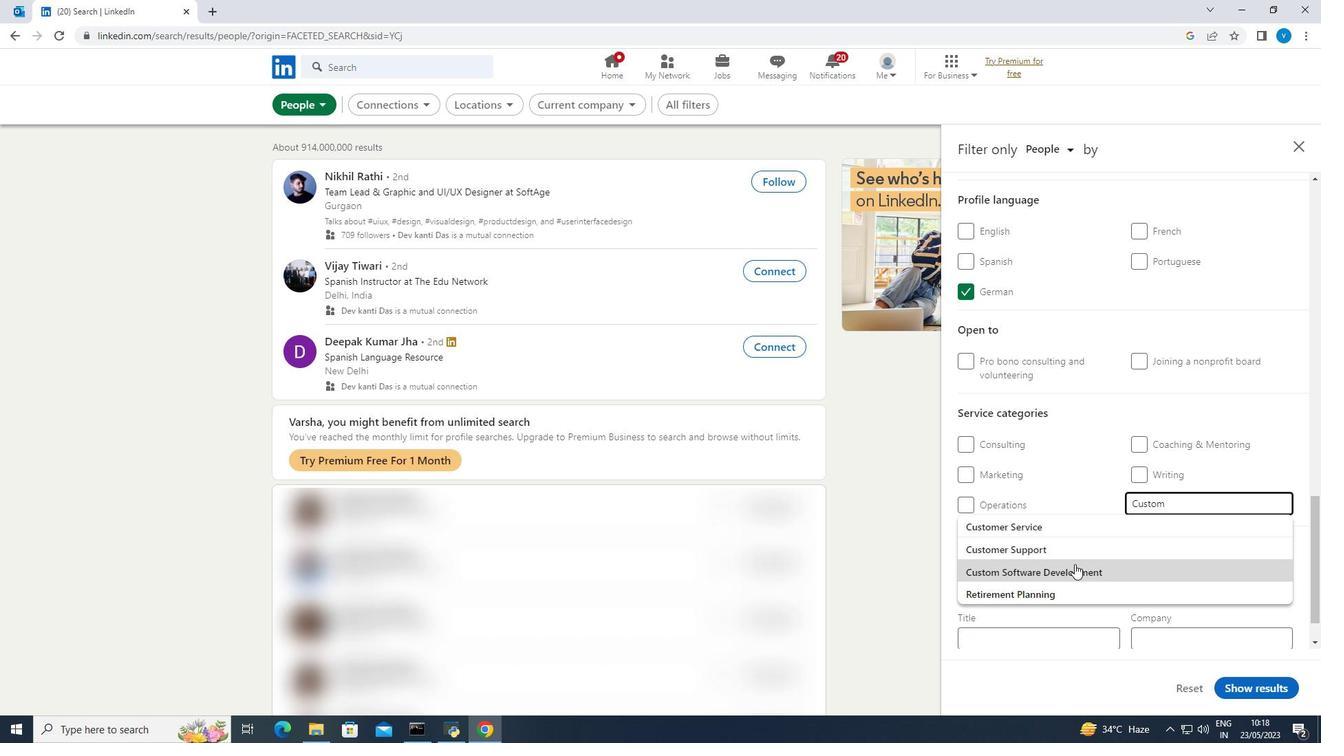 
Action: Mouse pressed left at (1074, 558)
Screenshot: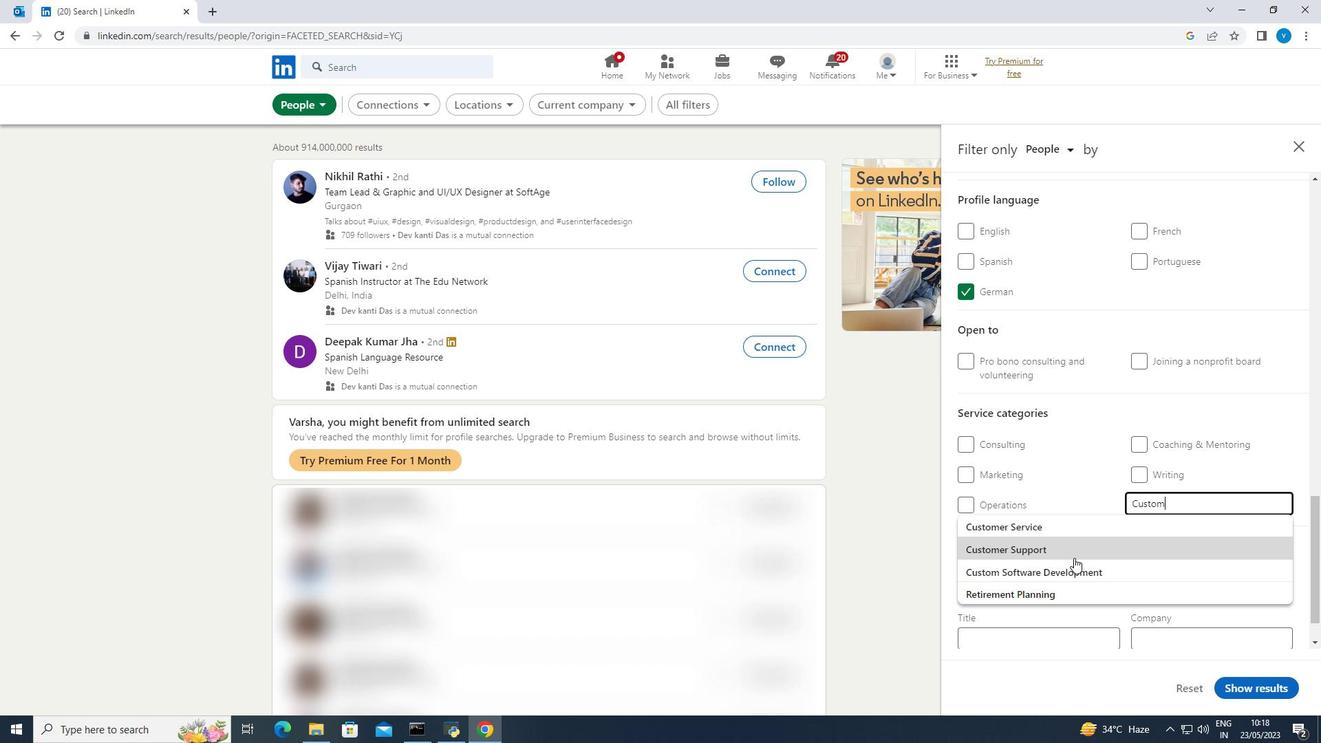 
Action: Mouse moved to (1073, 557)
Screenshot: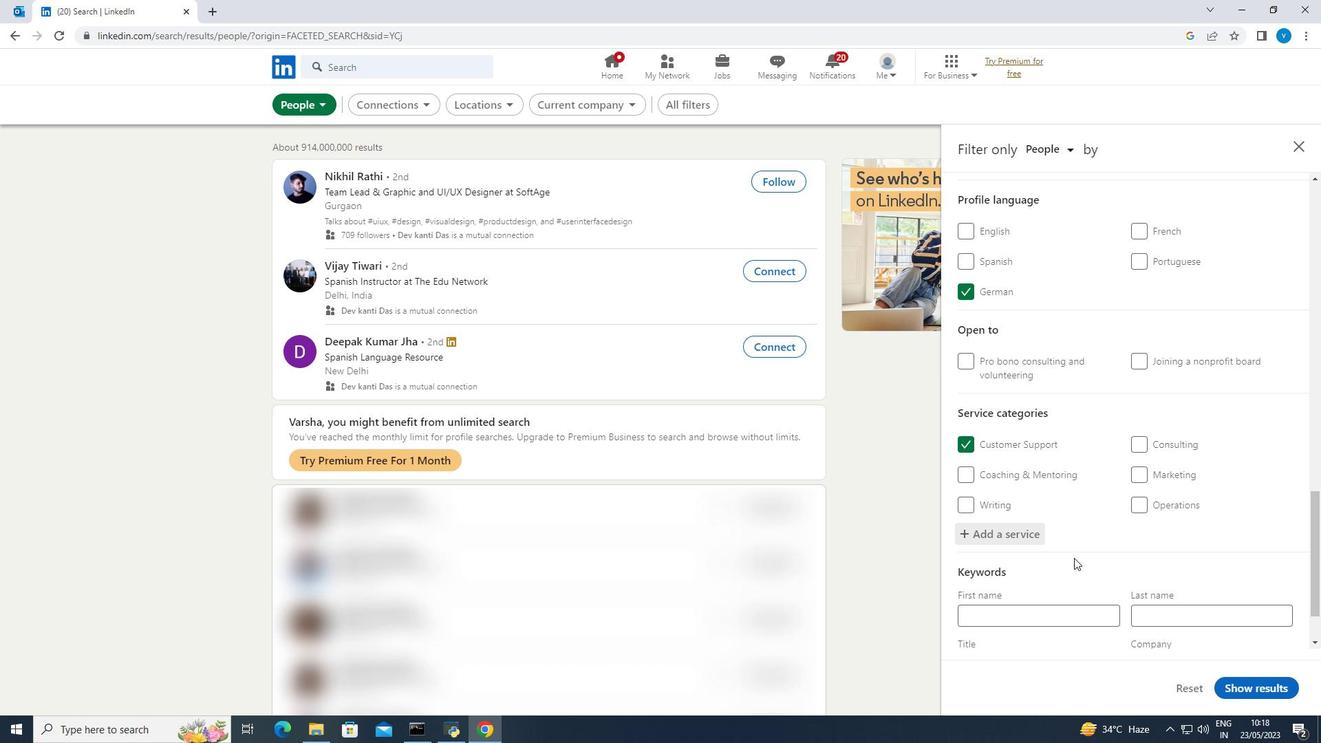 
Action: Mouse scrolled (1073, 556) with delta (0, 0)
Screenshot: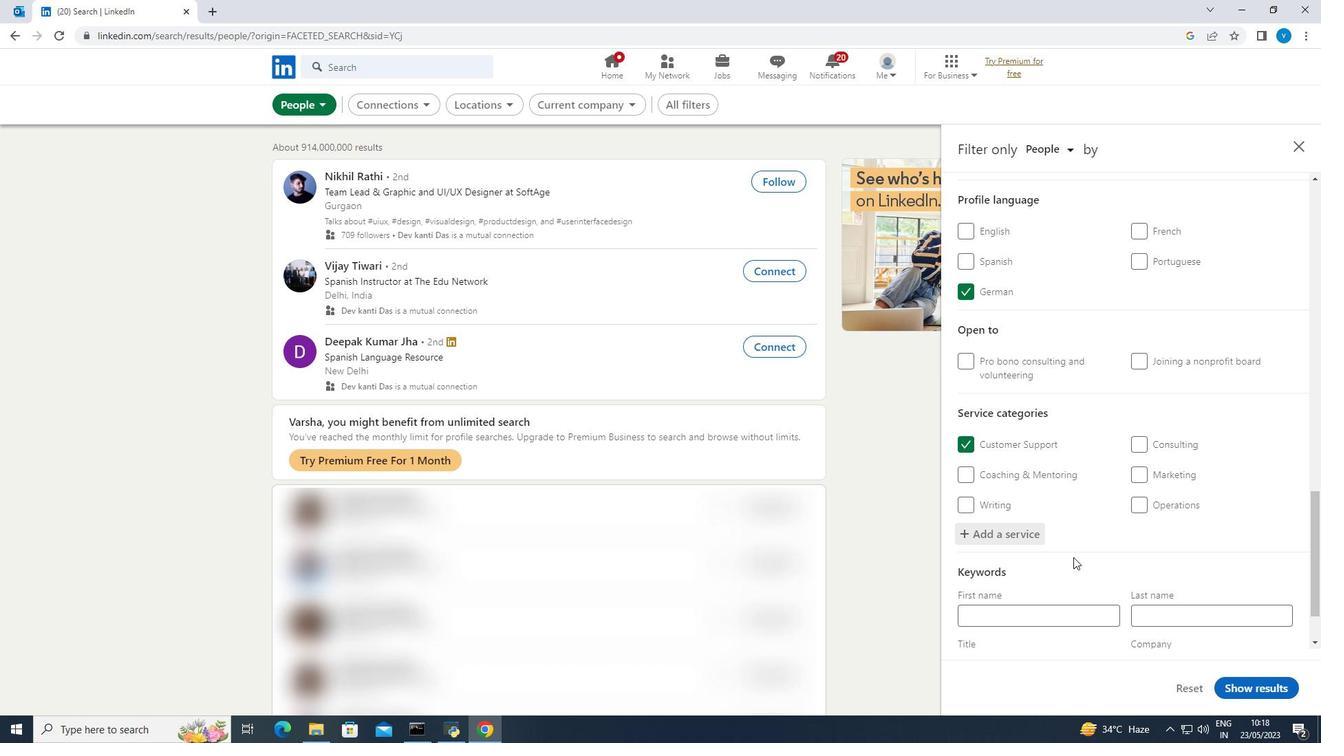 
Action: Mouse scrolled (1073, 556) with delta (0, 0)
Screenshot: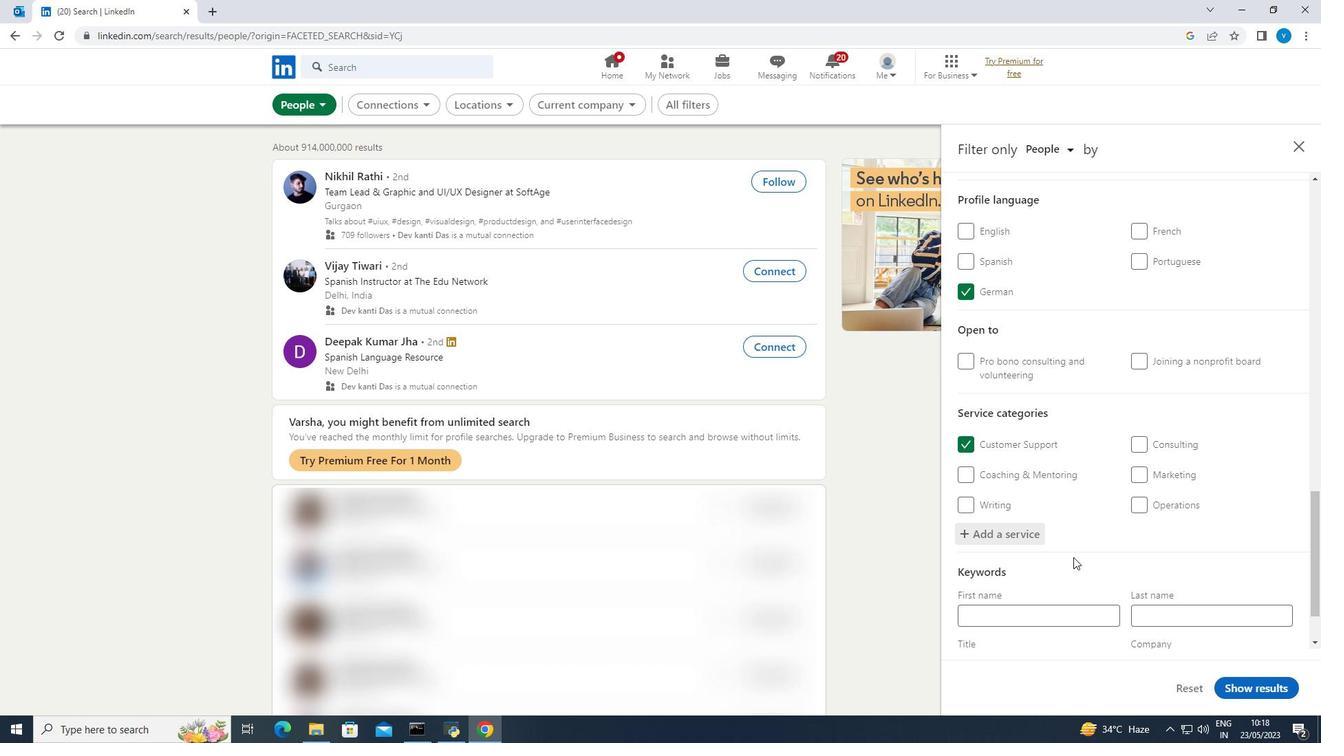 
Action: Mouse scrolled (1073, 556) with delta (0, 0)
Screenshot: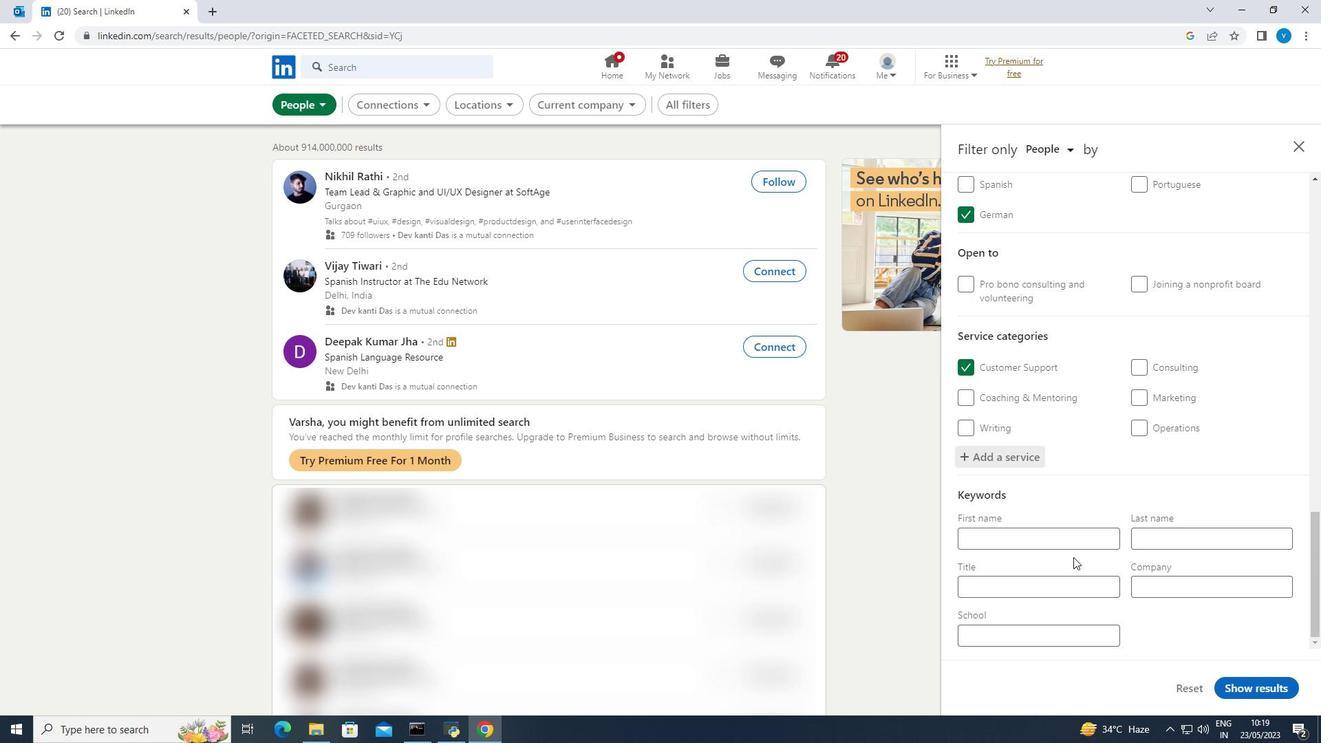 
Action: Mouse scrolled (1073, 556) with delta (0, 0)
Screenshot: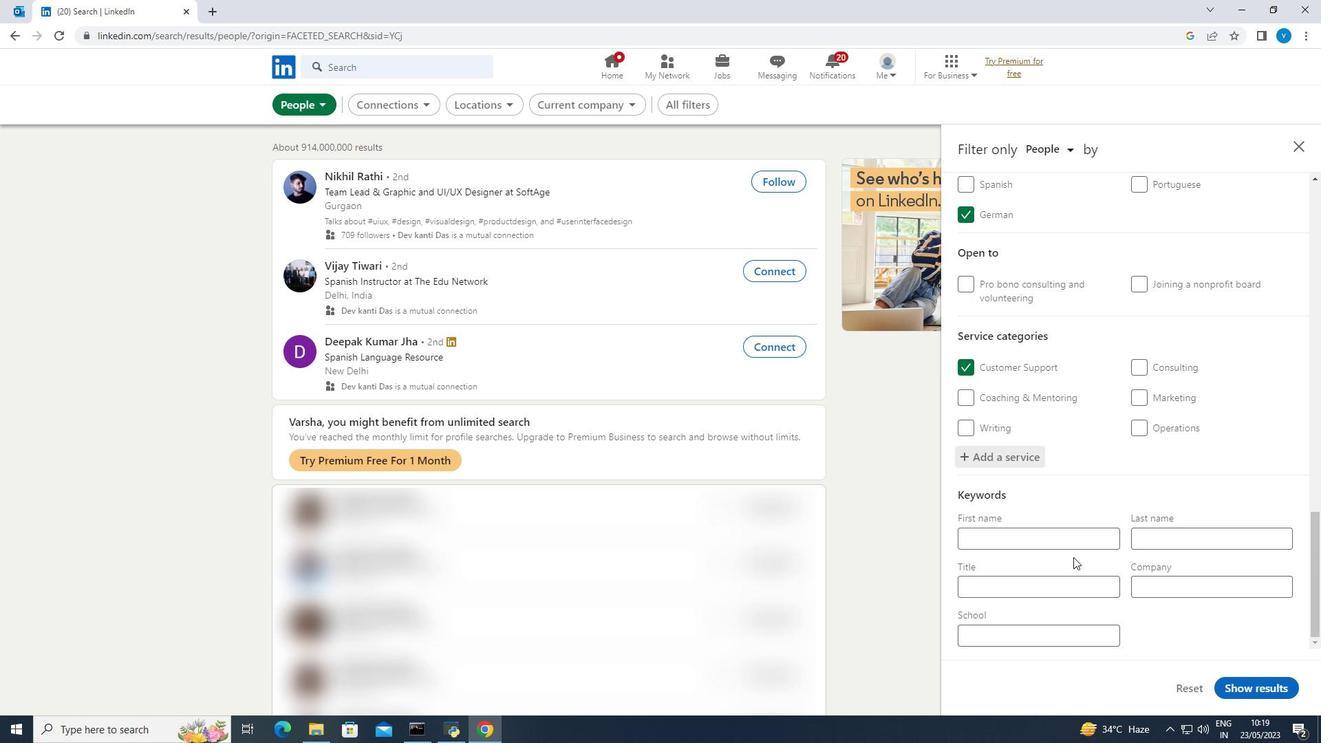 
Action: Mouse moved to (1061, 586)
Screenshot: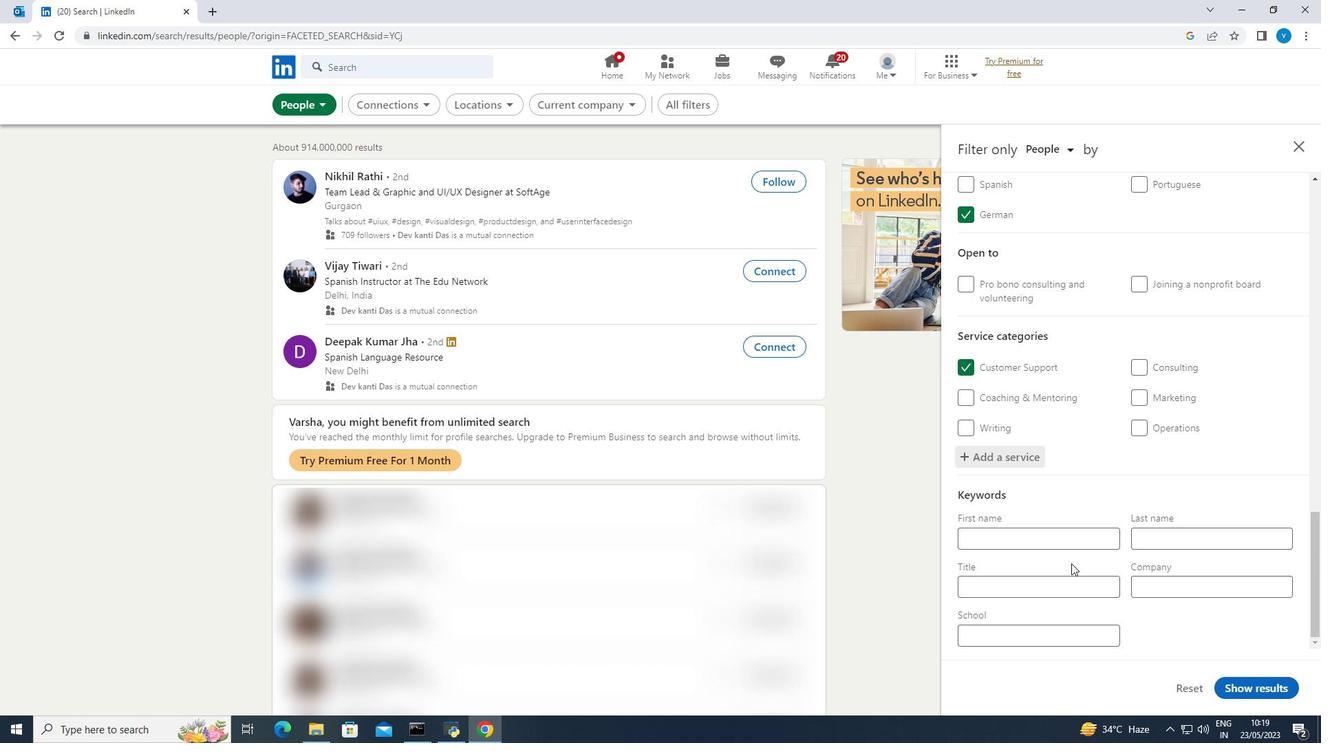 
Action: Mouse pressed left at (1061, 586)
Screenshot: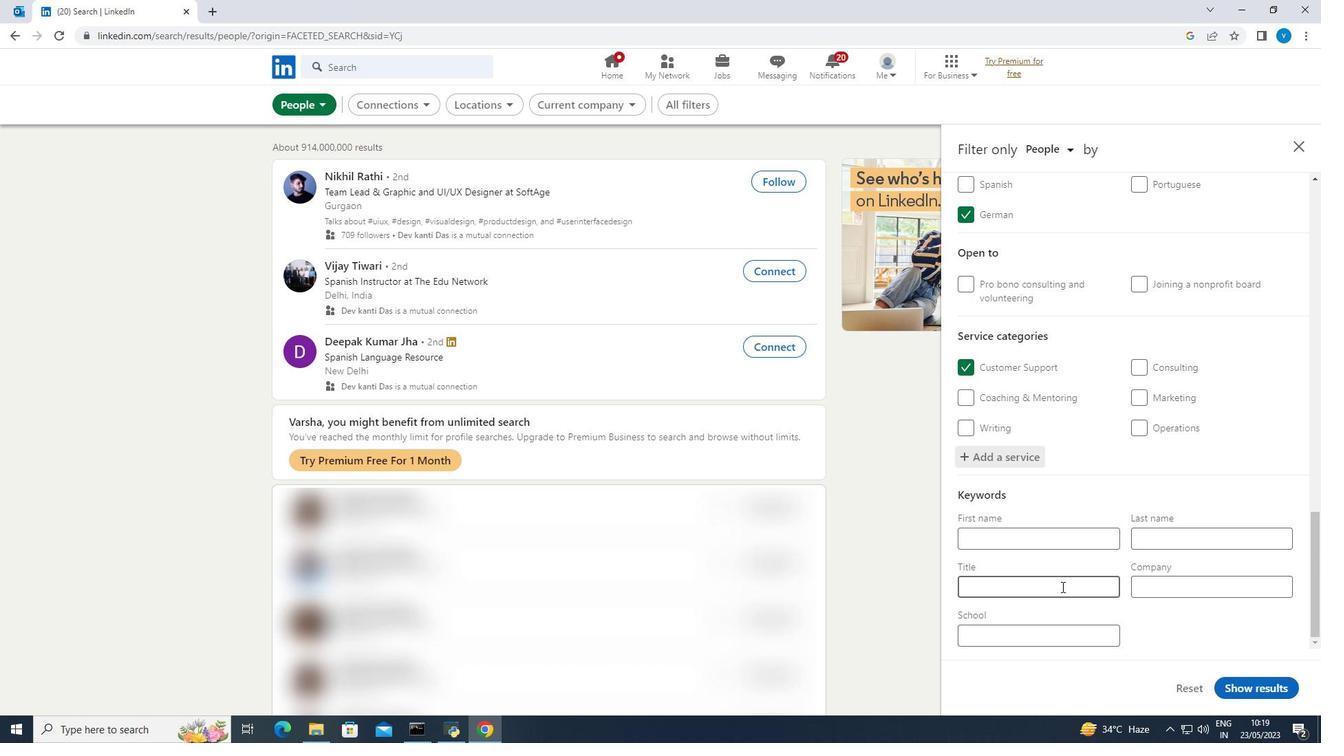 
Action: Key pressed <Key.shift><Key.shift><Key.shift>Community<Key.space><Key.shift>Volunteer<Key.space><Key.shift><Key.shift><Key.shift>Jobs
Screenshot: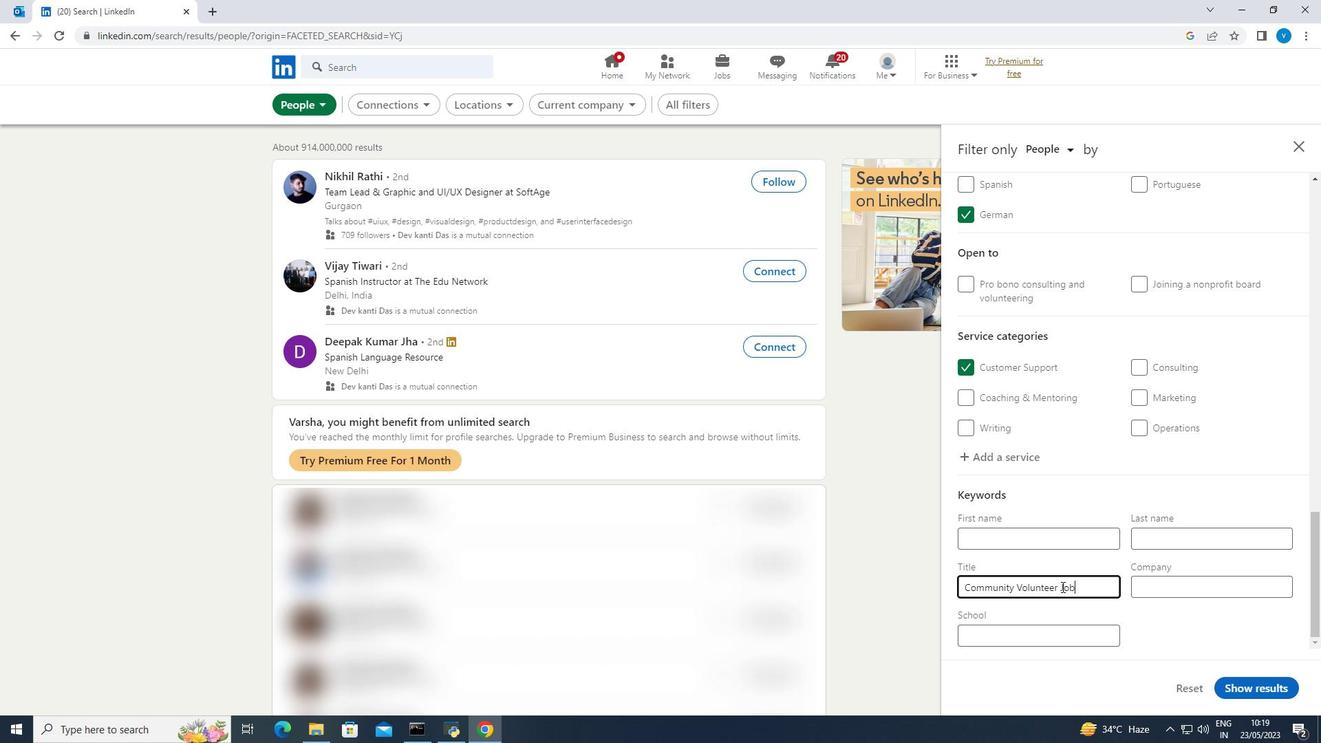 
Action: Mouse moved to (1259, 685)
Screenshot: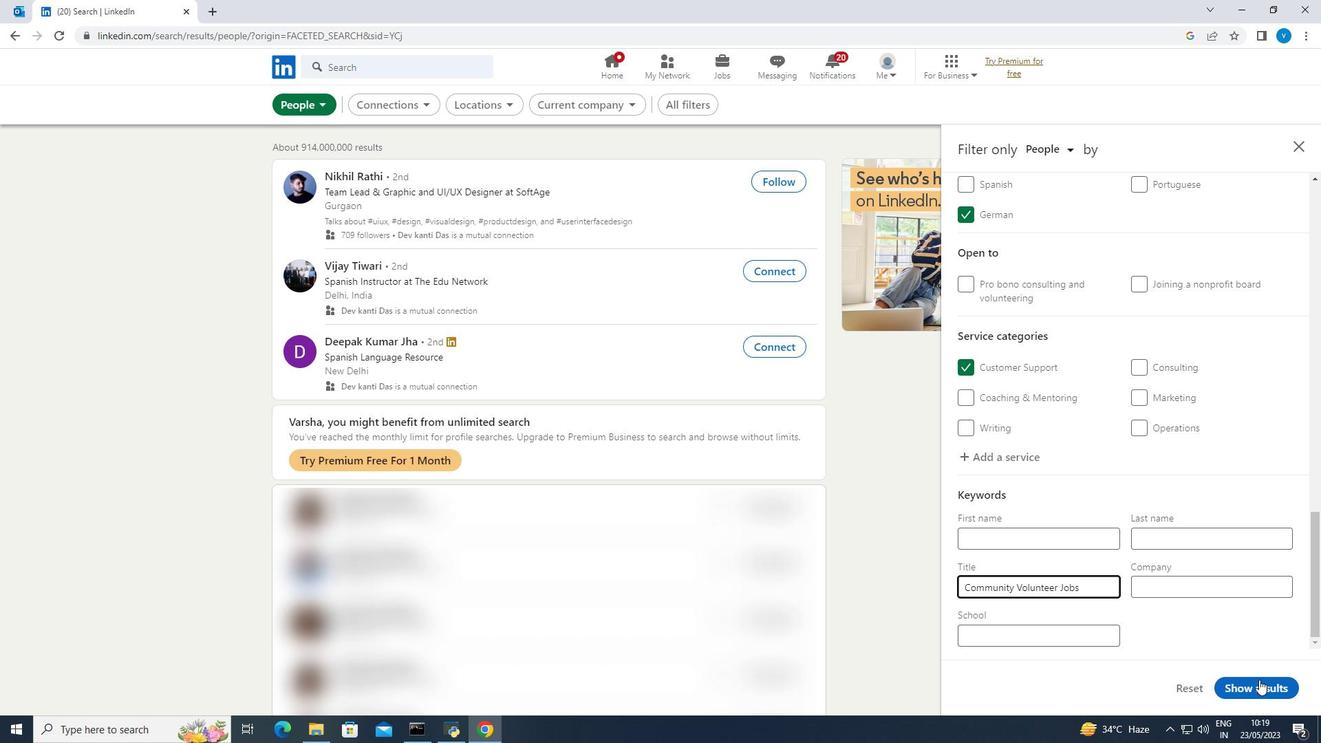 
Action: Mouse pressed left at (1259, 685)
Screenshot: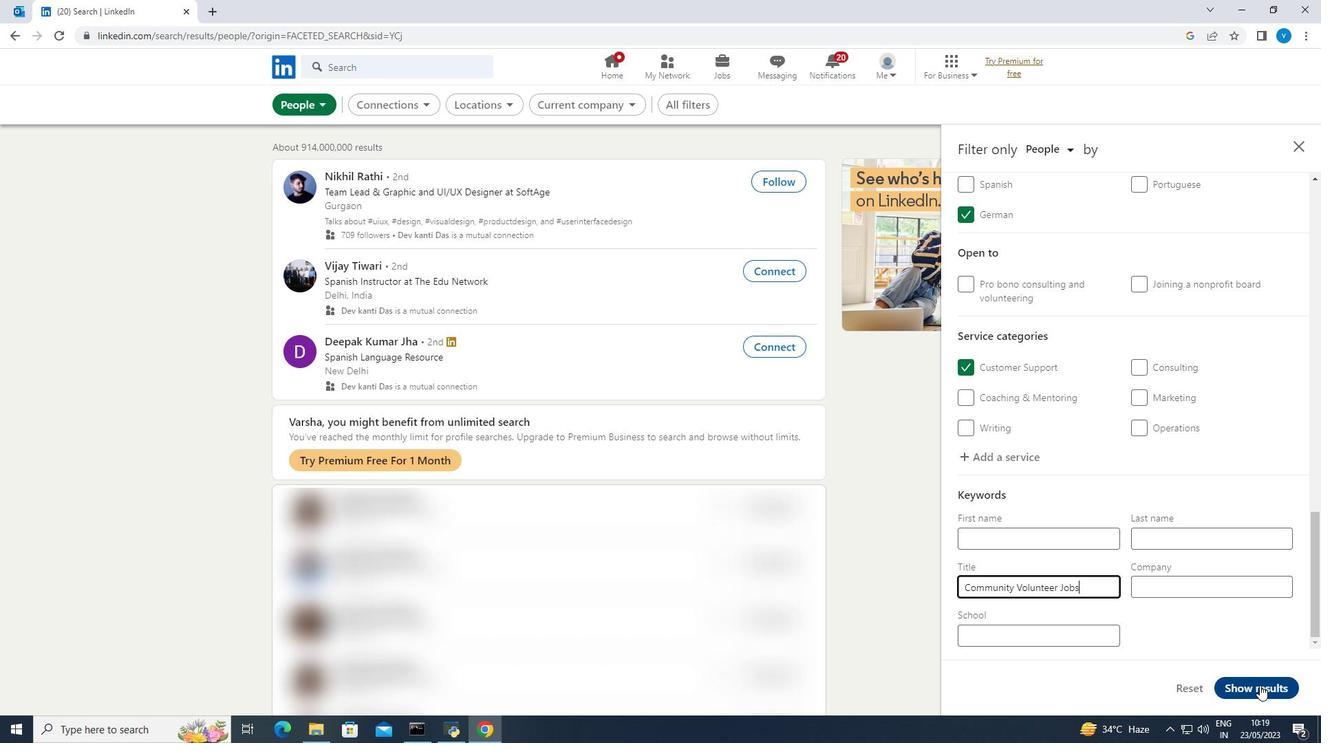 
